 Task: Find connections with filter location Murray Bridge with filter topic #Strategywith filter profile language Potuguese with filter current company Arm with filter school Masai with filter industry Embedded Software Products with filter service category Tax Law with filter keywords title Social Media Specialist
Action: Mouse moved to (645, 127)
Screenshot: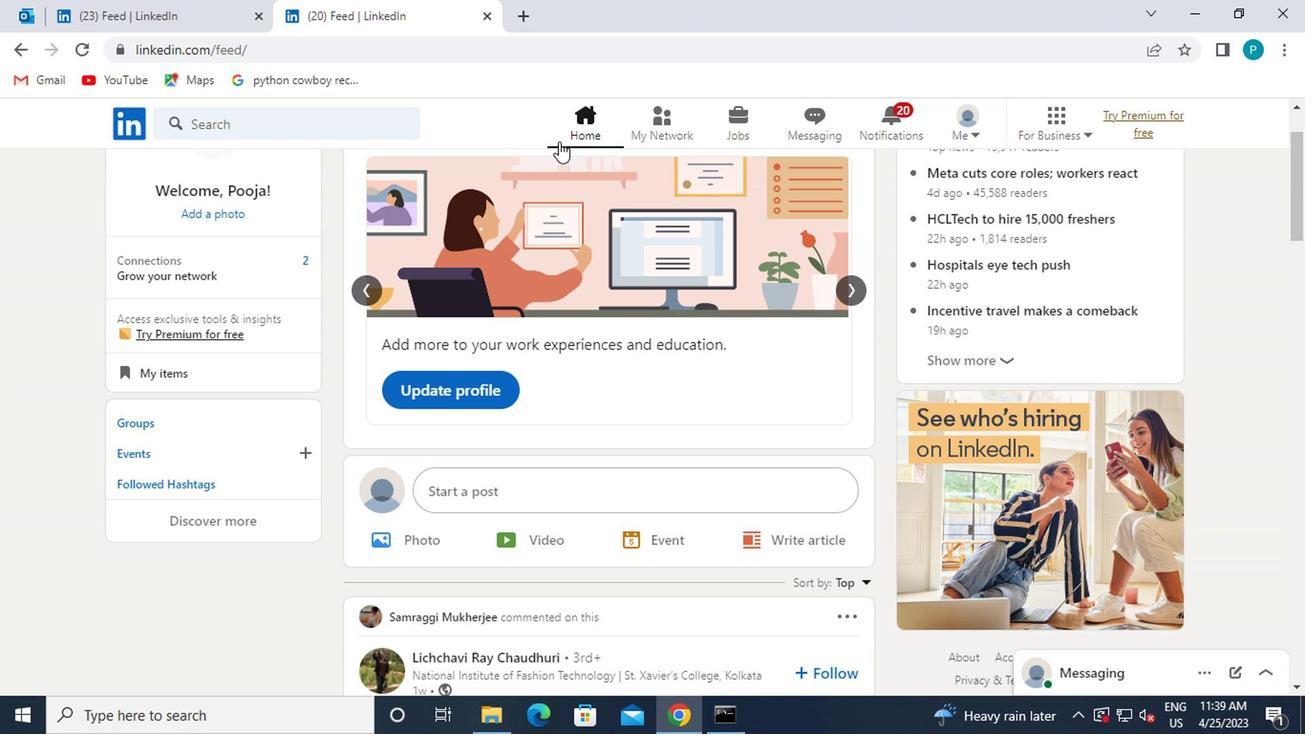
Action: Mouse pressed left at (645, 127)
Screenshot: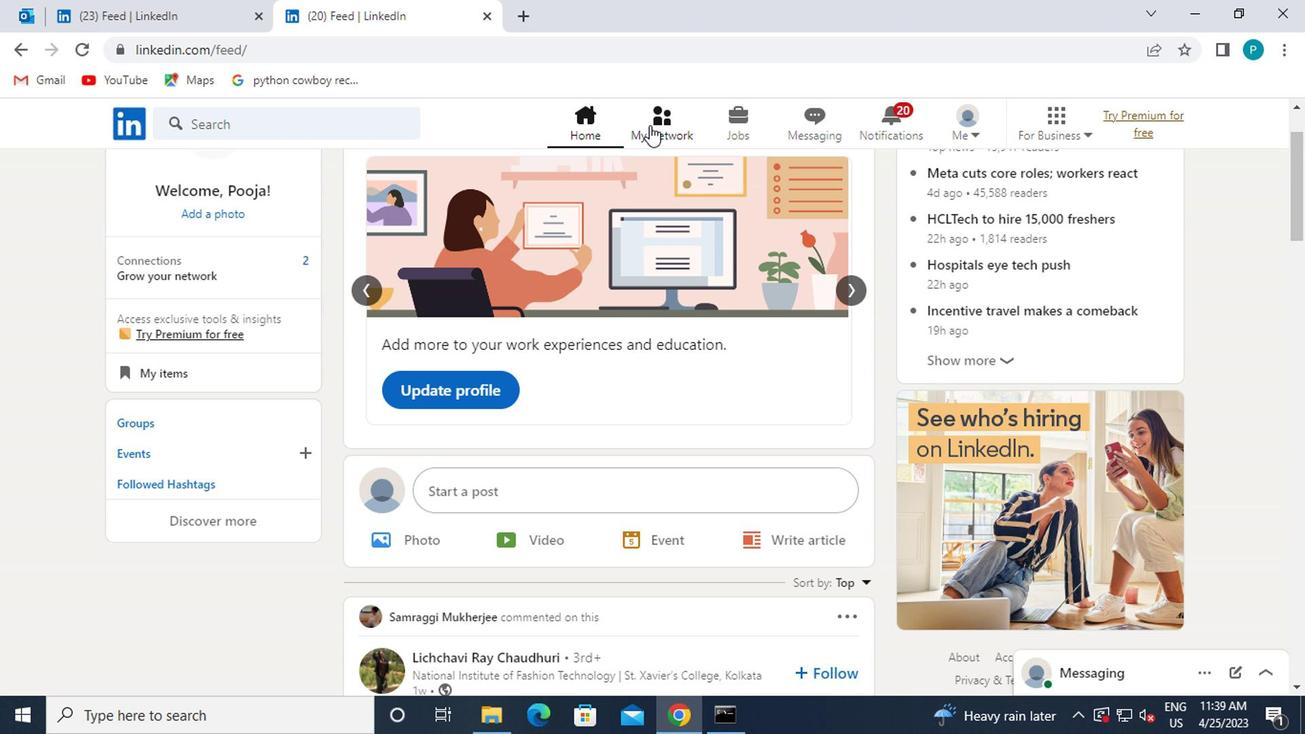 
Action: Mouse moved to (242, 233)
Screenshot: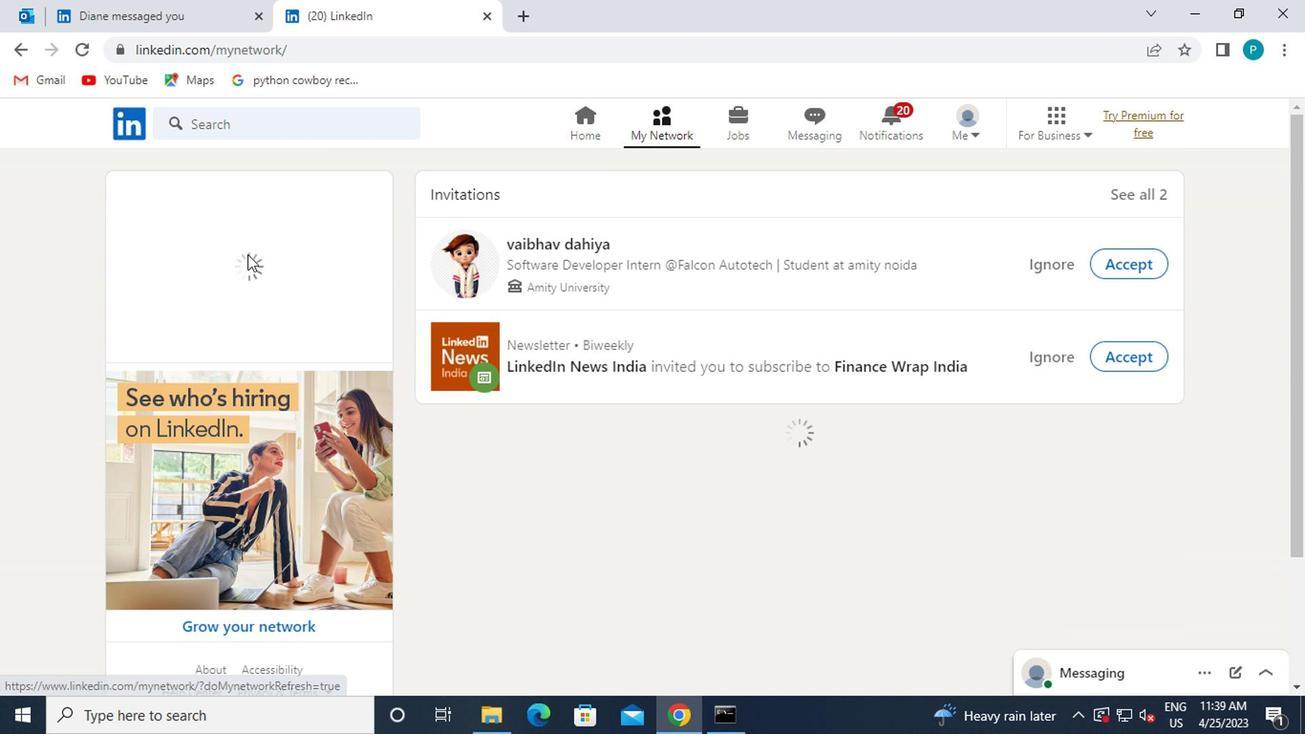 
Action: Mouse pressed left at (242, 233)
Screenshot: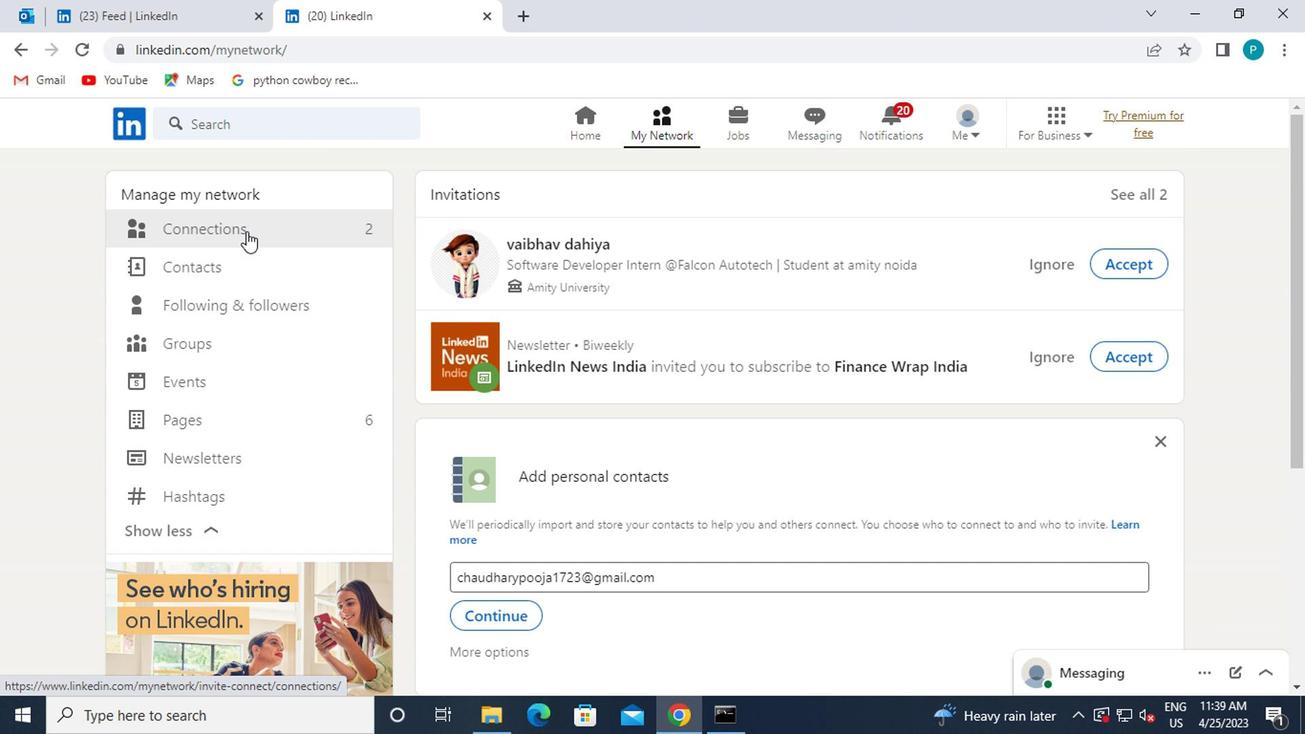 
Action: Mouse moved to (841, 234)
Screenshot: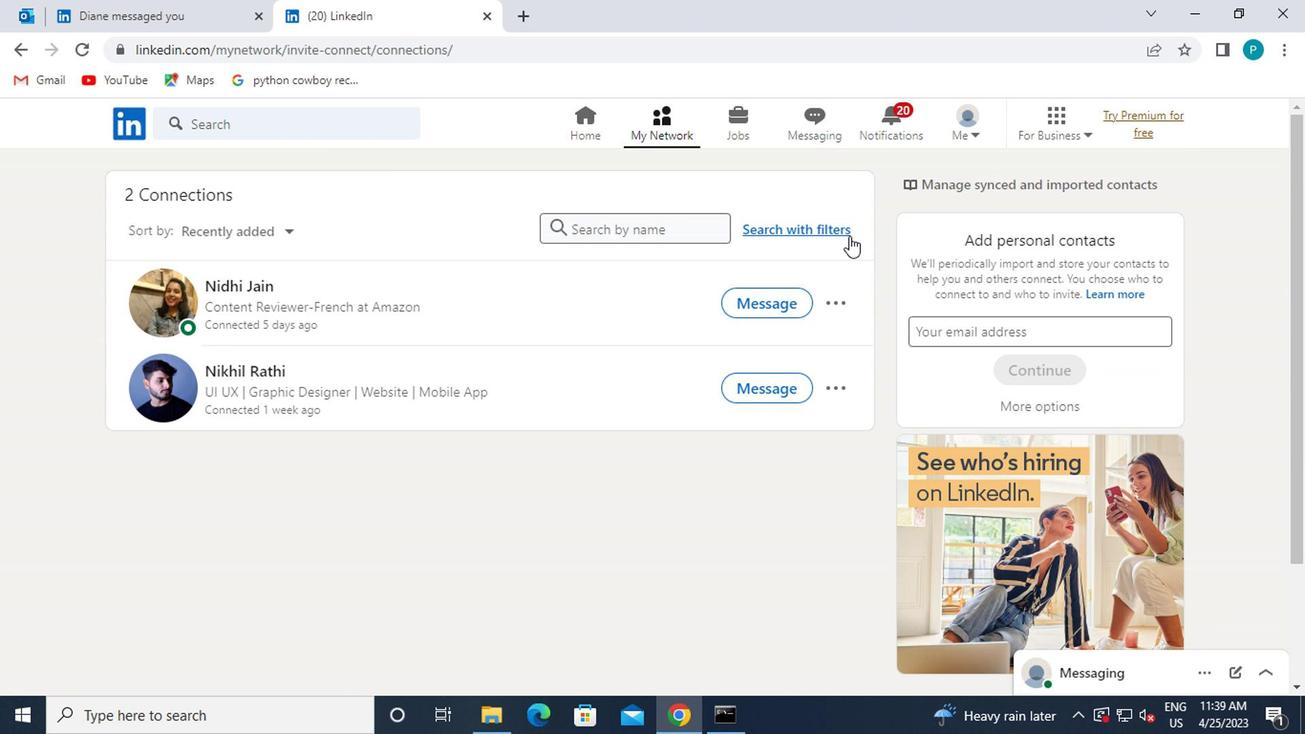 
Action: Mouse pressed left at (841, 234)
Screenshot: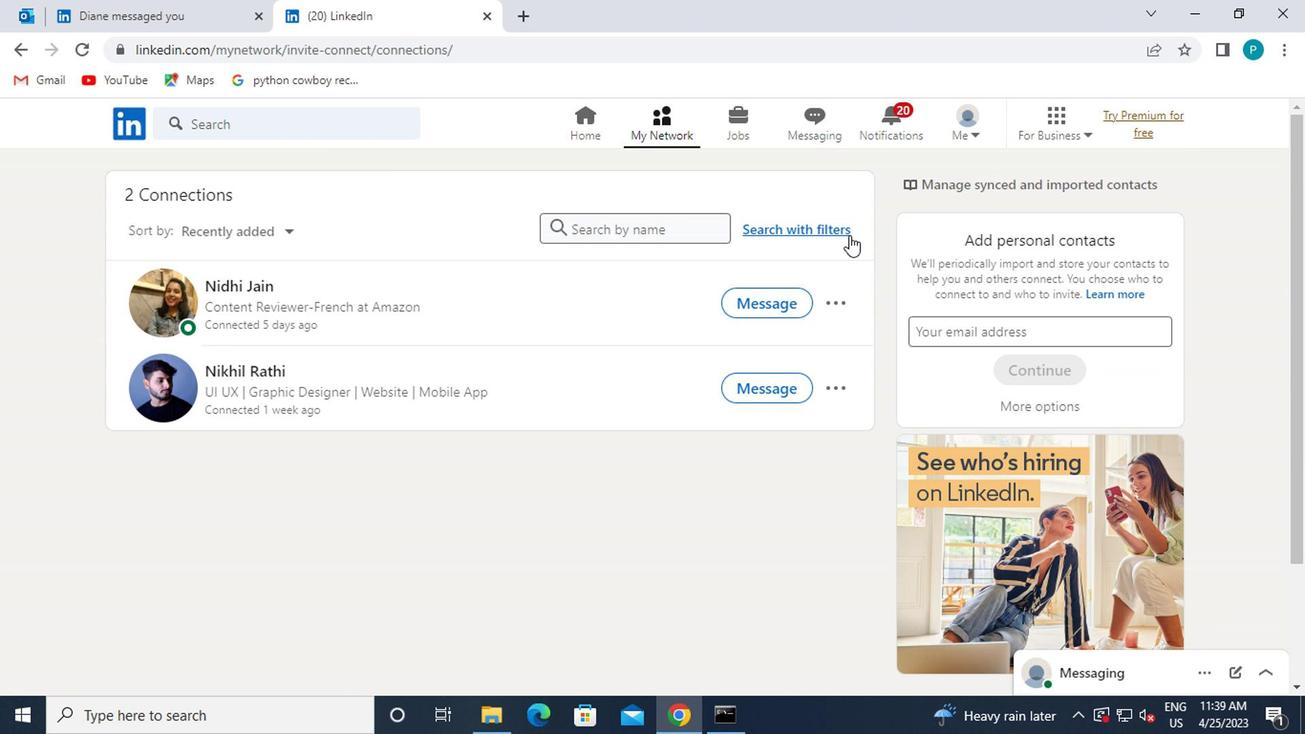 
Action: Mouse moved to (612, 191)
Screenshot: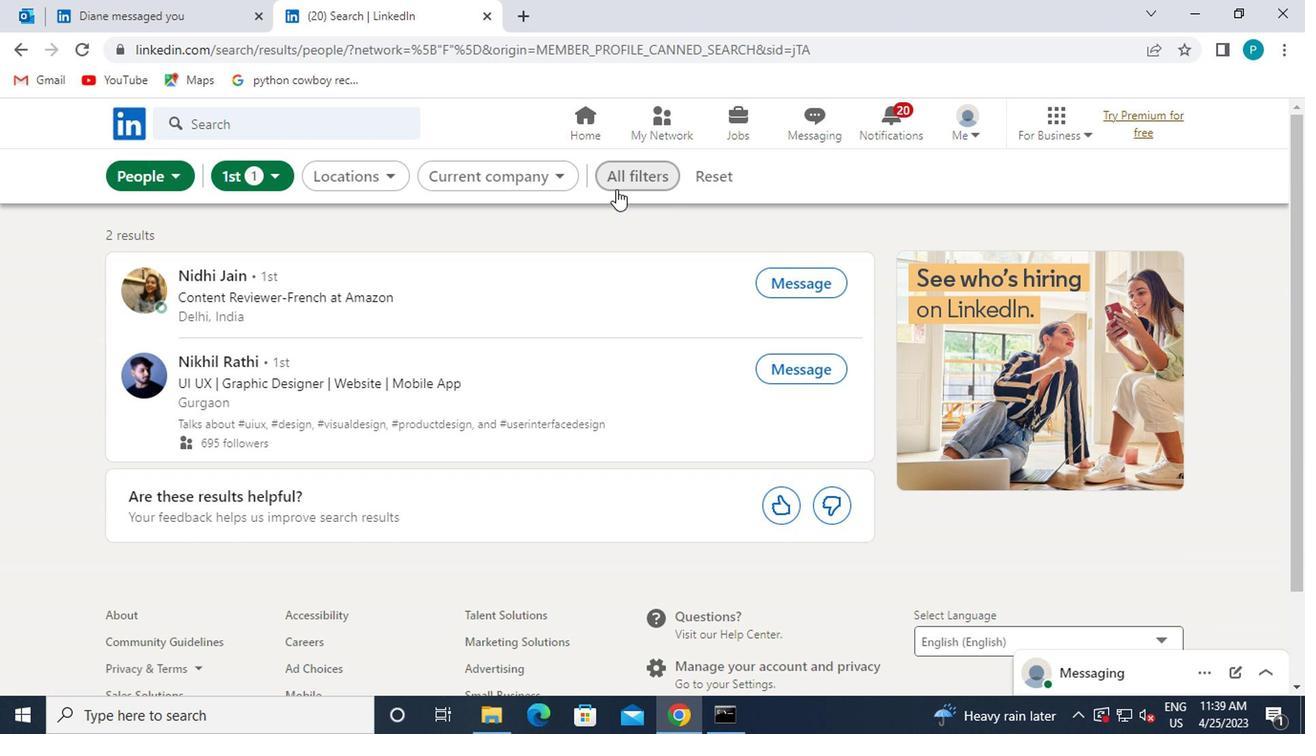 
Action: Mouse pressed left at (612, 191)
Screenshot: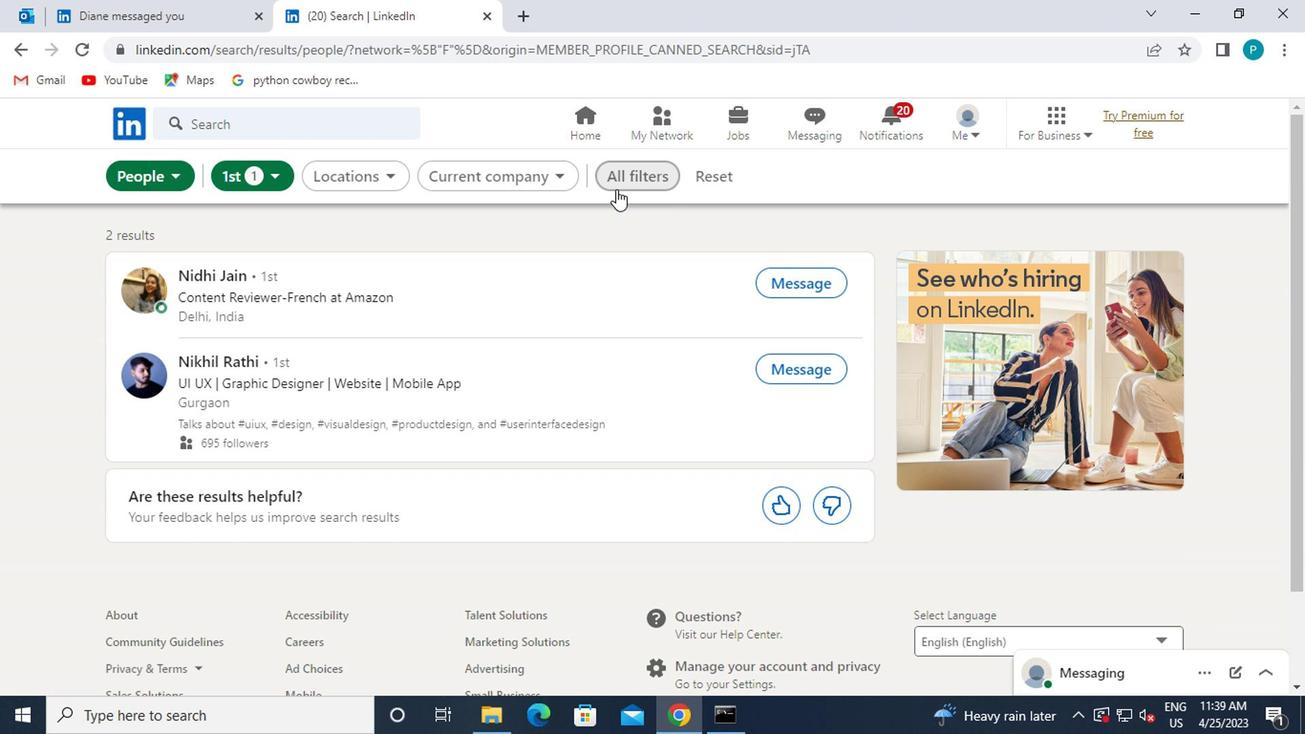 
Action: Mouse moved to (916, 380)
Screenshot: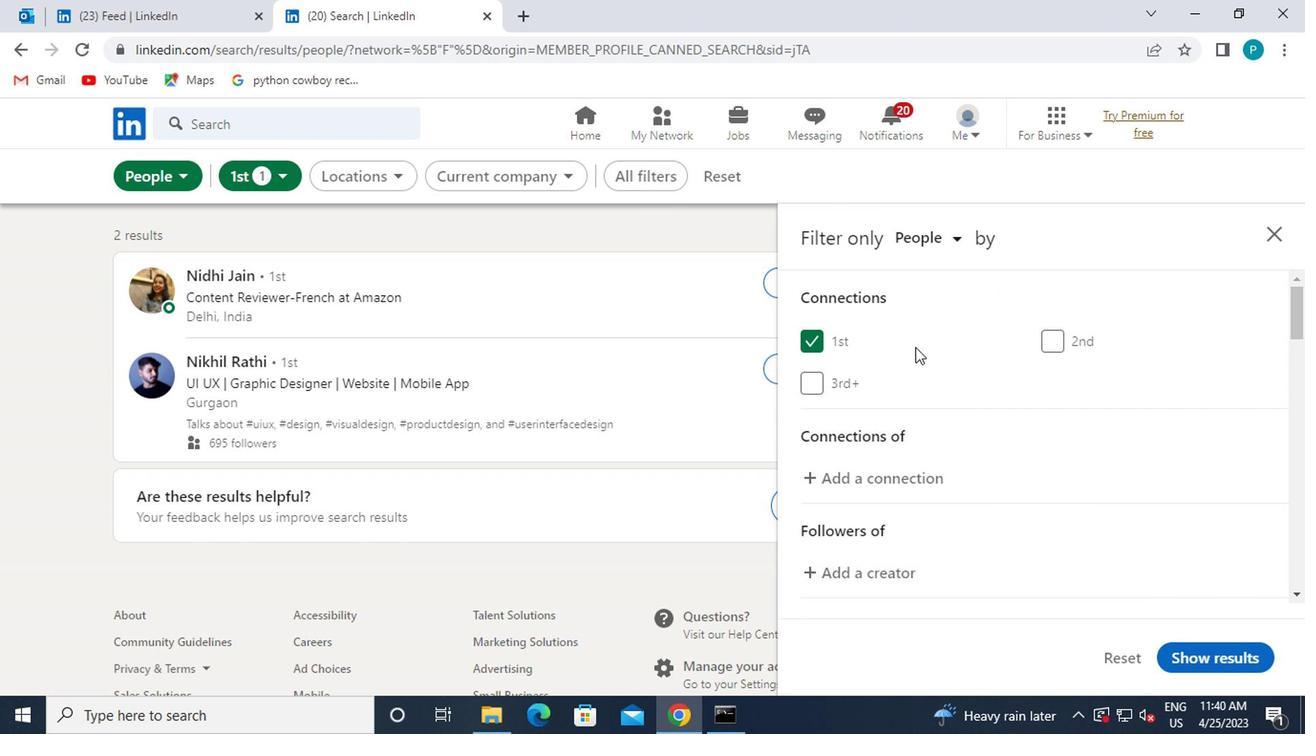 
Action: Mouse scrolled (916, 379) with delta (0, 0)
Screenshot: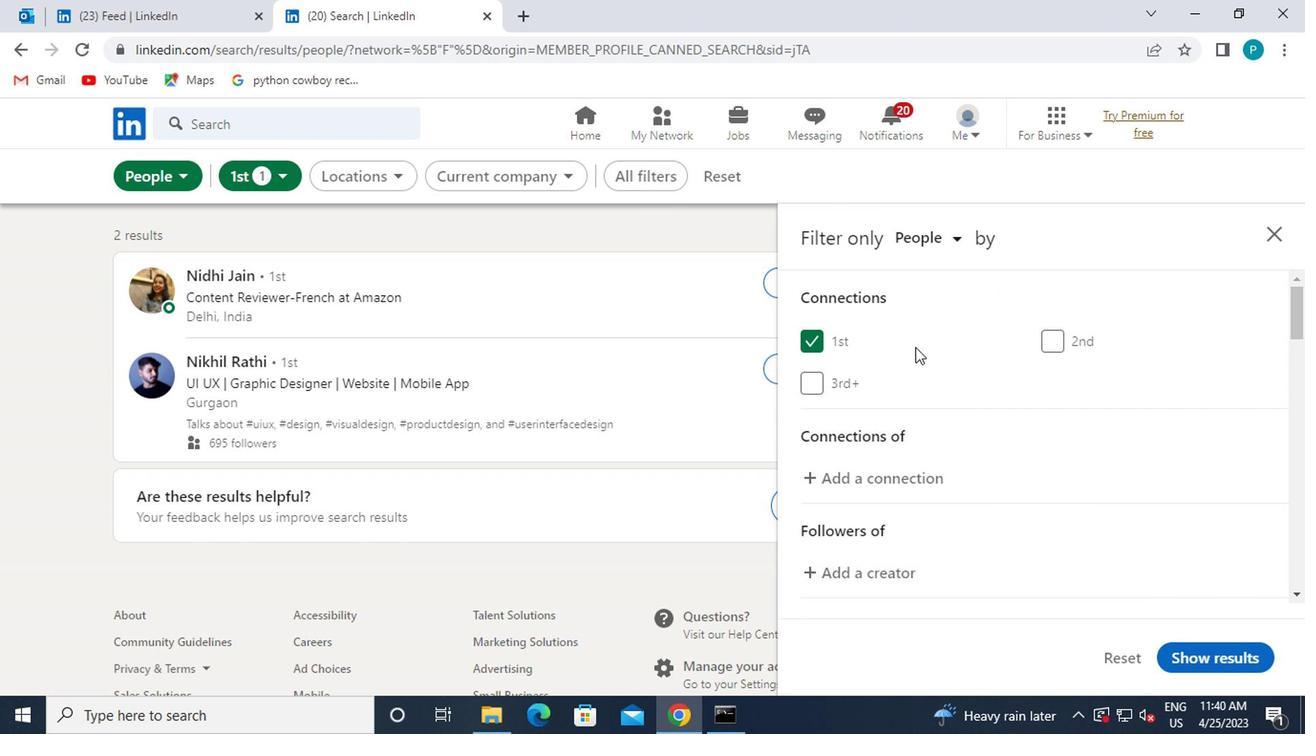 
Action: Mouse moved to (917, 386)
Screenshot: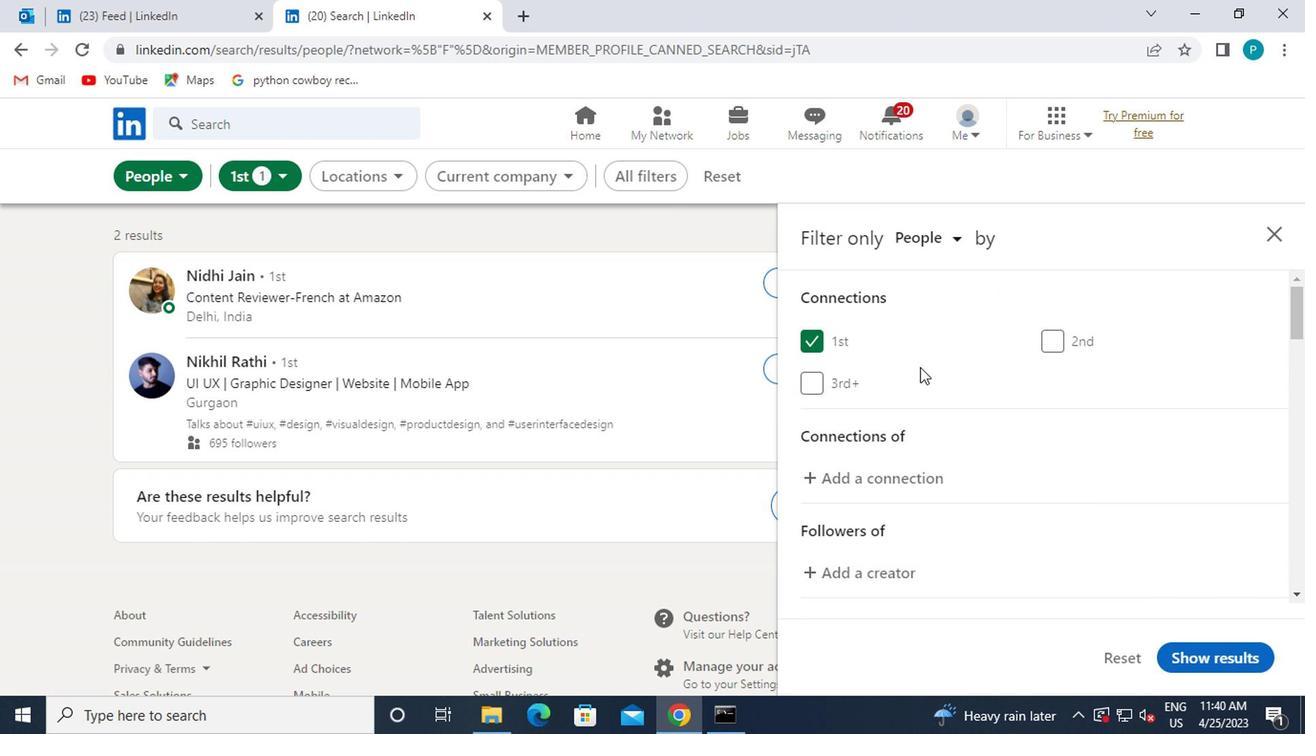 
Action: Mouse scrolled (917, 386) with delta (0, 0)
Screenshot: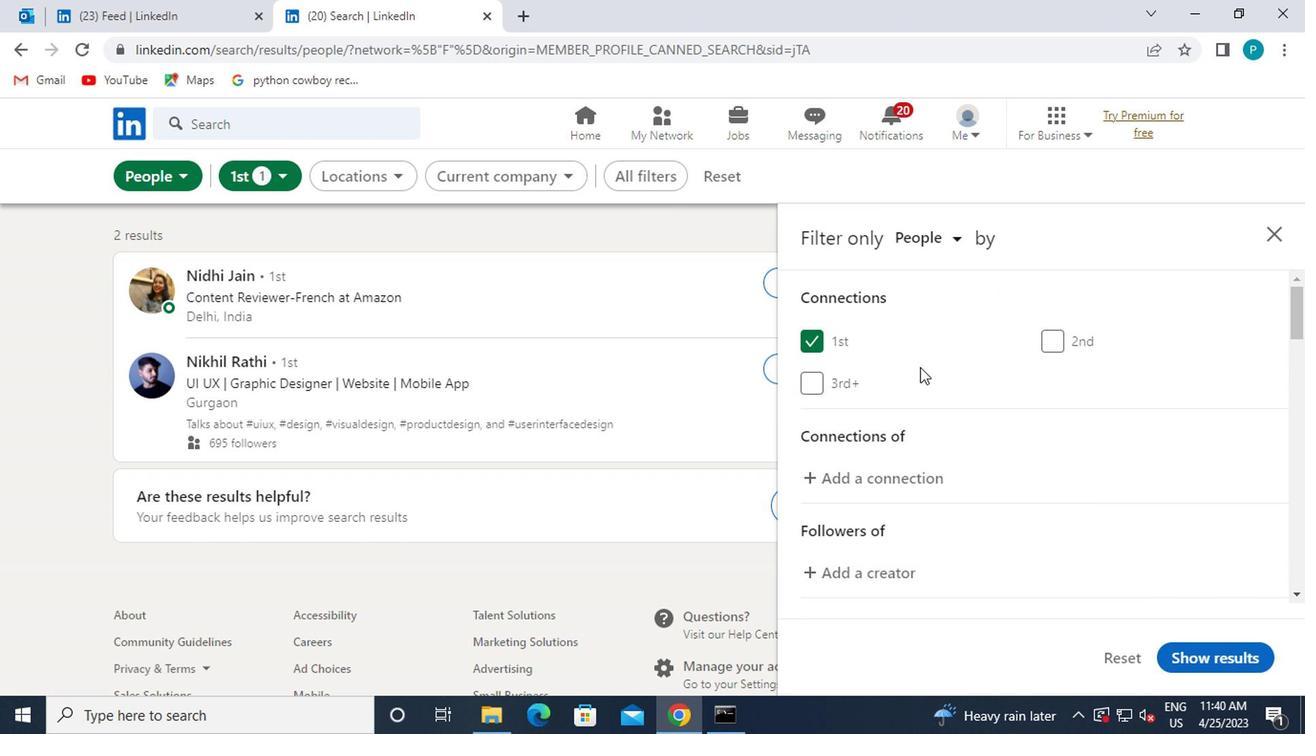 
Action: Mouse moved to (920, 396)
Screenshot: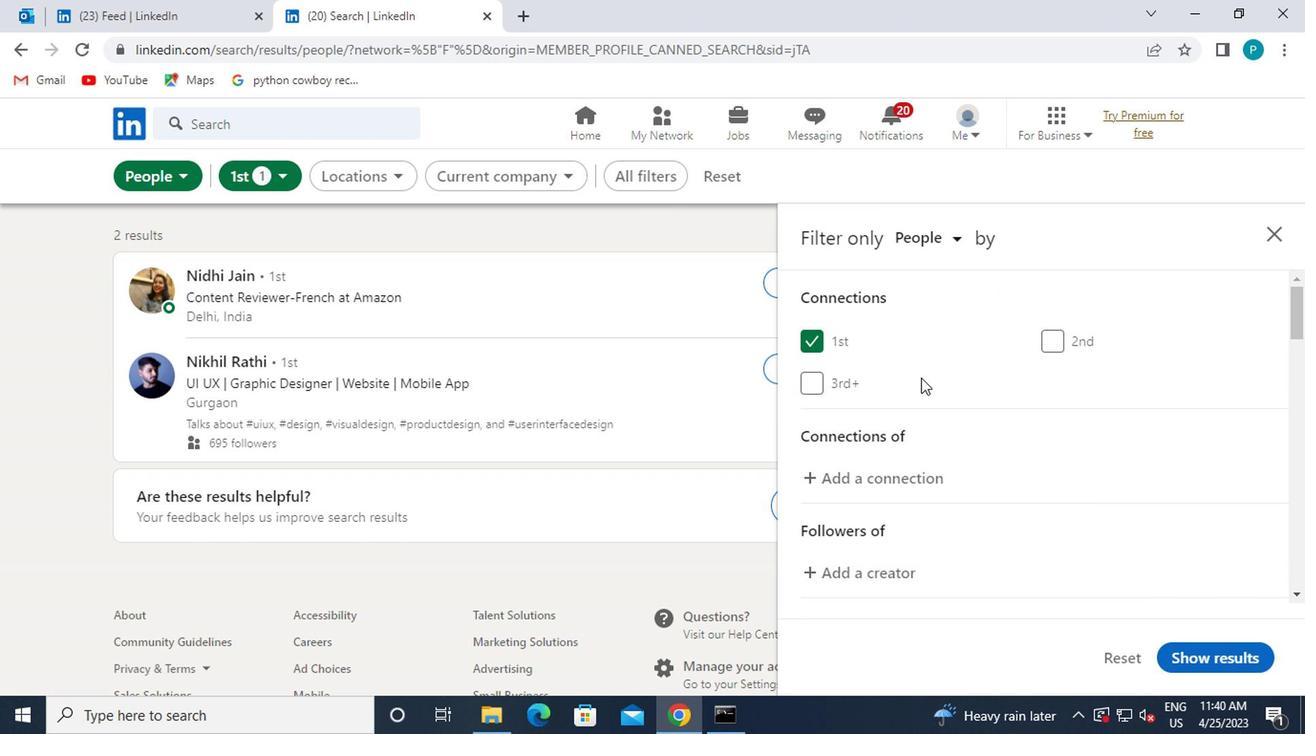 
Action: Mouse scrolled (920, 395) with delta (0, 0)
Screenshot: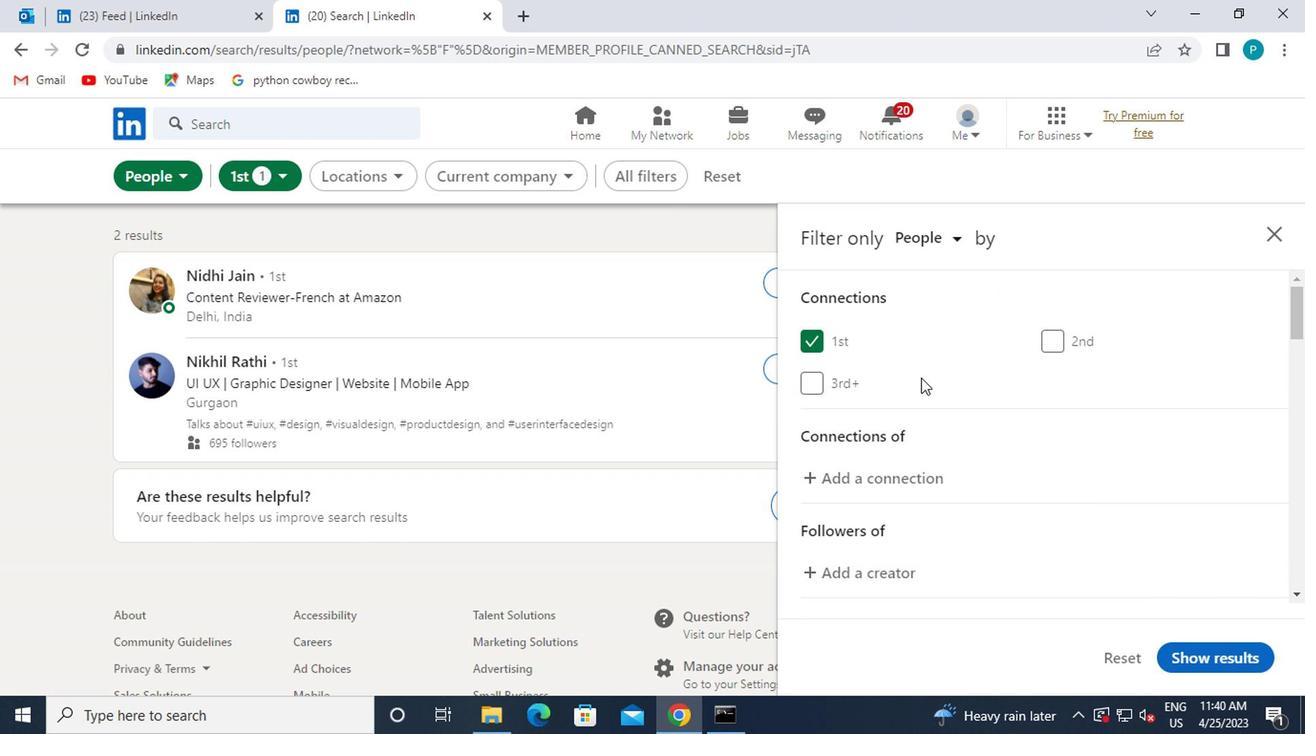 
Action: Mouse moved to (1079, 466)
Screenshot: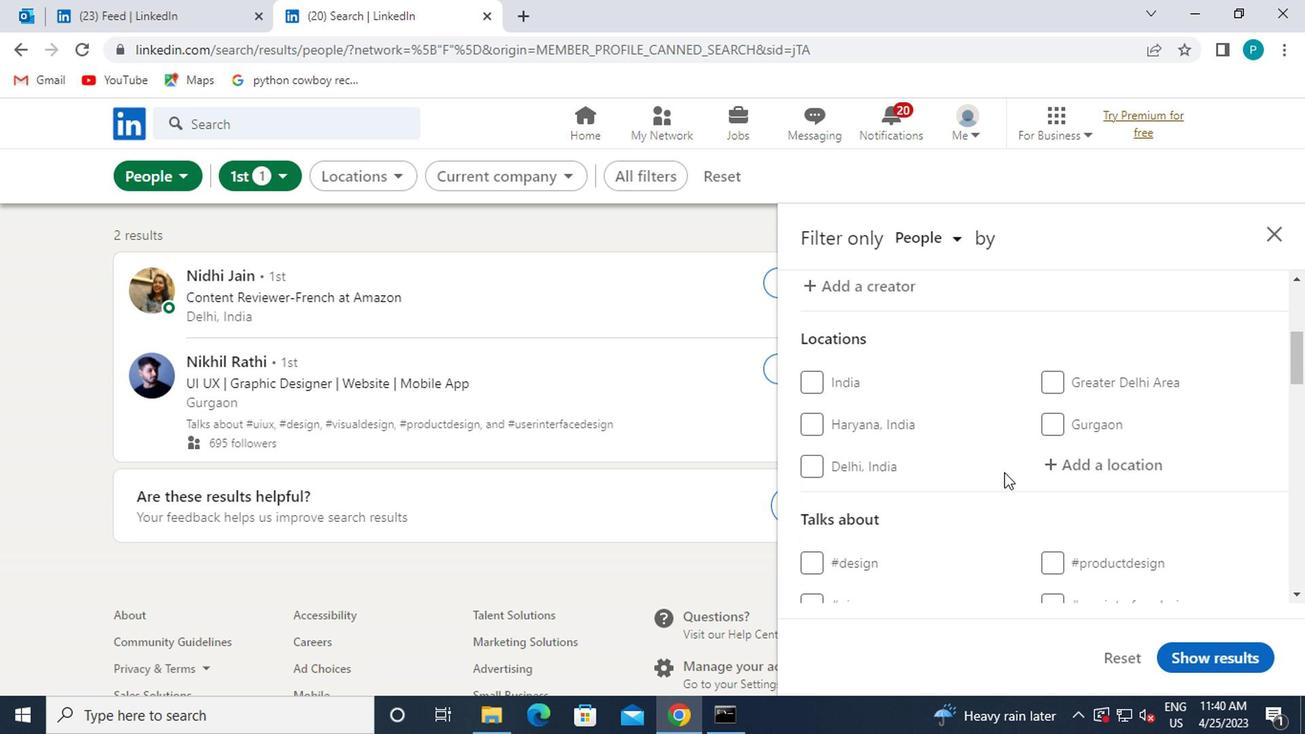 
Action: Mouse pressed left at (1079, 466)
Screenshot: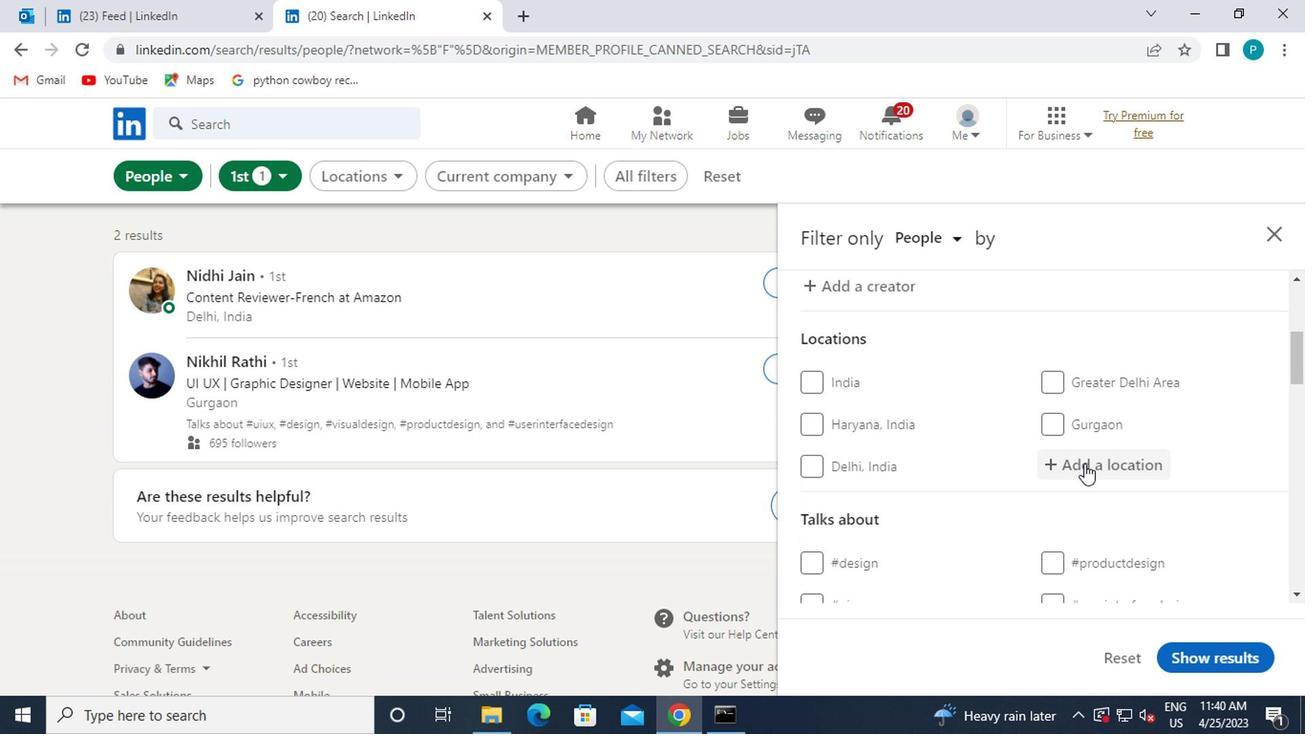 
Action: Key pressed murray<Key.space>
Screenshot: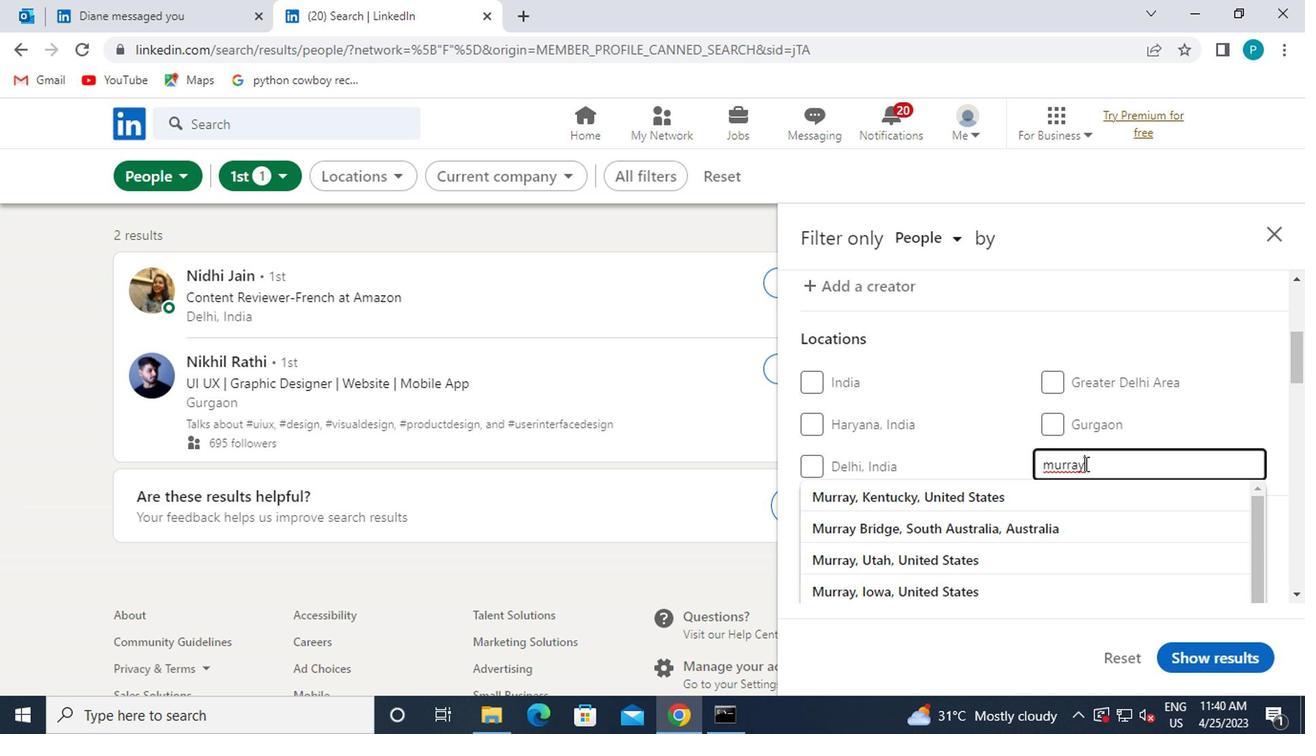 
Action: Mouse moved to (1022, 528)
Screenshot: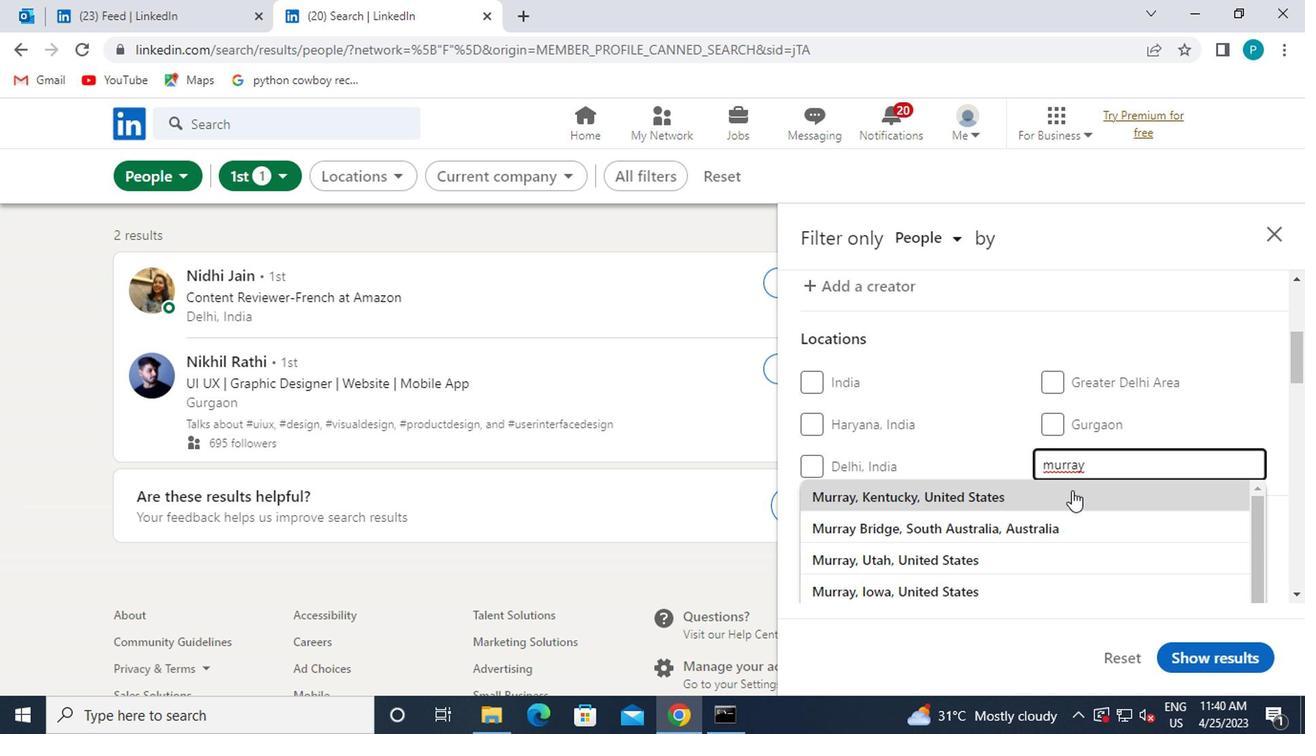
Action: Mouse pressed left at (1022, 528)
Screenshot: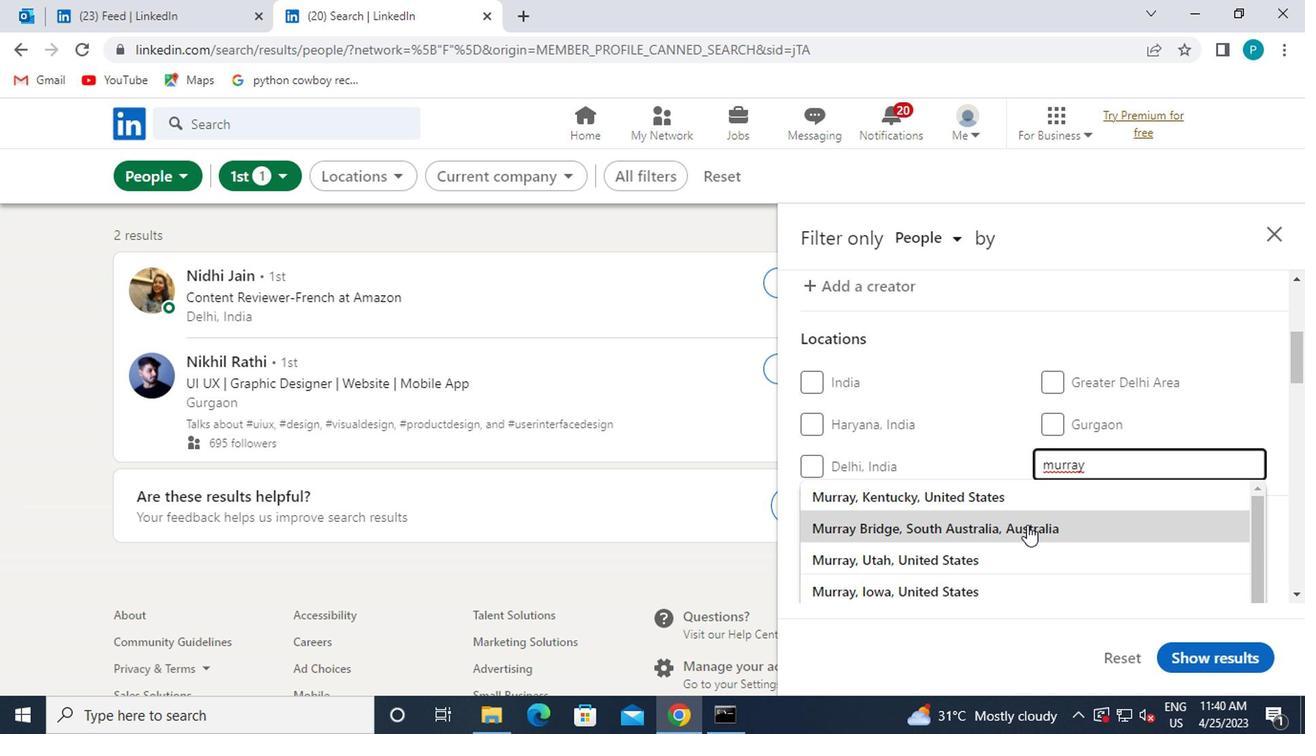 
Action: Mouse scrolled (1022, 527) with delta (0, -1)
Screenshot: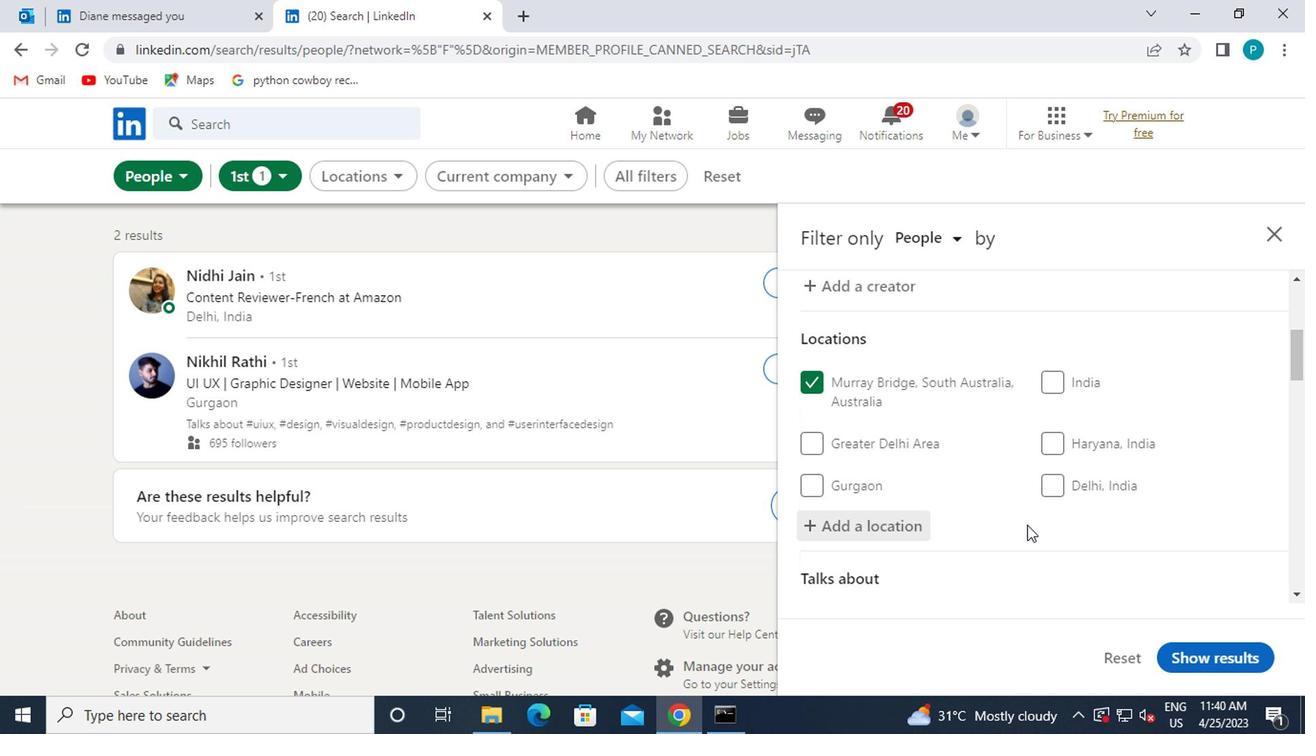 
Action: Mouse scrolled (1022, 527) with delta (0, -1)
Screenshot: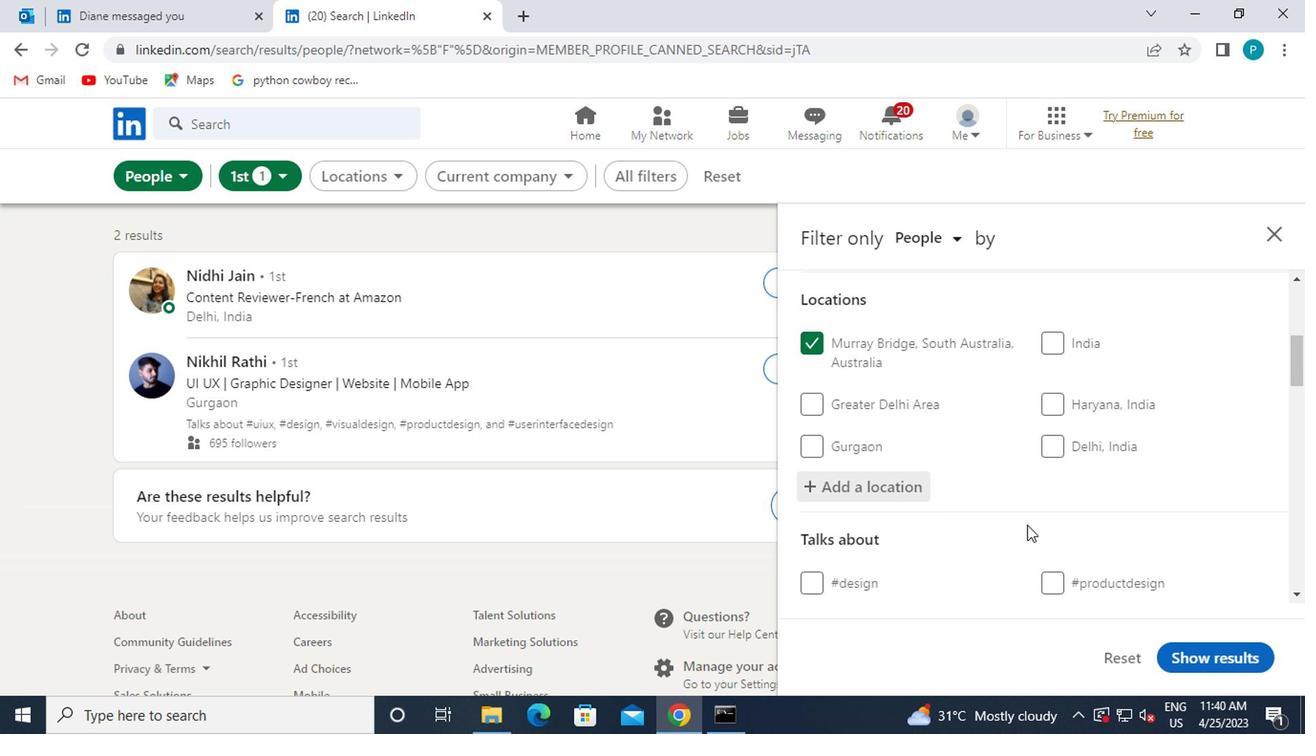 
Action: Mouse moved to (1052, 508)
Screenshot: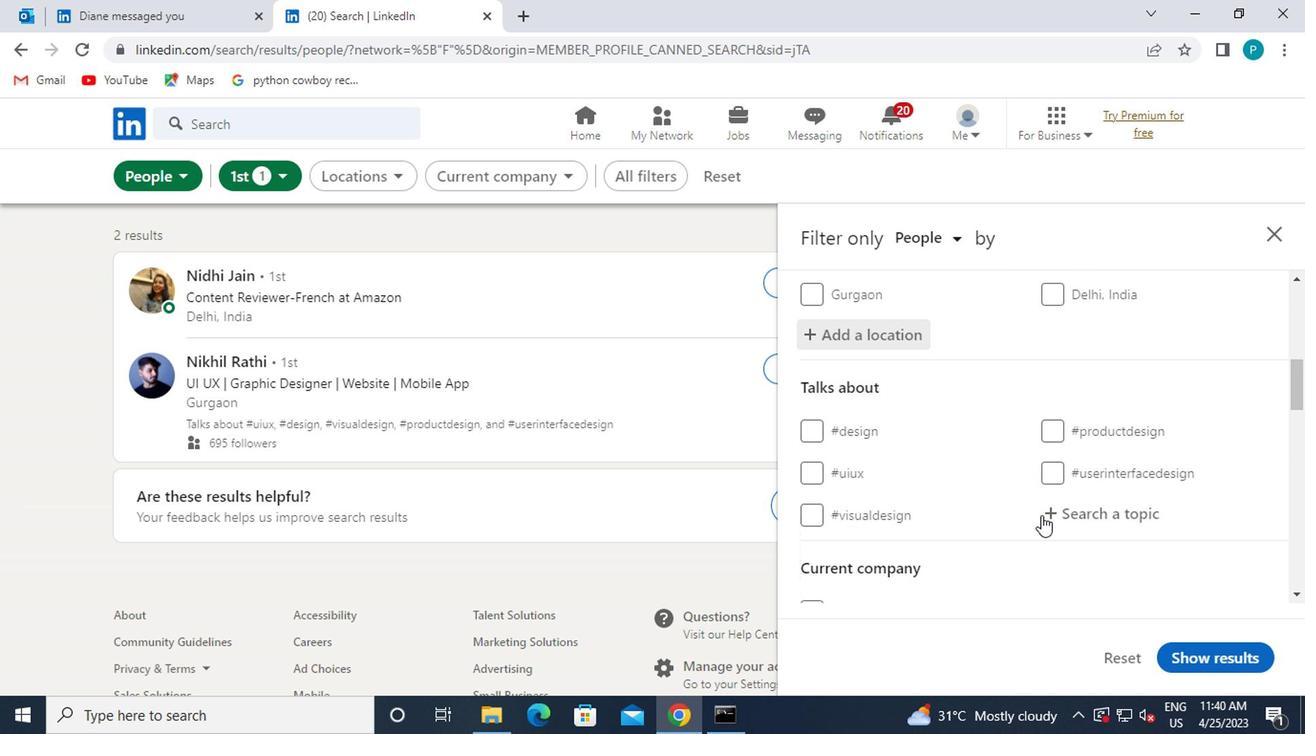 
Action: Mouse pressed left at (1052, 508)
Screenshot: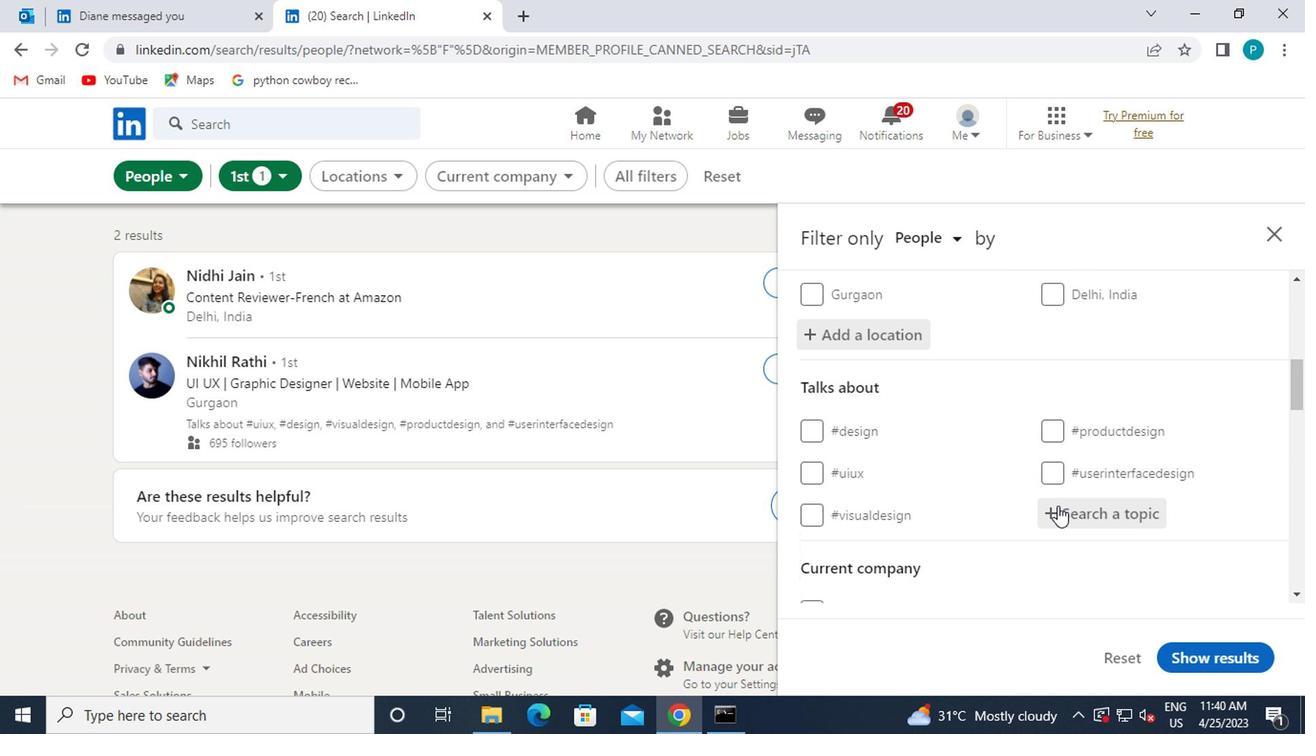 
Action: Mouse moved to (1054, 500)
Screenshot: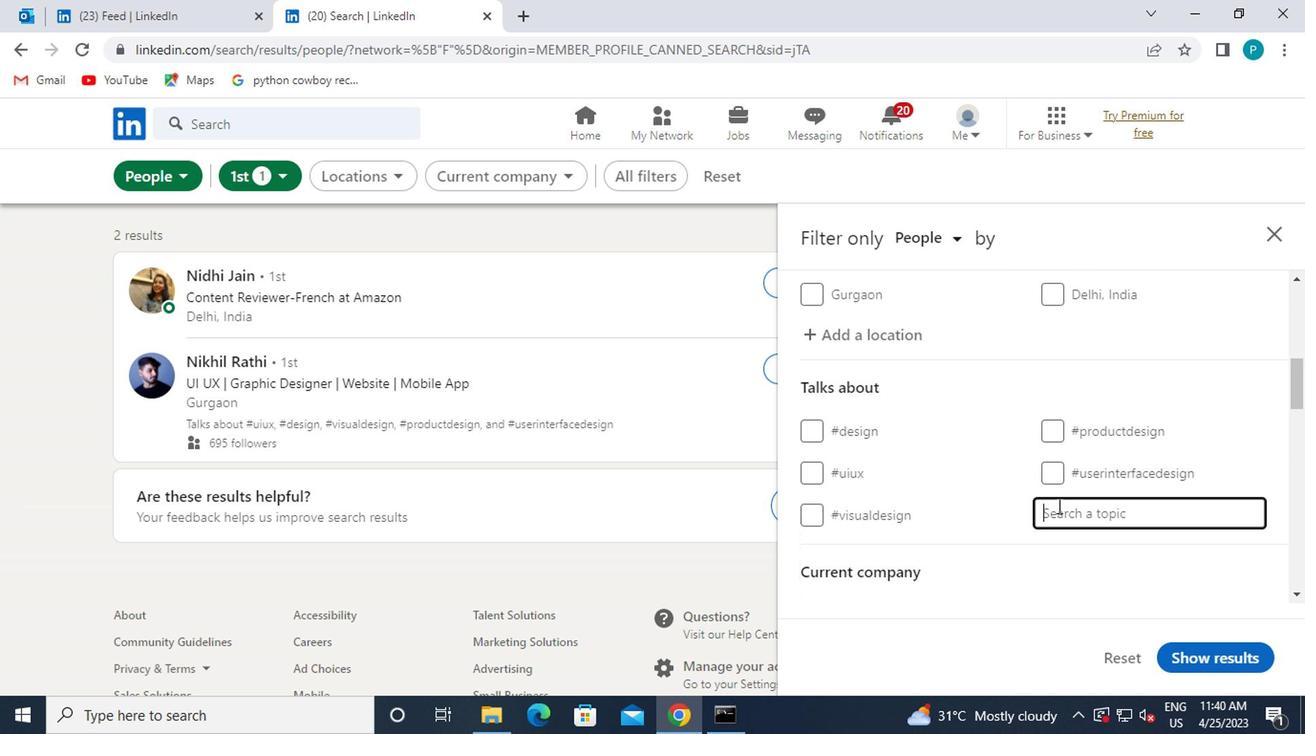 
Action: Key pressed <Key.shift><Key.shift><Key.shift><Key.shift><Key.shift><Key.shift>#S<Key.backspace><Key.shift><Key.shift><Key.shift><Key.shift><Key.shift><Key.shift><Key.shift><Key.shift>STRATEGY
Screenshot: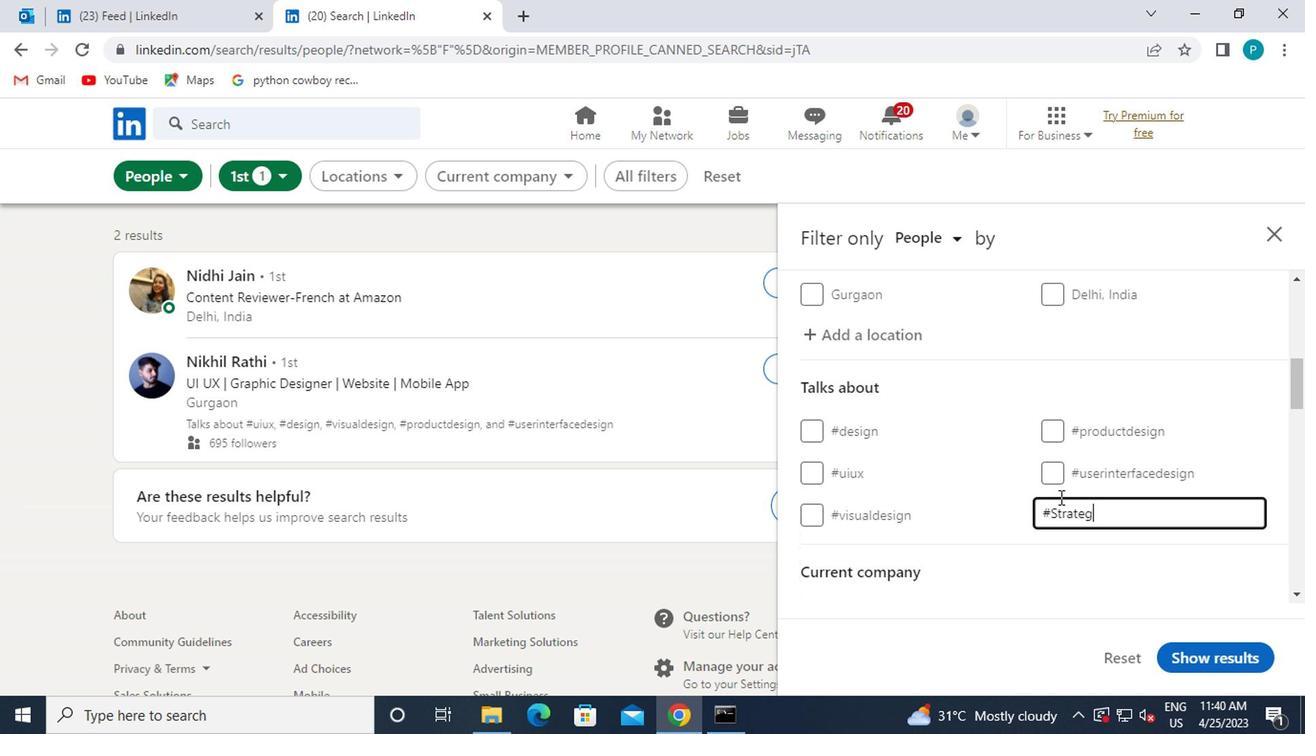 
Action: Mouse moved to (1012, 527)
Screenshot: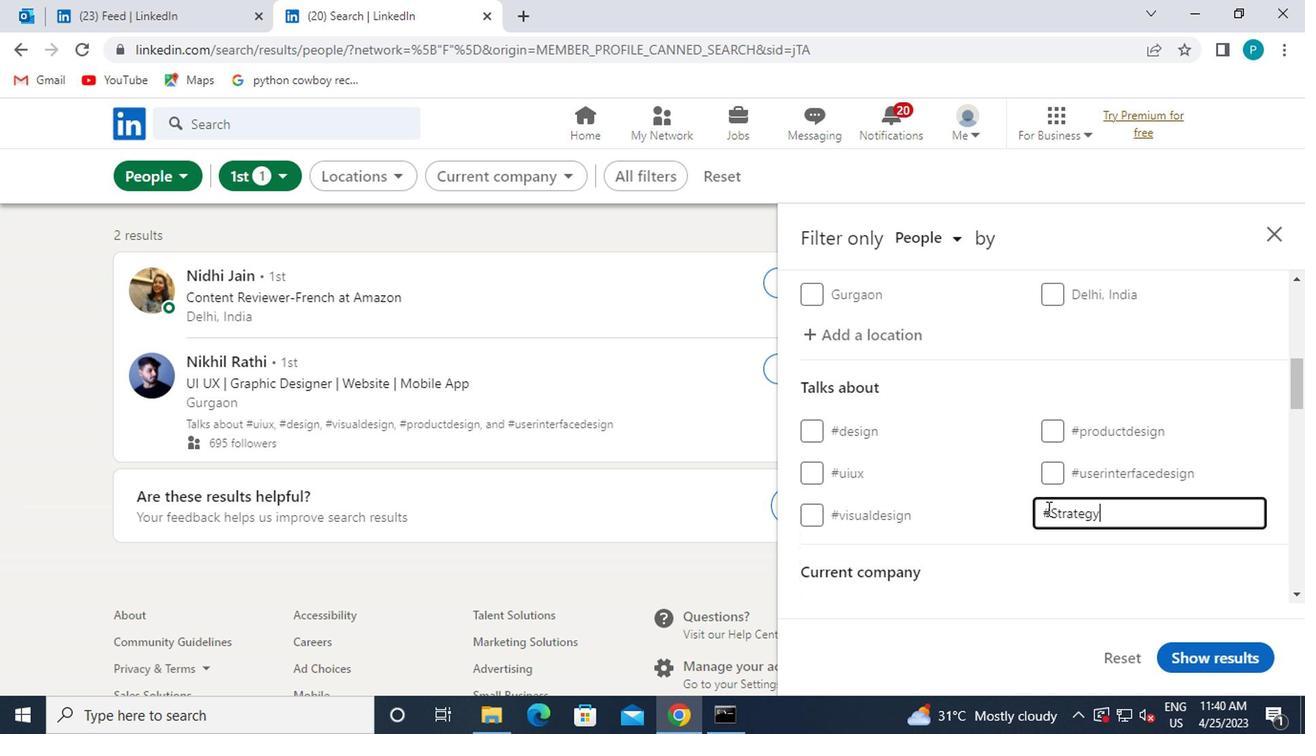 
Action: Mouse scrolled (1012, 526) with delta (0, 0)
Screenshot: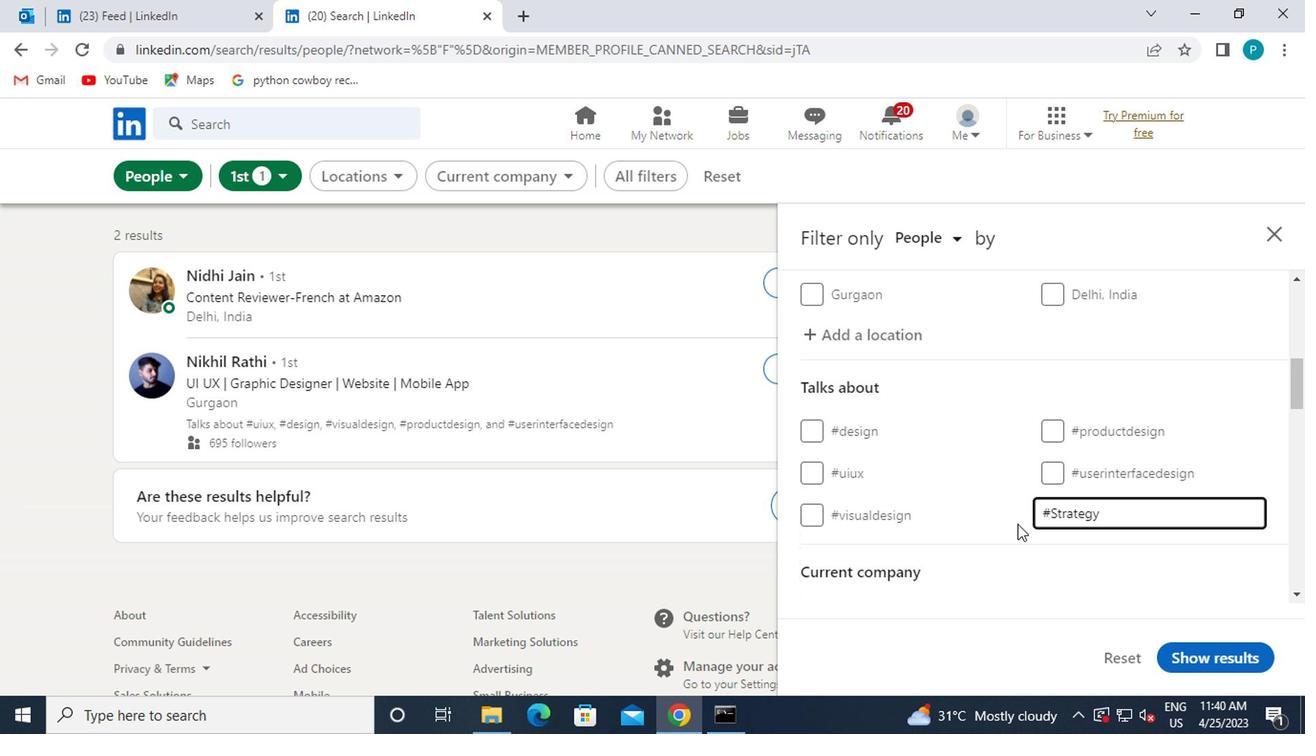 
Action: Mouse moved to (1071, 524)
Screenshot: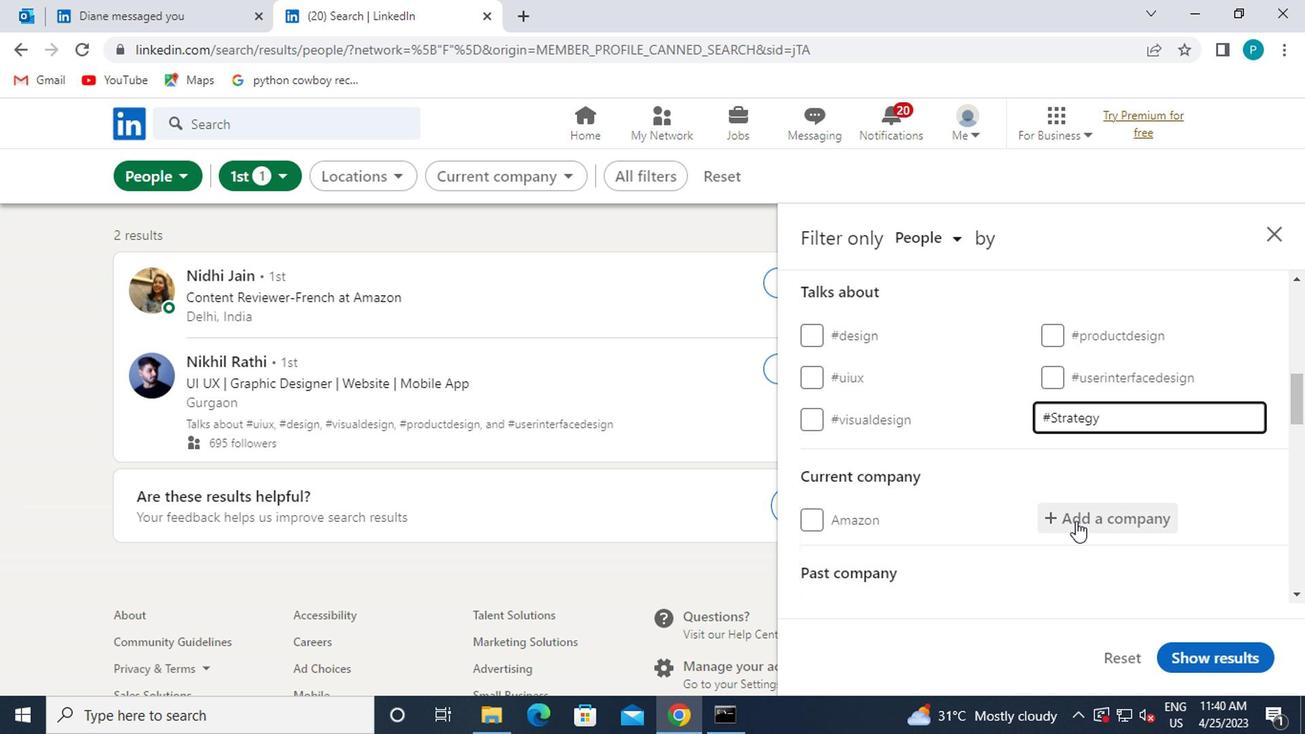 
Action: Mouse pressed left at (1071, 524)
Screenshot: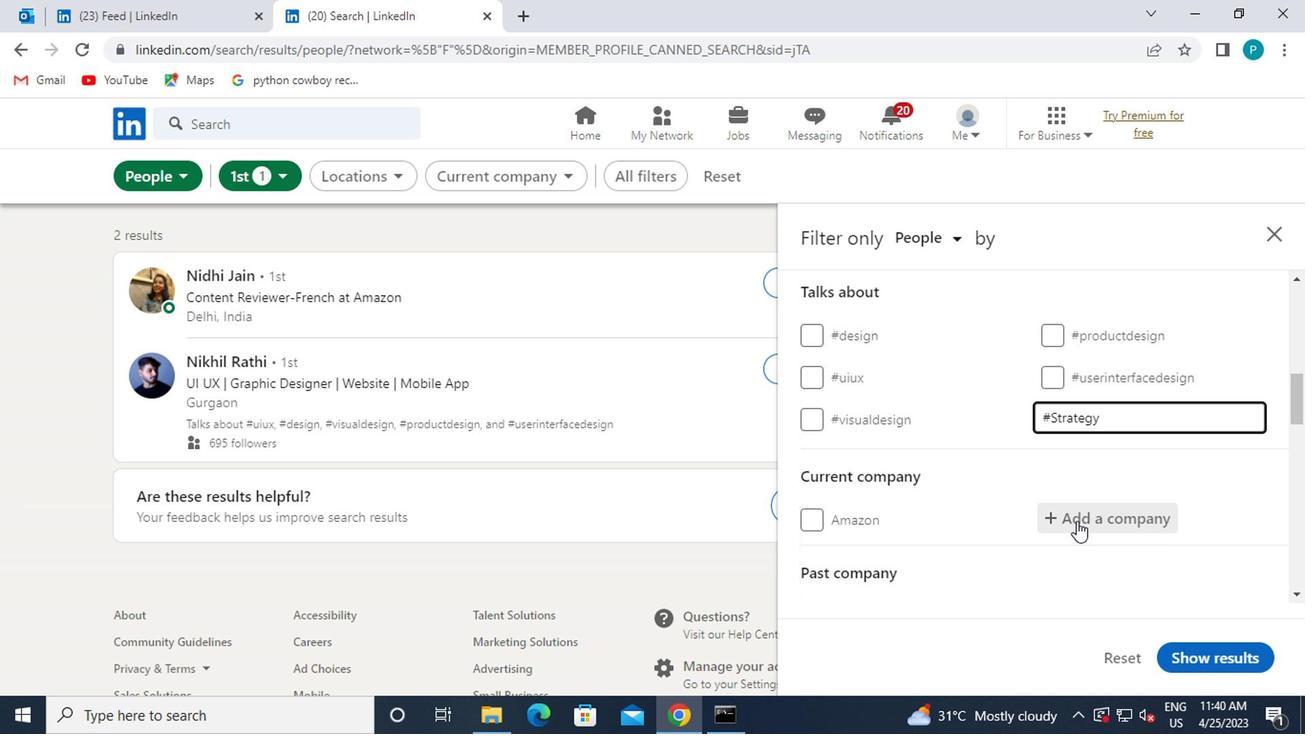 
Action: Mouse moved to (957, 506)
Screenshot: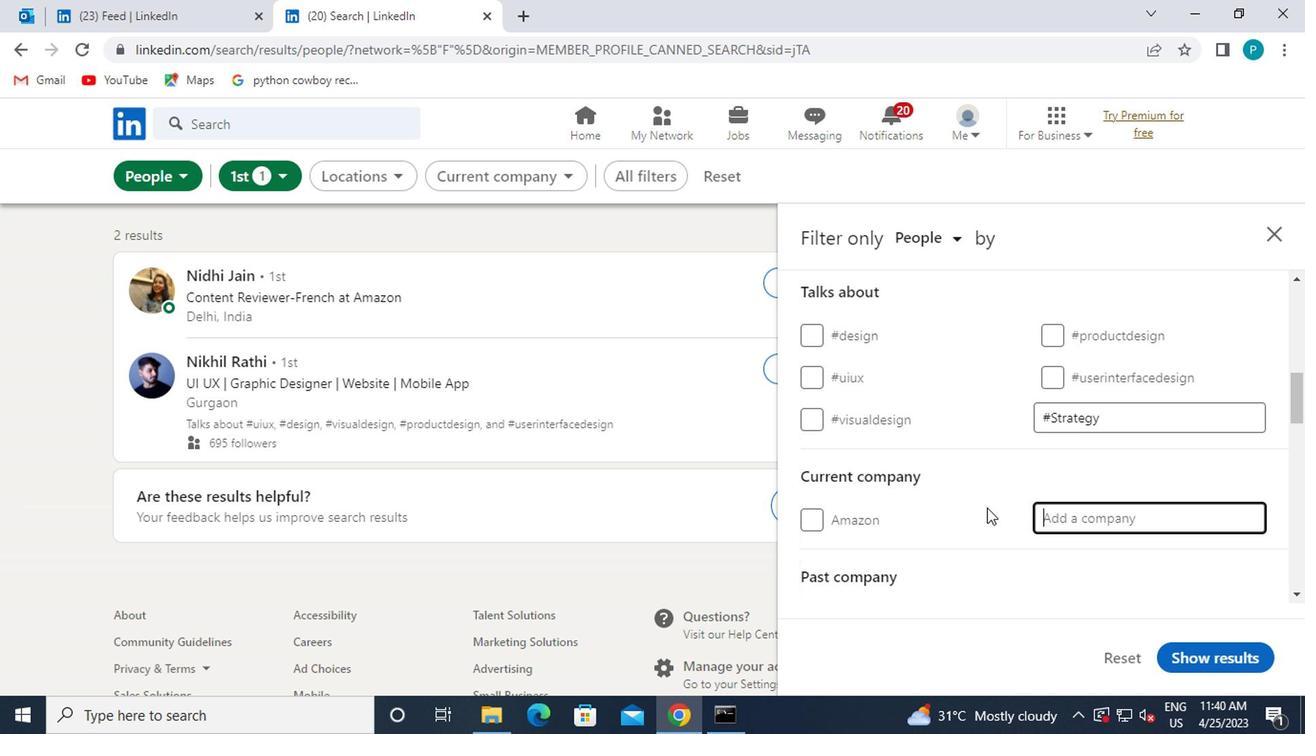 
Action: Mouse scrolled (957, 505) with delta (0, 0)
Screenshot: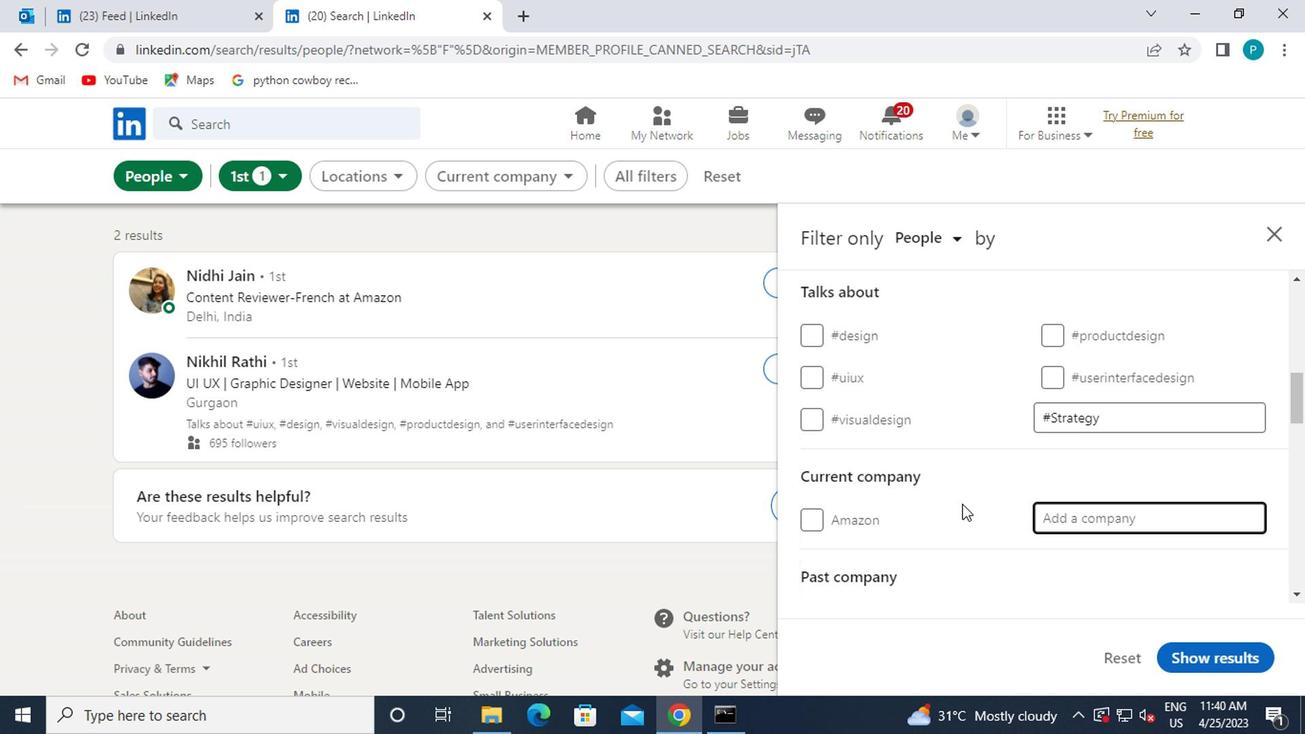 
Action: Key pressed <Key.caps_lock>A<Key.caps_lock>RM
Screenshot: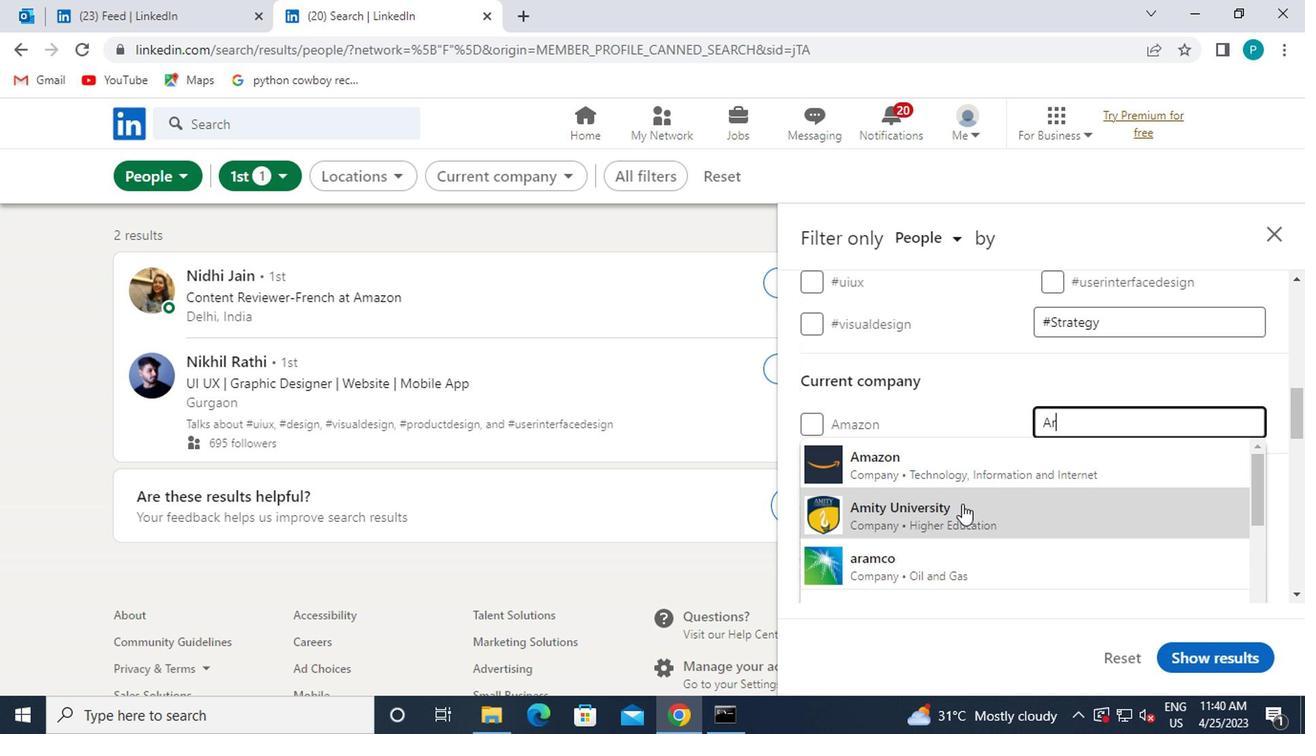 
Action: Mouse moved to (931, 463)
Screenshot: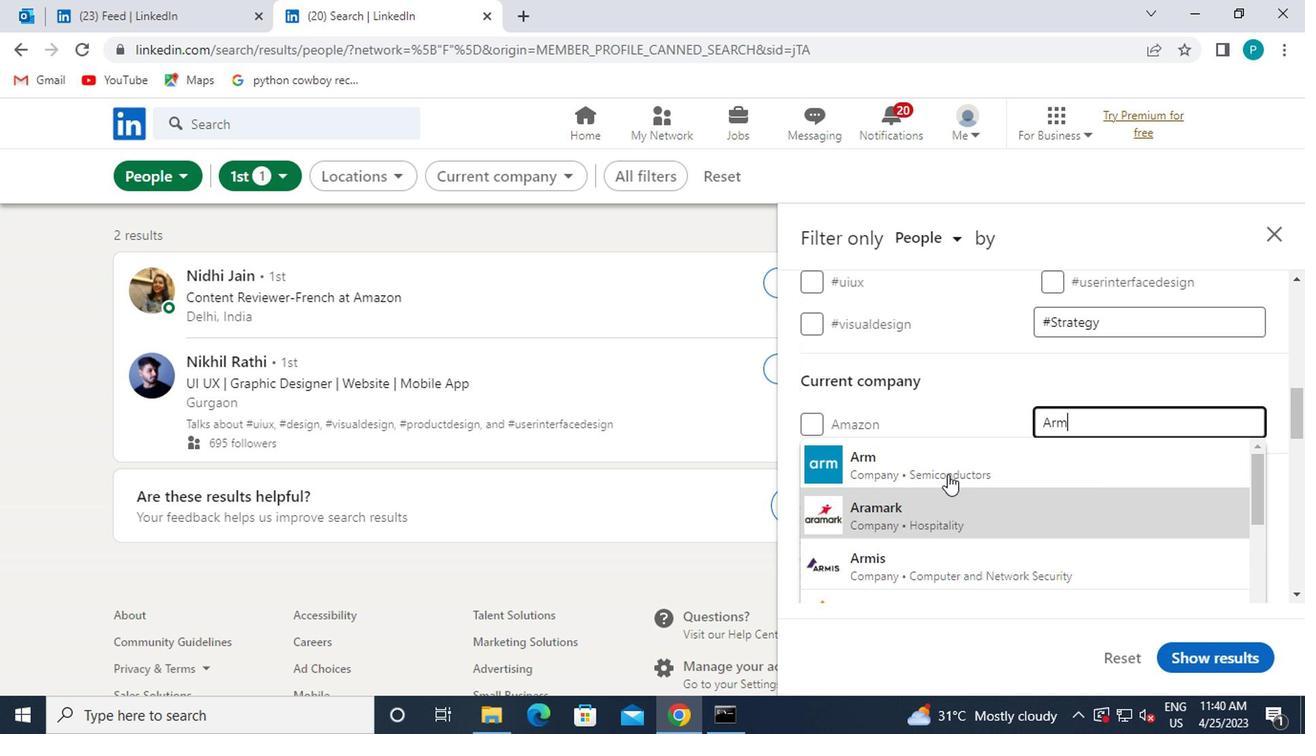 
Action: Mouse pressed left at (931, 463)
Screenshot: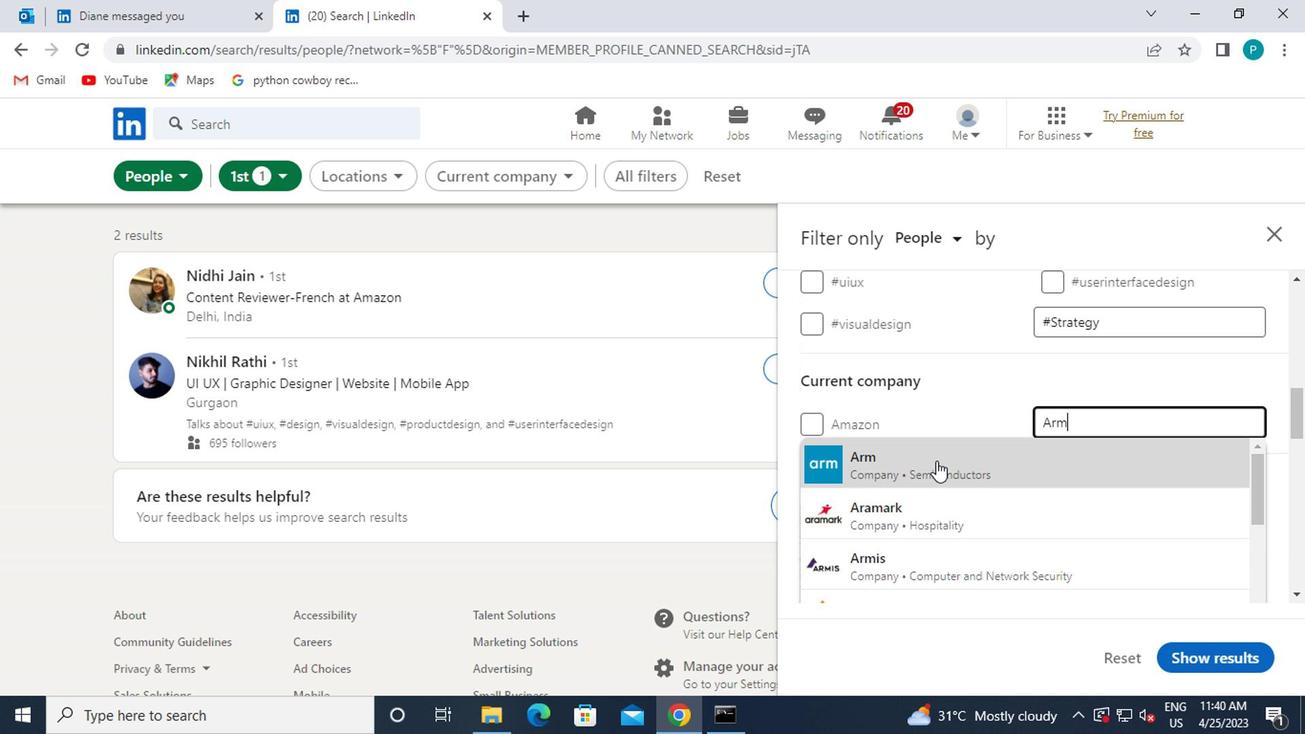
Action: Mouse moved to (960, 491)
Screenshot: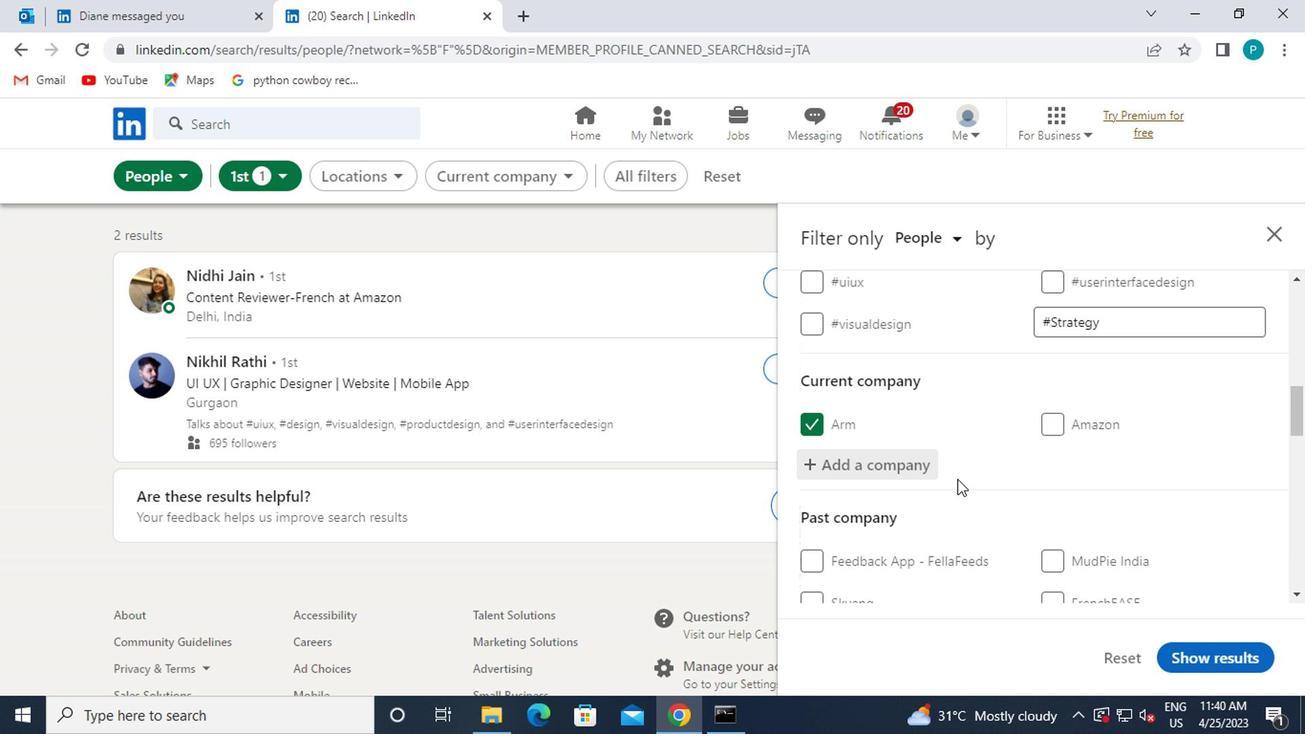 
Action: Mouse scrolled (960, 490) with delta (0, 0)
Screenshot: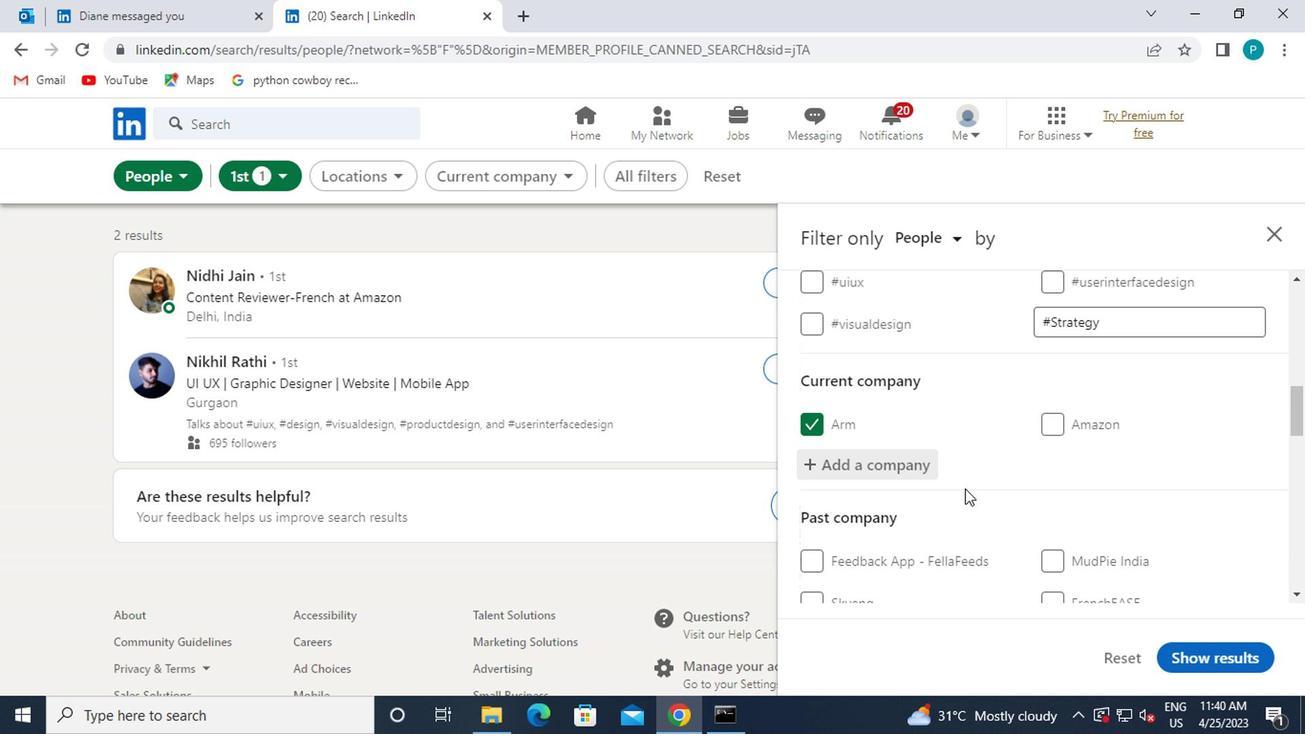 
Action: Mouse scrolled (960, 490) with delta (0, 0)
Screenshot: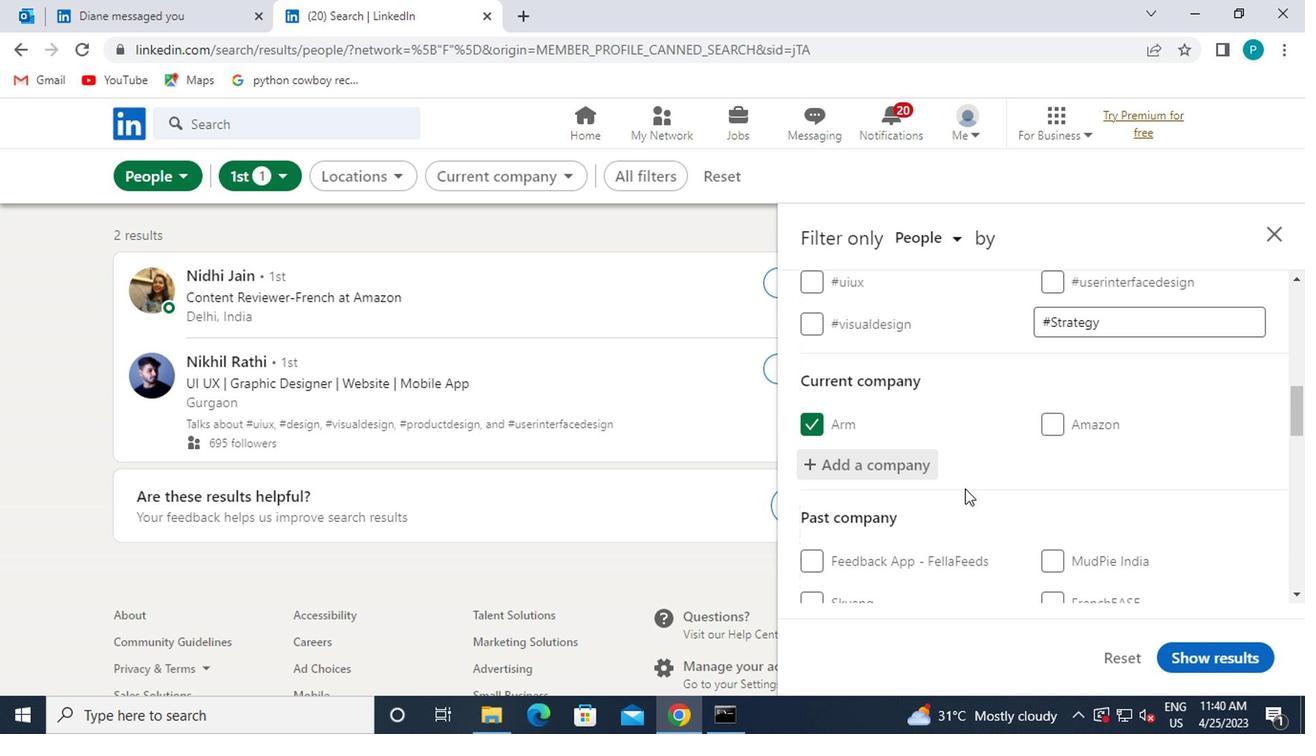 
Action: Mouse moved to (1047, 488)
Screenshot: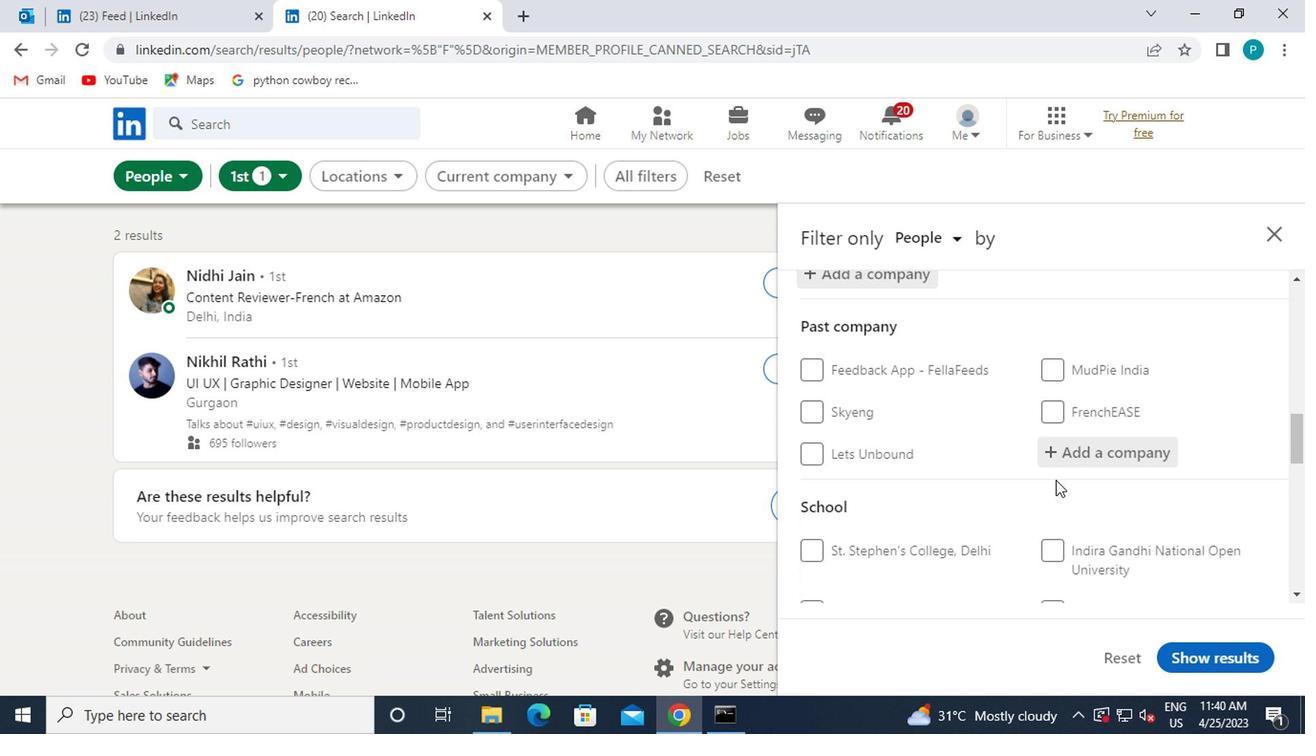 
Action: Mouse scrolled (1047, 487) with delta (0, -1)
Screenshot: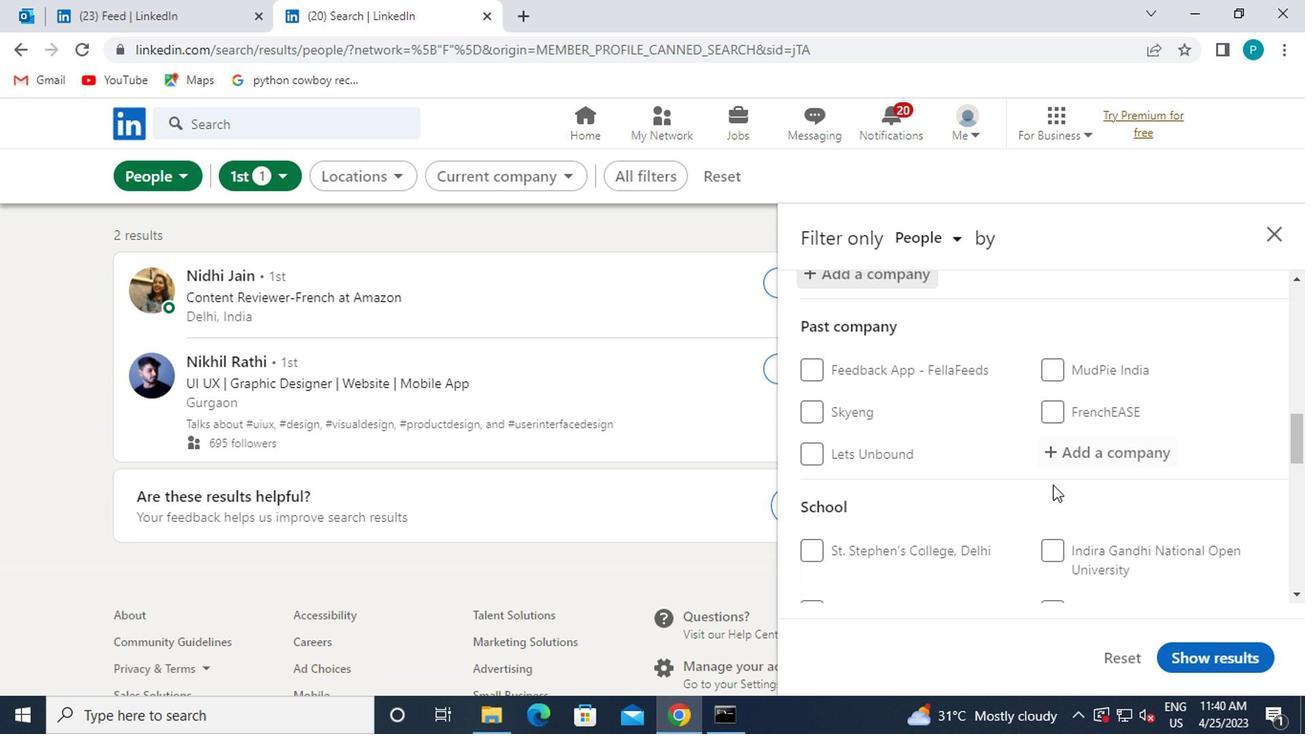 
Action: Mouse moved to (1073, 575)
Screenshot: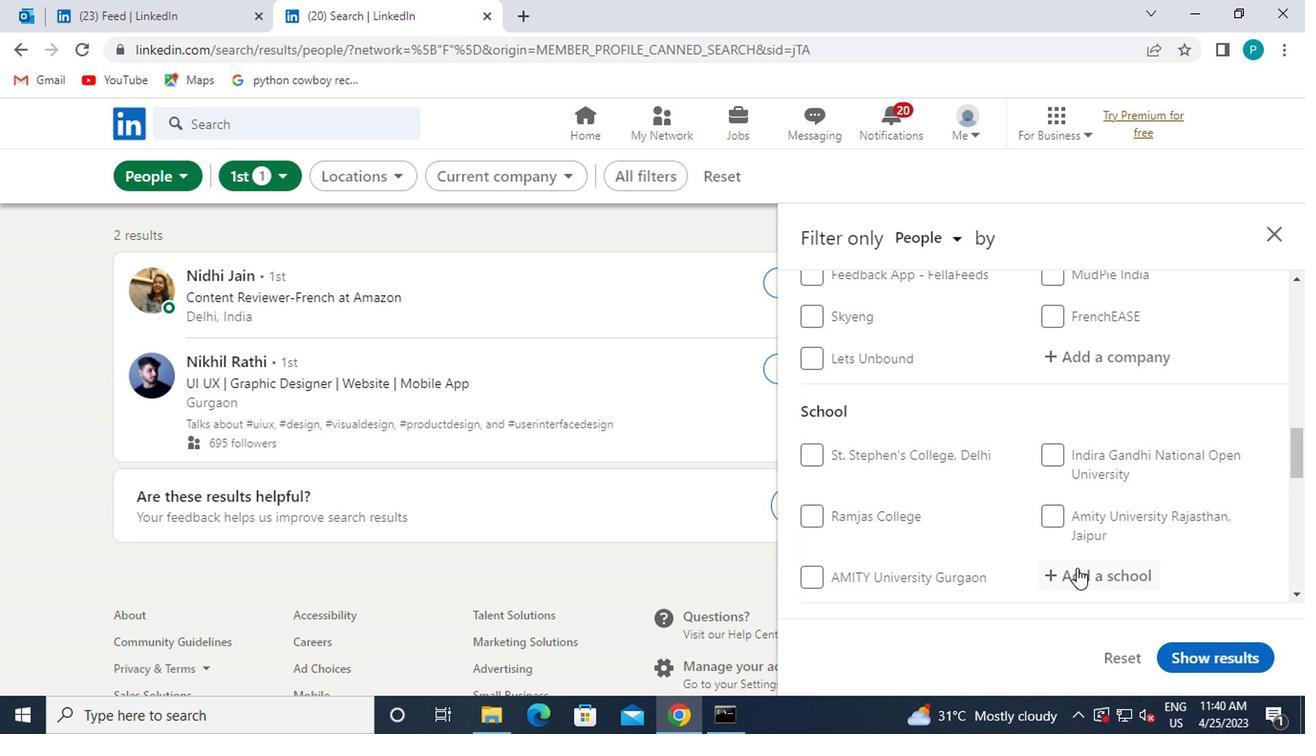 
Action: Mouse pressed left at (1073, 575)
Screenshot: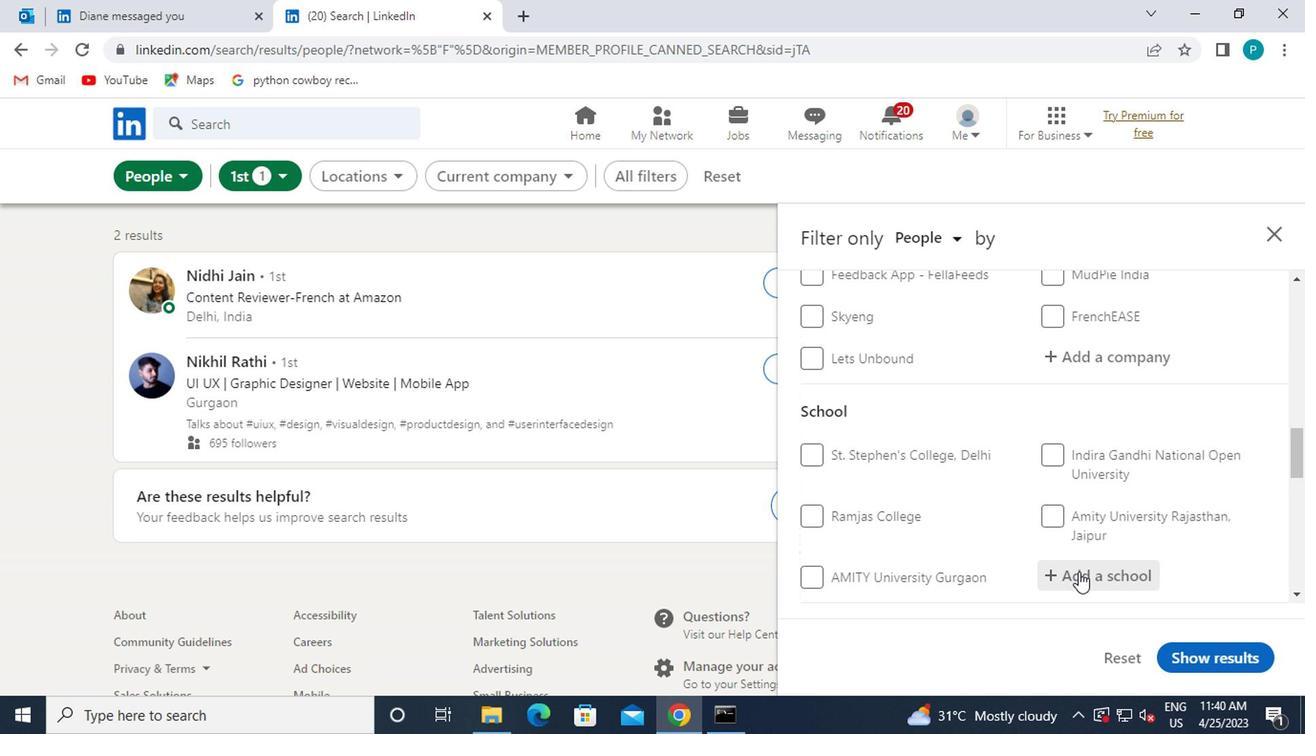 
Action: Mouse moved to (1076, 564)
Screenshot: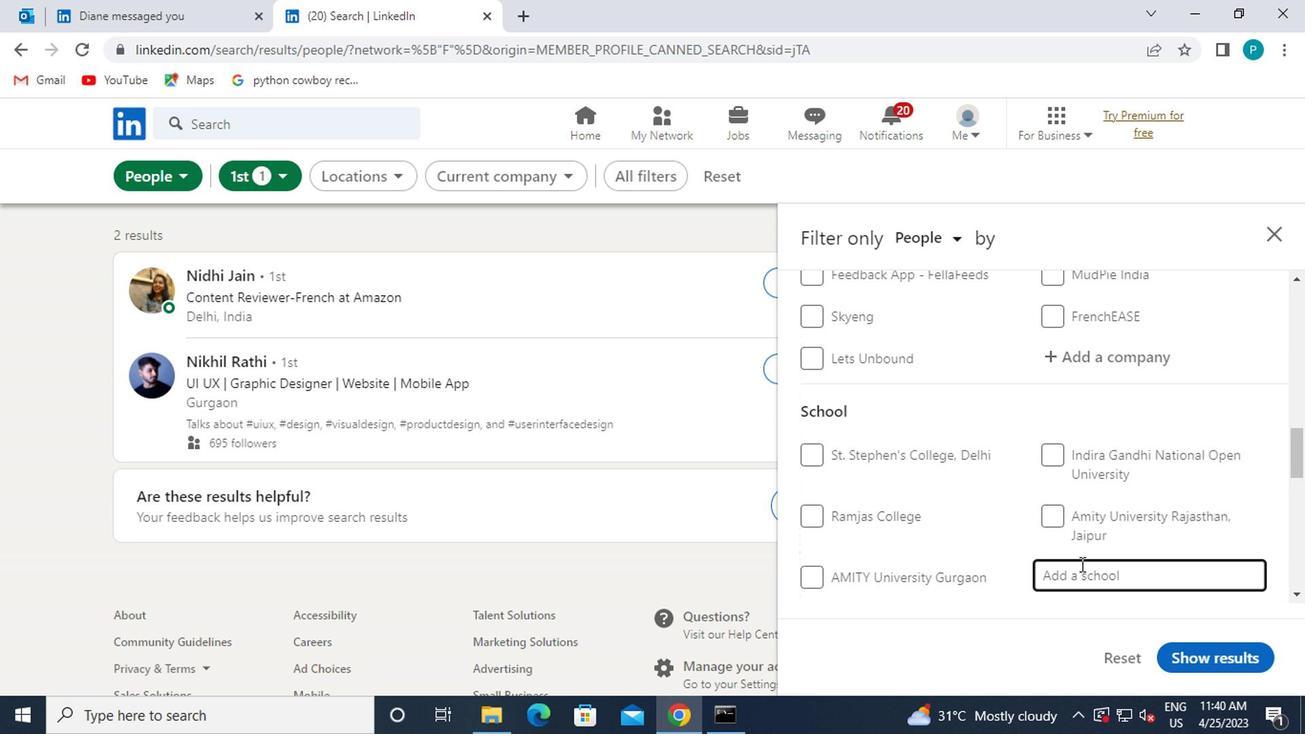 
Action: Key pressed <Key.caps_lock>M<Key.caps_lock>ASAI
Screenshot: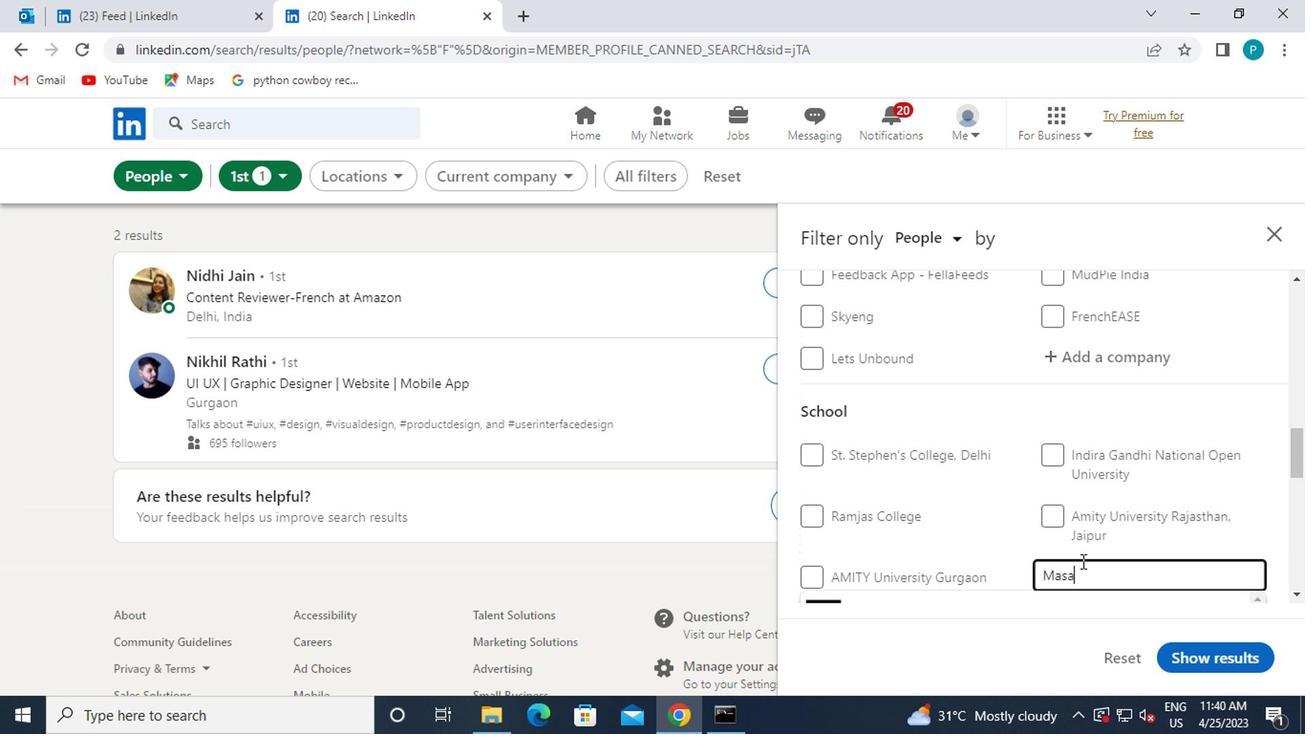 
Action: Mouse moved to (1028, 559)
Screenshot: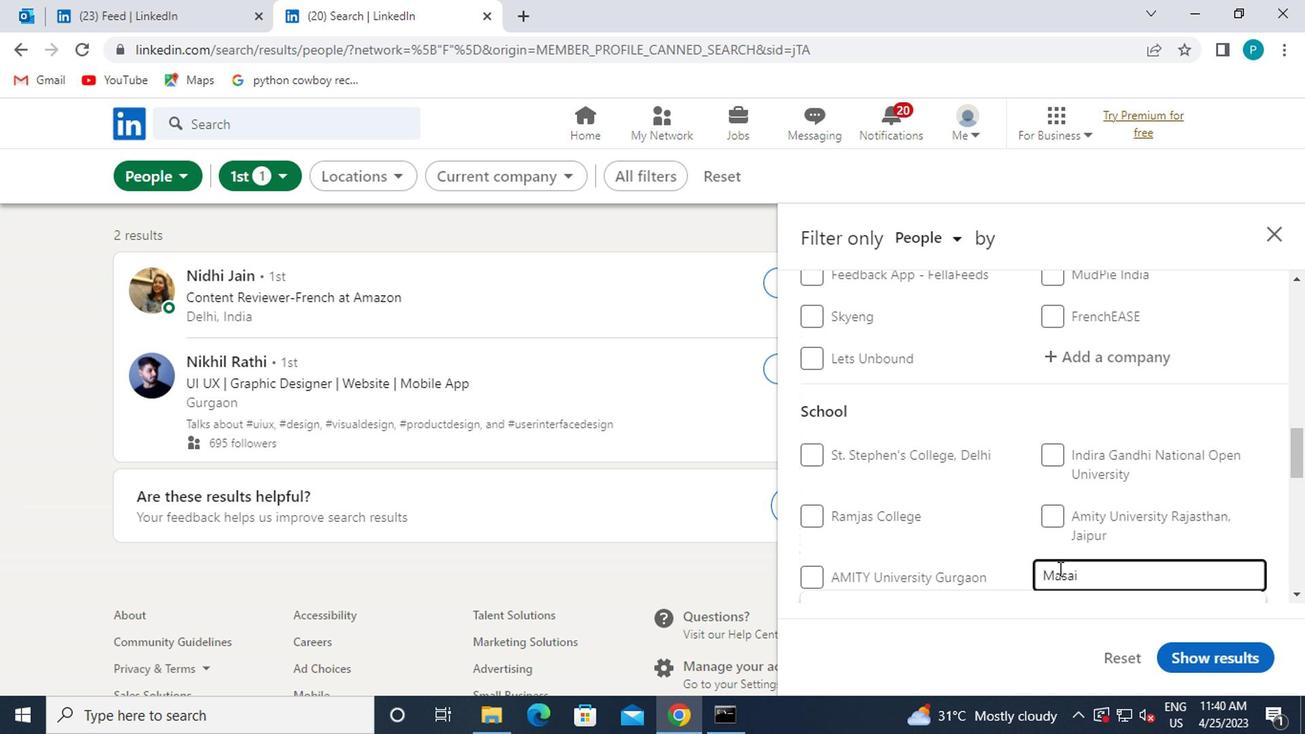 
Action: Mouse scrolled (1028, 559) with delta (0, 0)
Screenshot: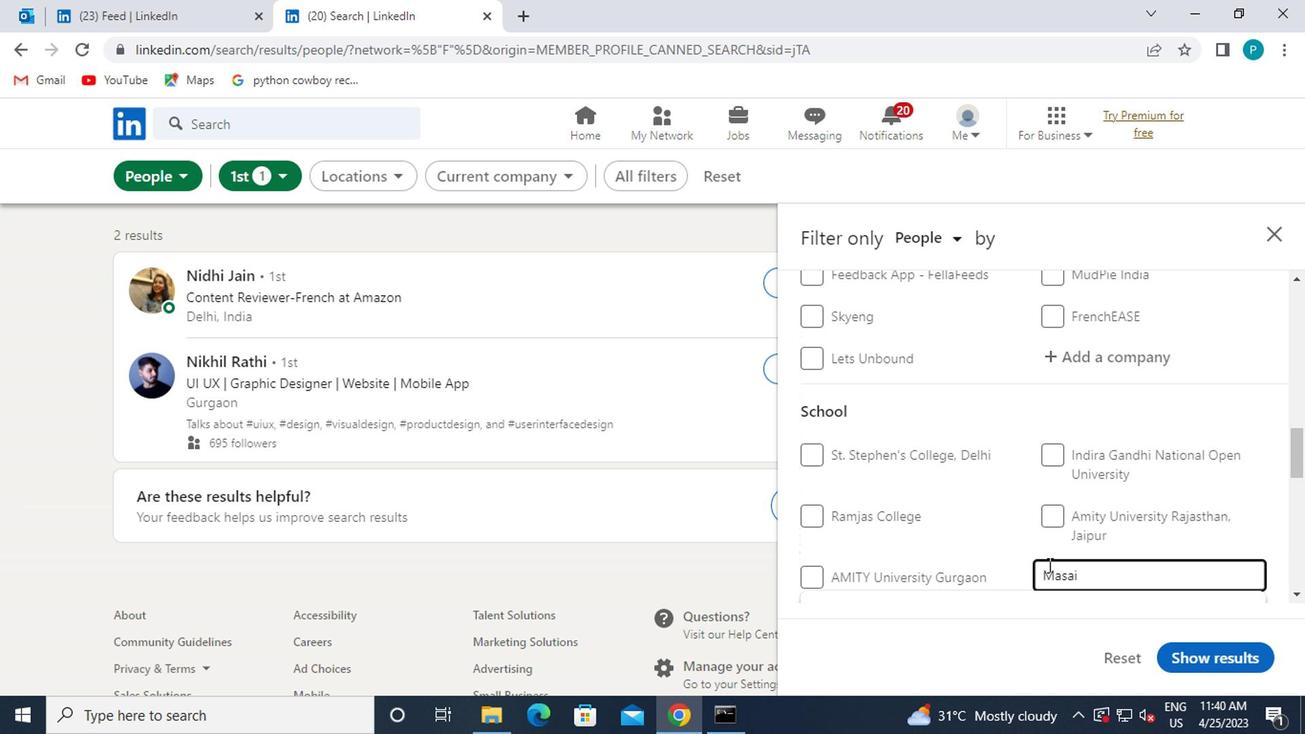 
Action: Mouse moved to (1054, 525)
Screenshot: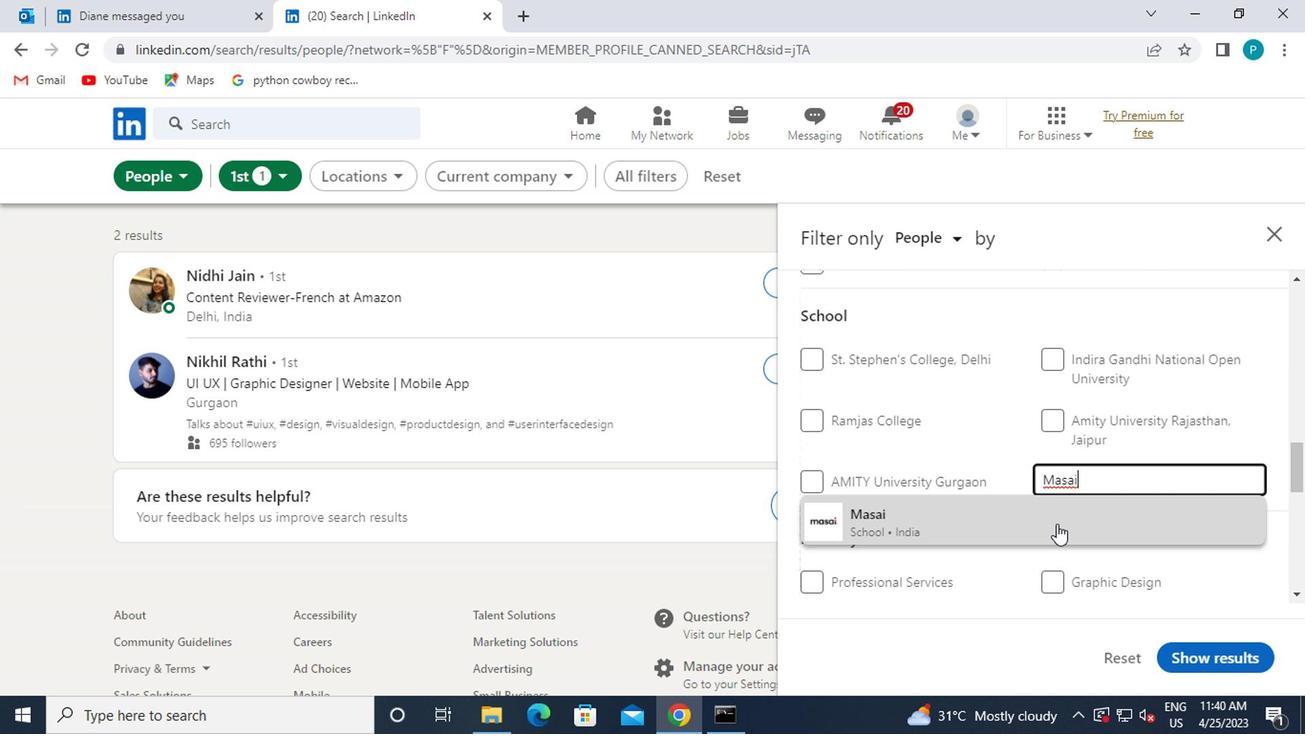 
Action: Mouse pressed left at (1054, 525)
Screenshot: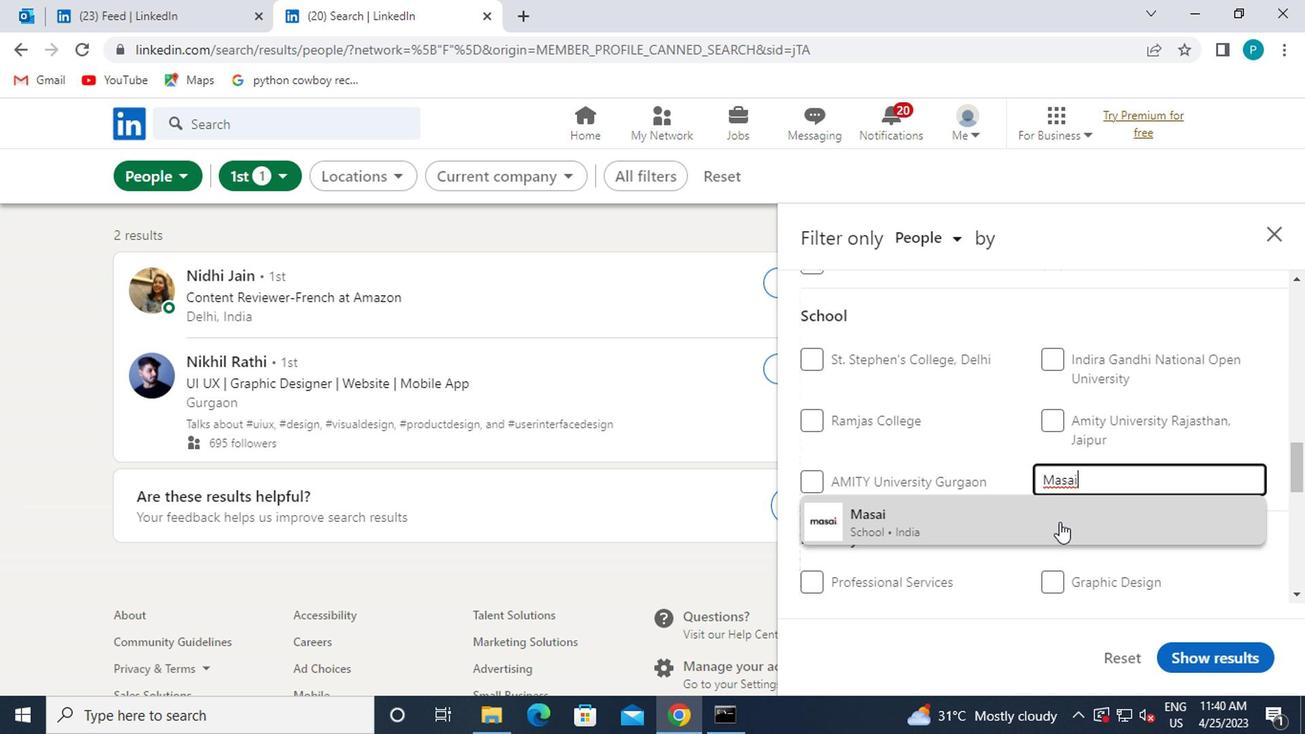 
Action: Mouse moved to (971, 505)
Screenshot: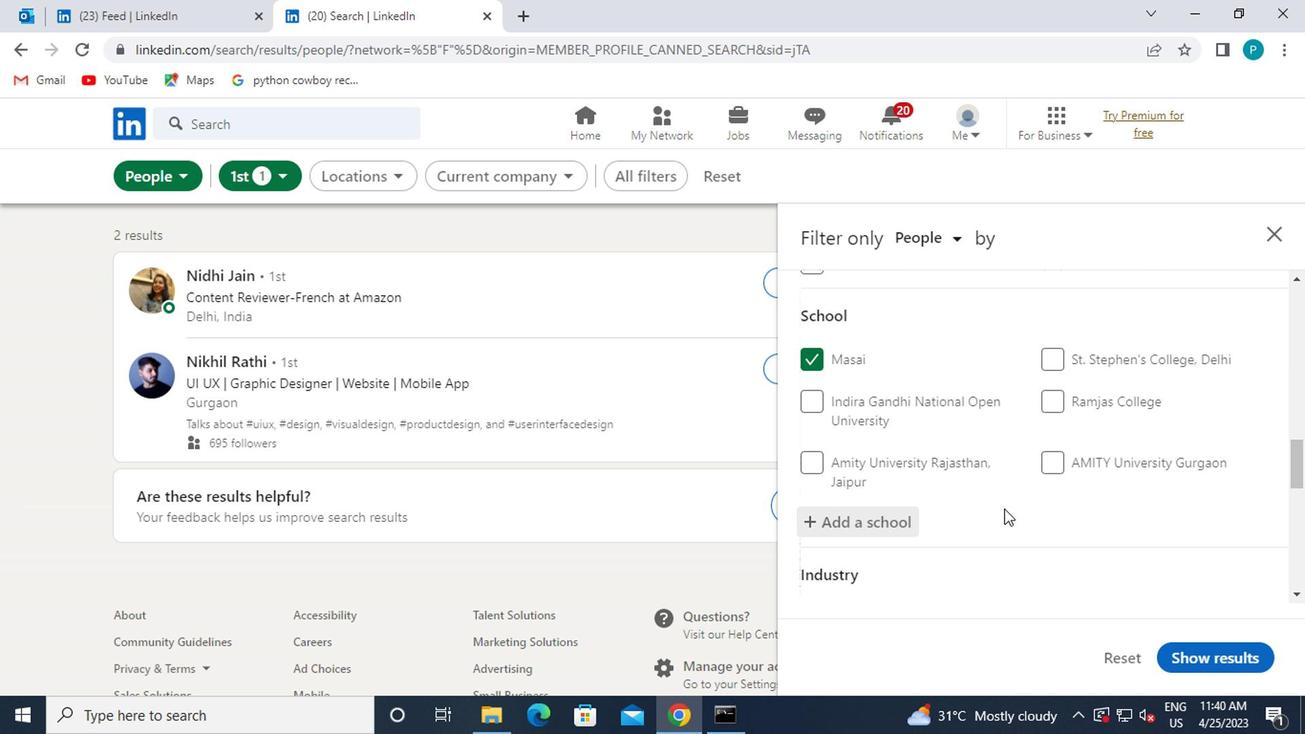 
Action: Mouse scrolled (971, 505) with delta (0, 0)
Screenshot: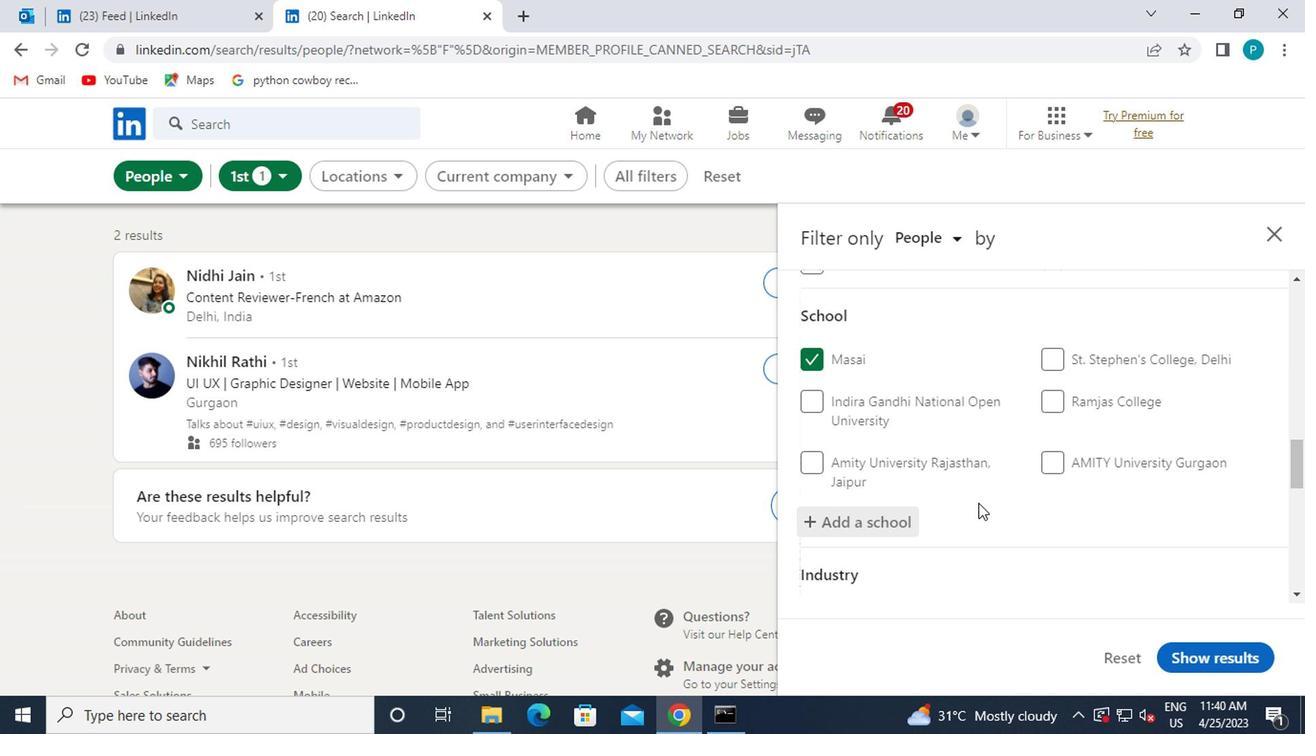 
Action: Mouse scrolled (971, 505) with delta (0, 0)
Screenshot: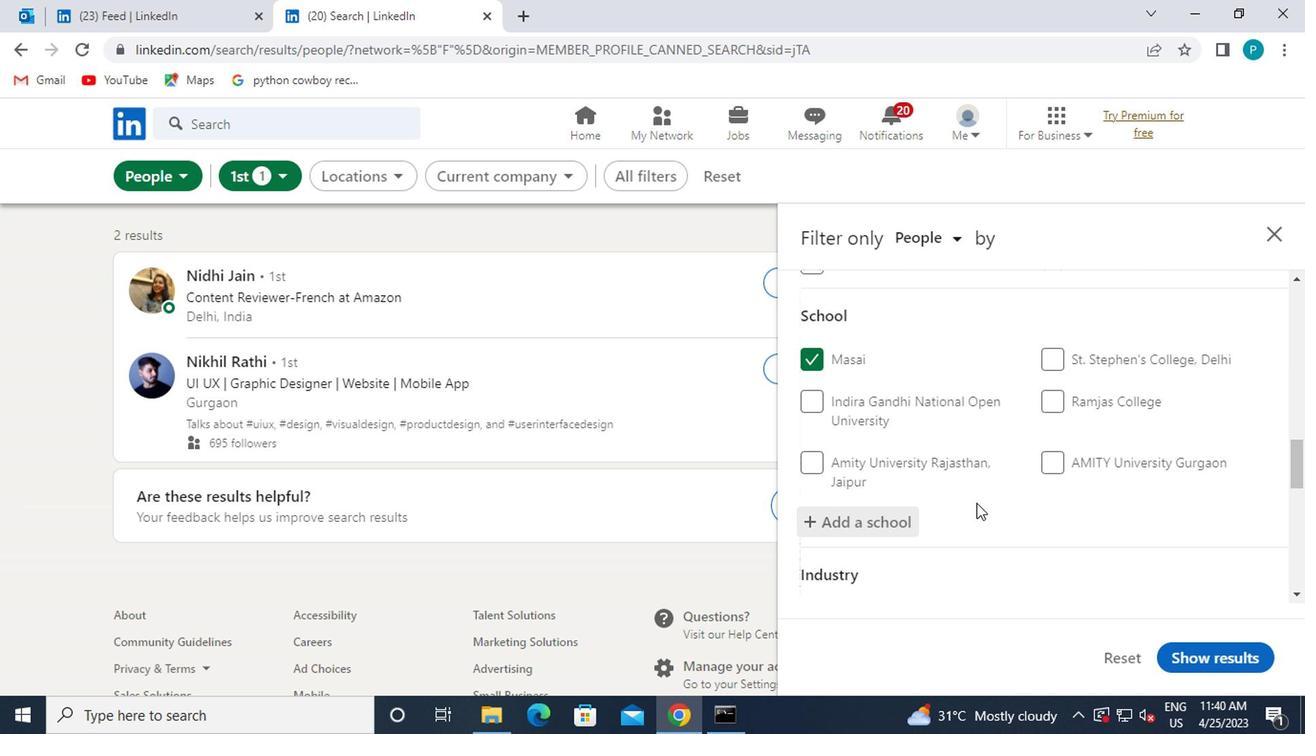 
Action: Mouse moved to (833, 510)
Screenshot: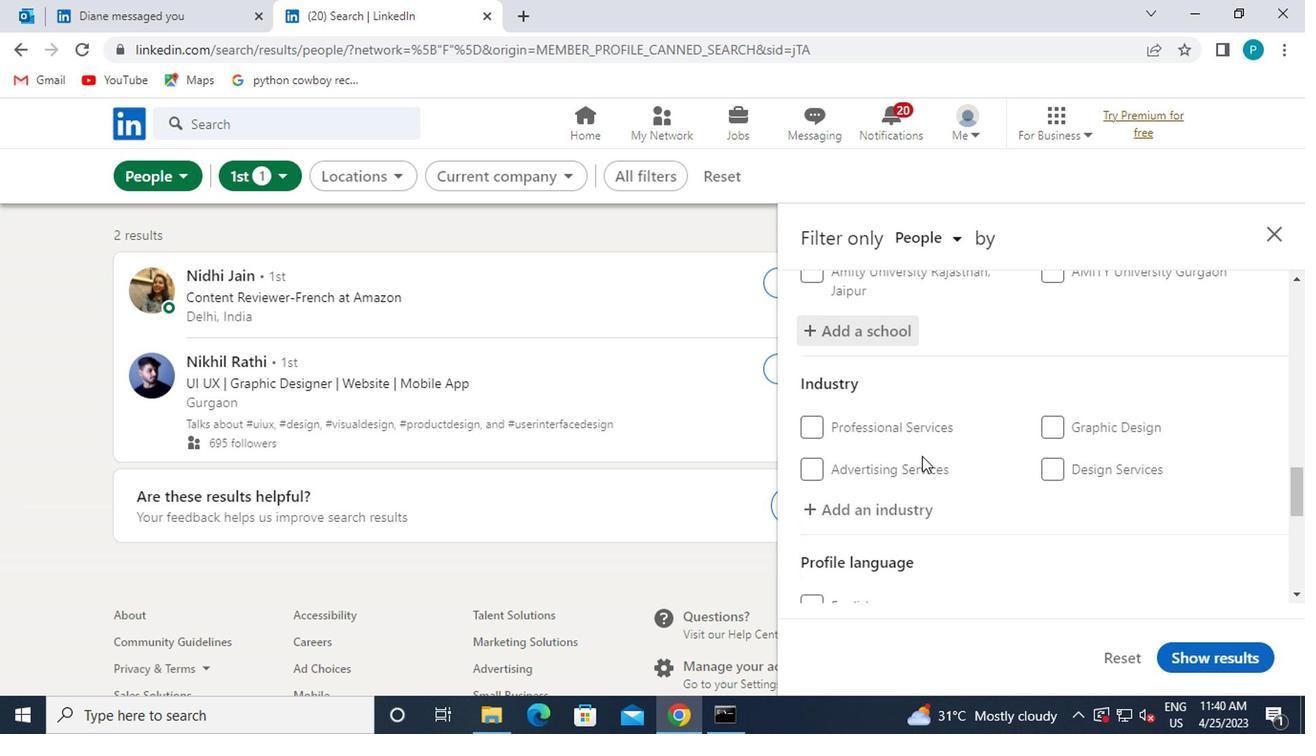
Action: Mouse pressed left at (833, 510)
Screenshot: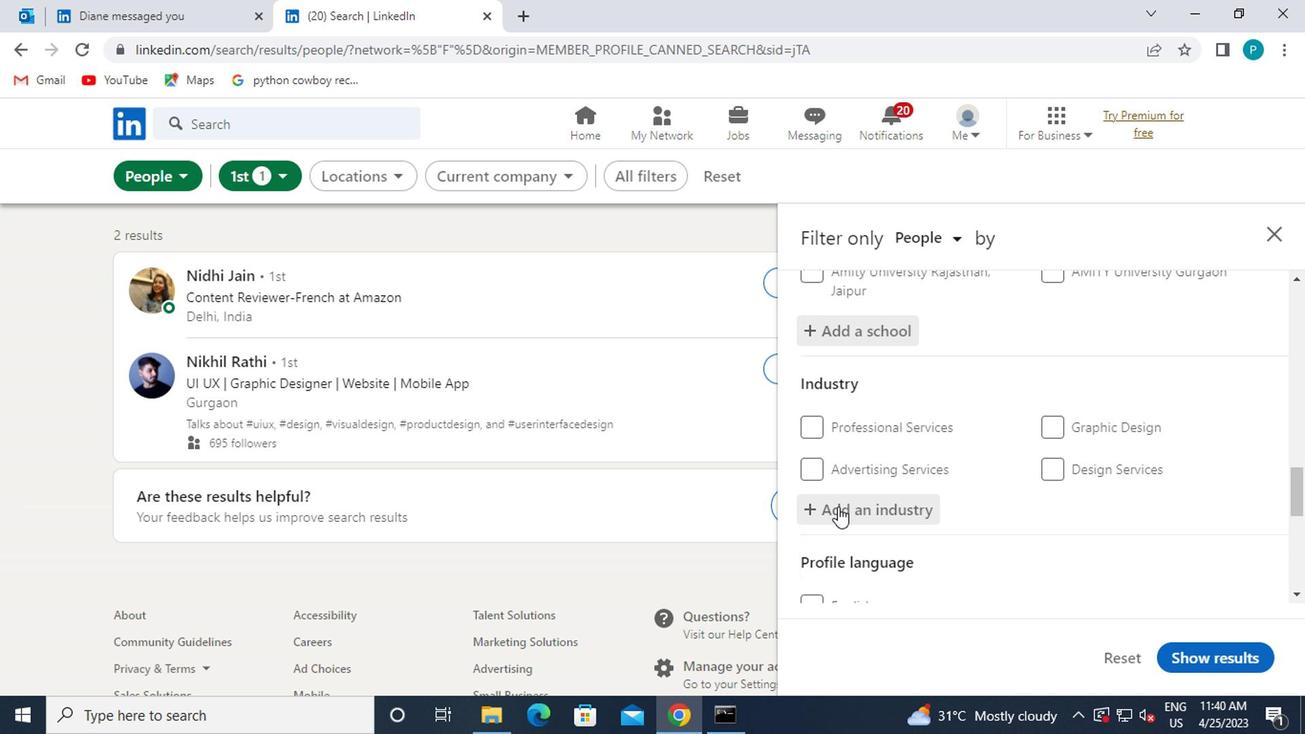 
Action: Key pressed <Key.caps_lock>E<Key.caps_lock>MBE
Screenshot: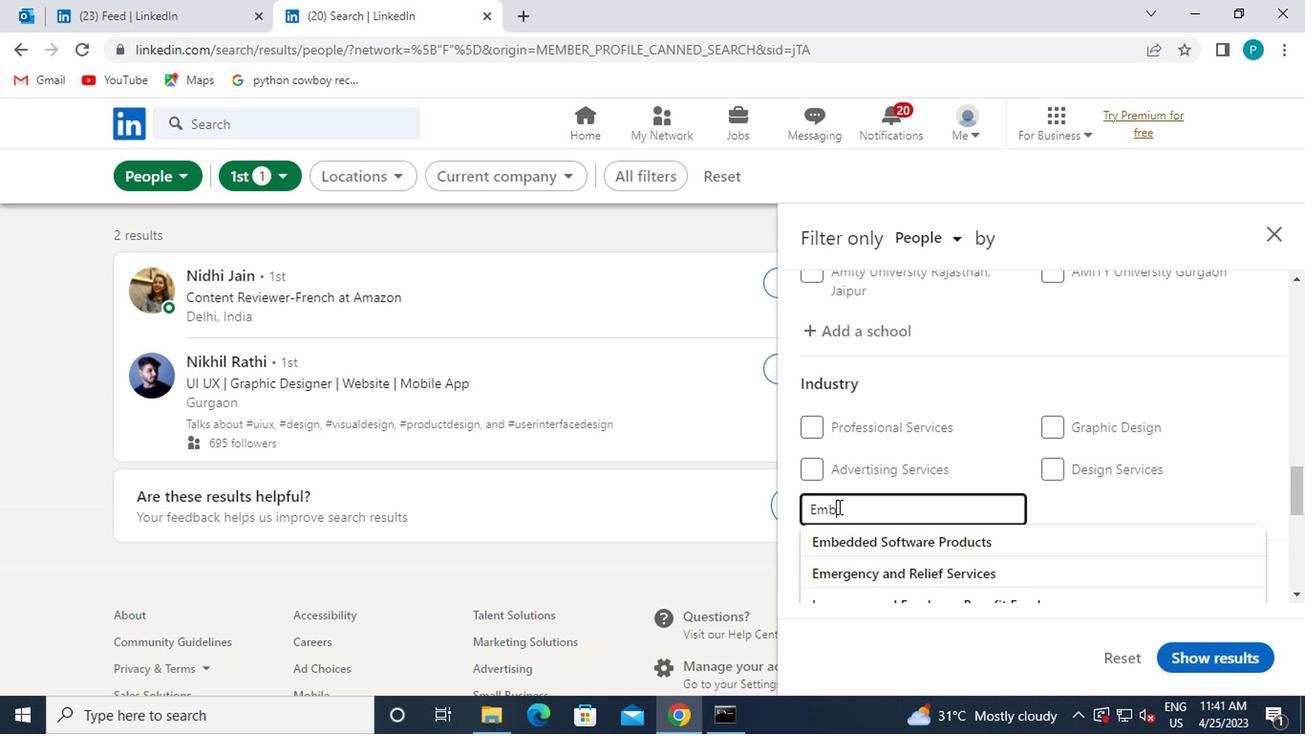 
Action: Mouse moved to (846, 537)
Screenshot: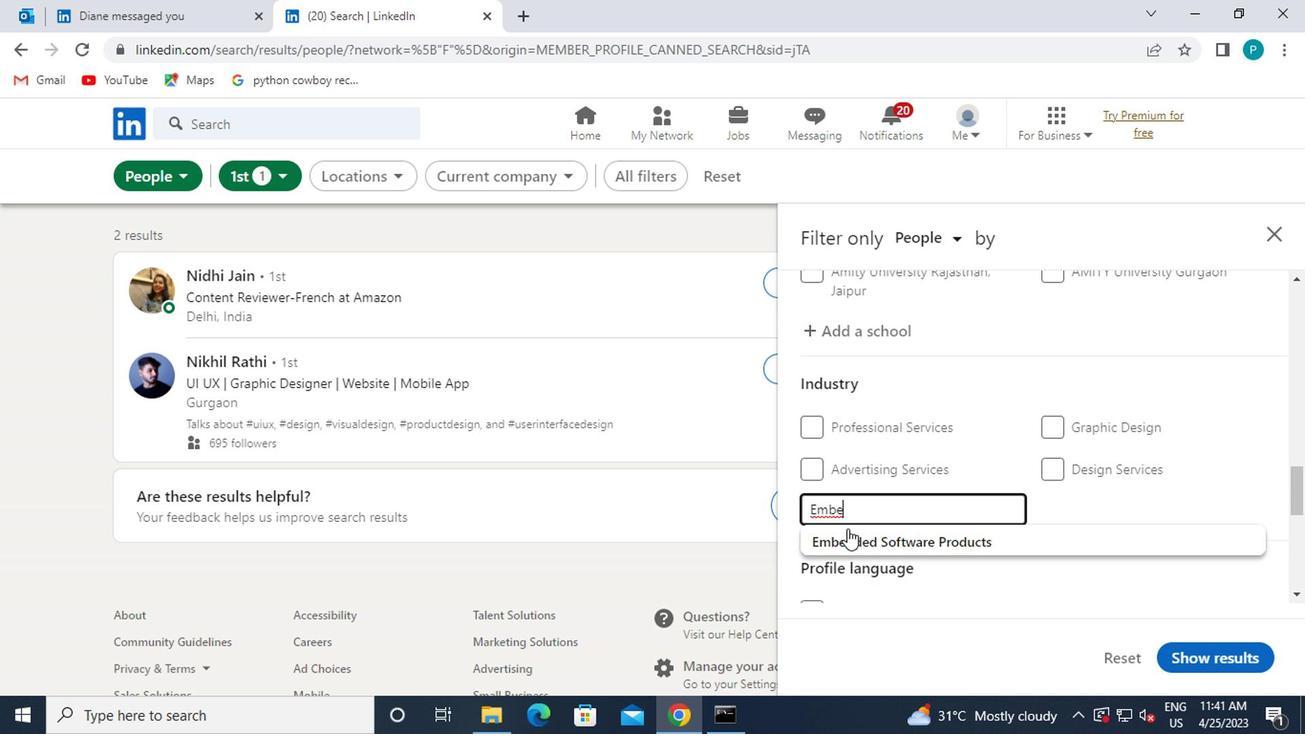 
Action: Mouse pressed left at (846, 537)
Screenshot: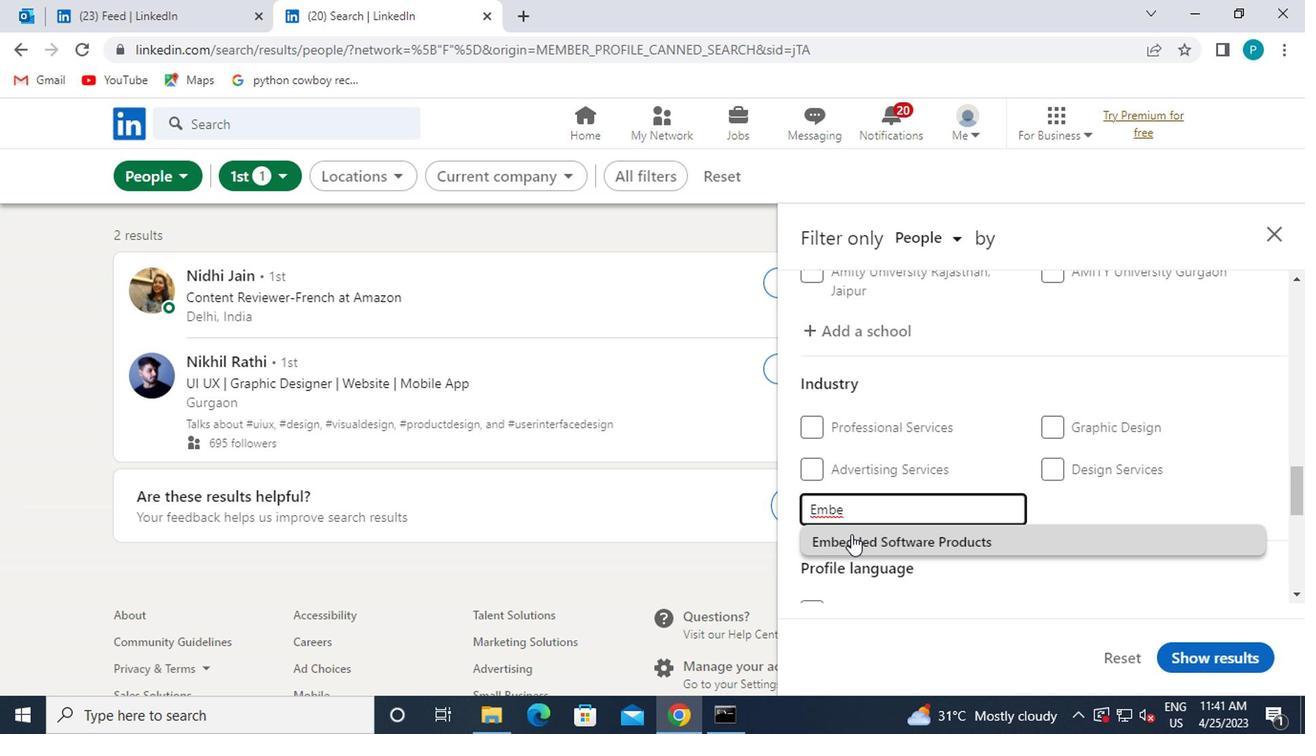 
Action: Mouse moved to (869, 570)
Screenshot: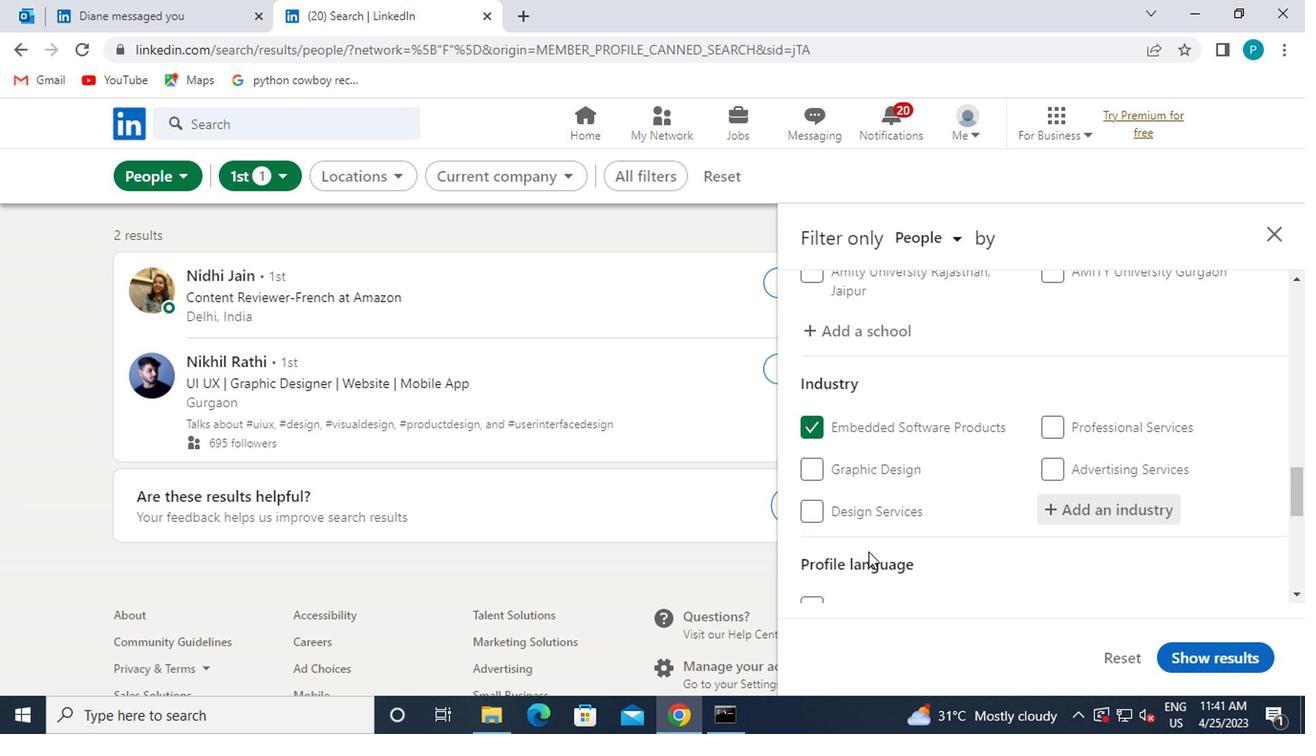 
Action: Mouse scrolled (869, 569) with delta (0, -1)
Screenshot: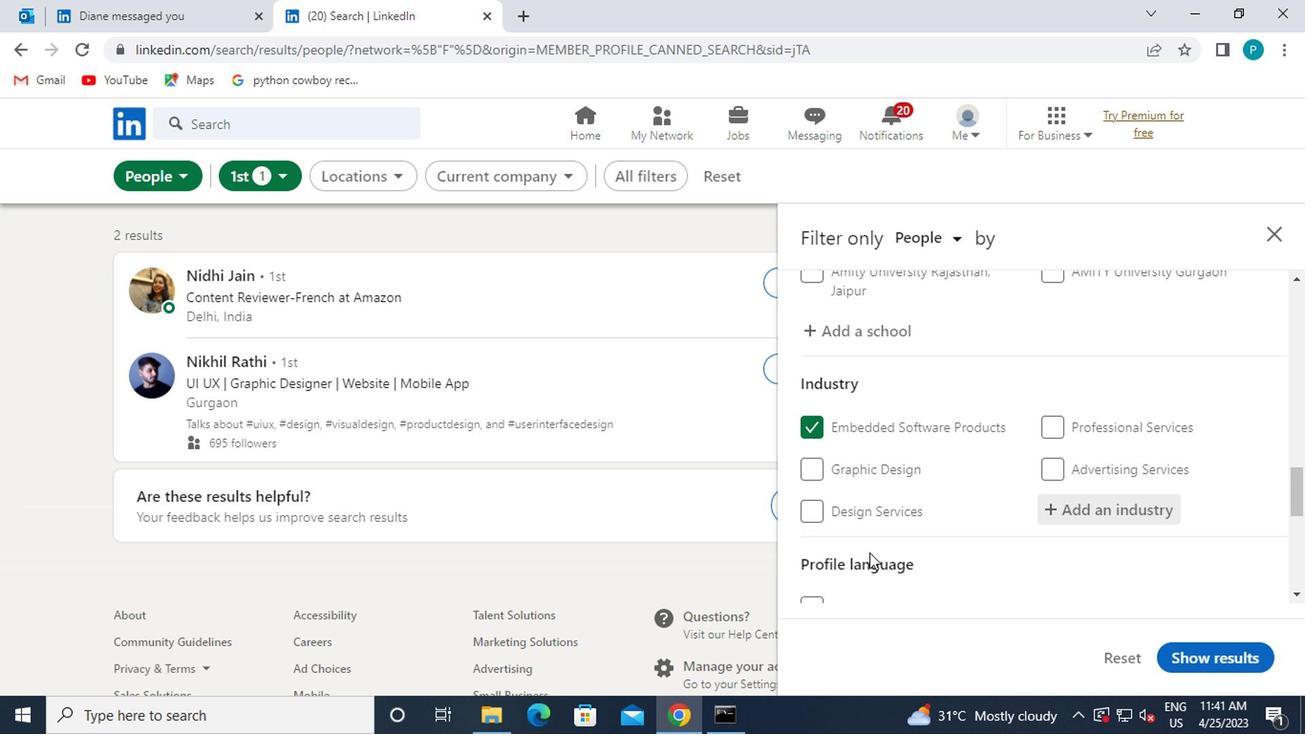
Action: Mouse moved to (870, 573)
Screenshot: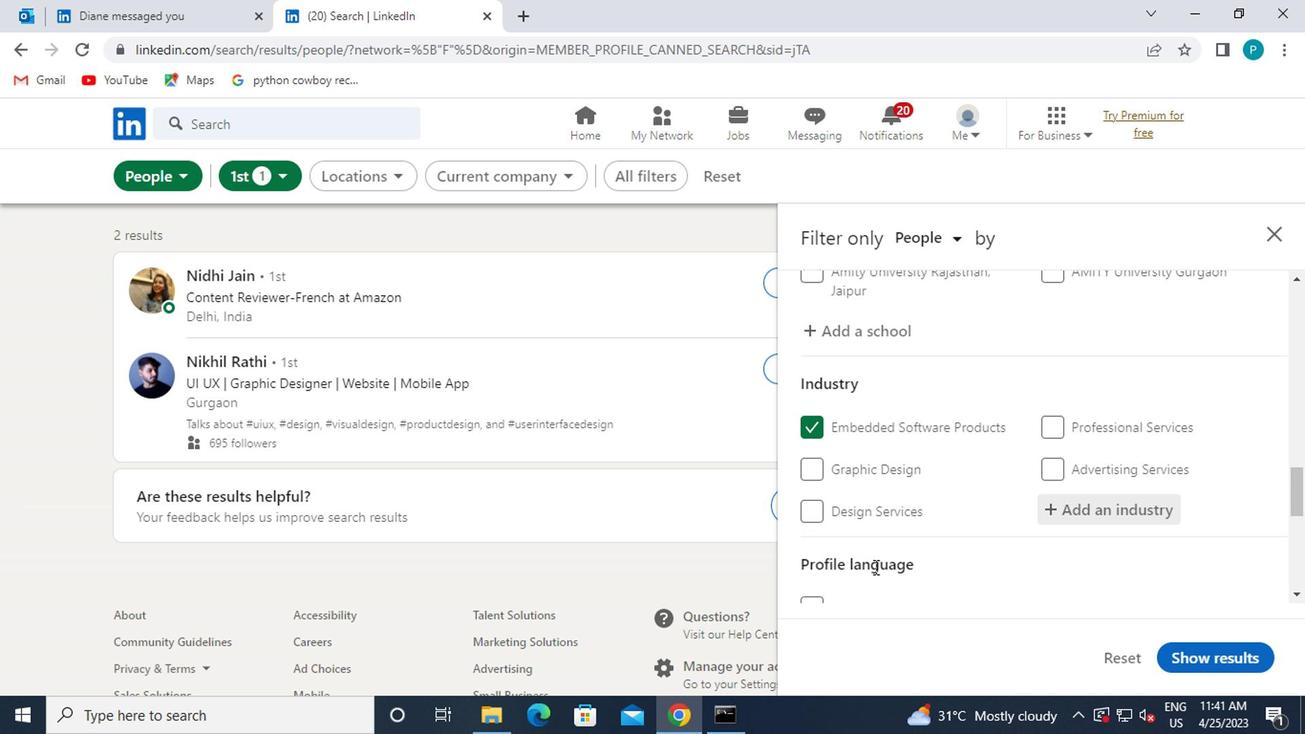 
Action: Mouse scrolled (870, 571) with delta (0, -1)
Screenshot: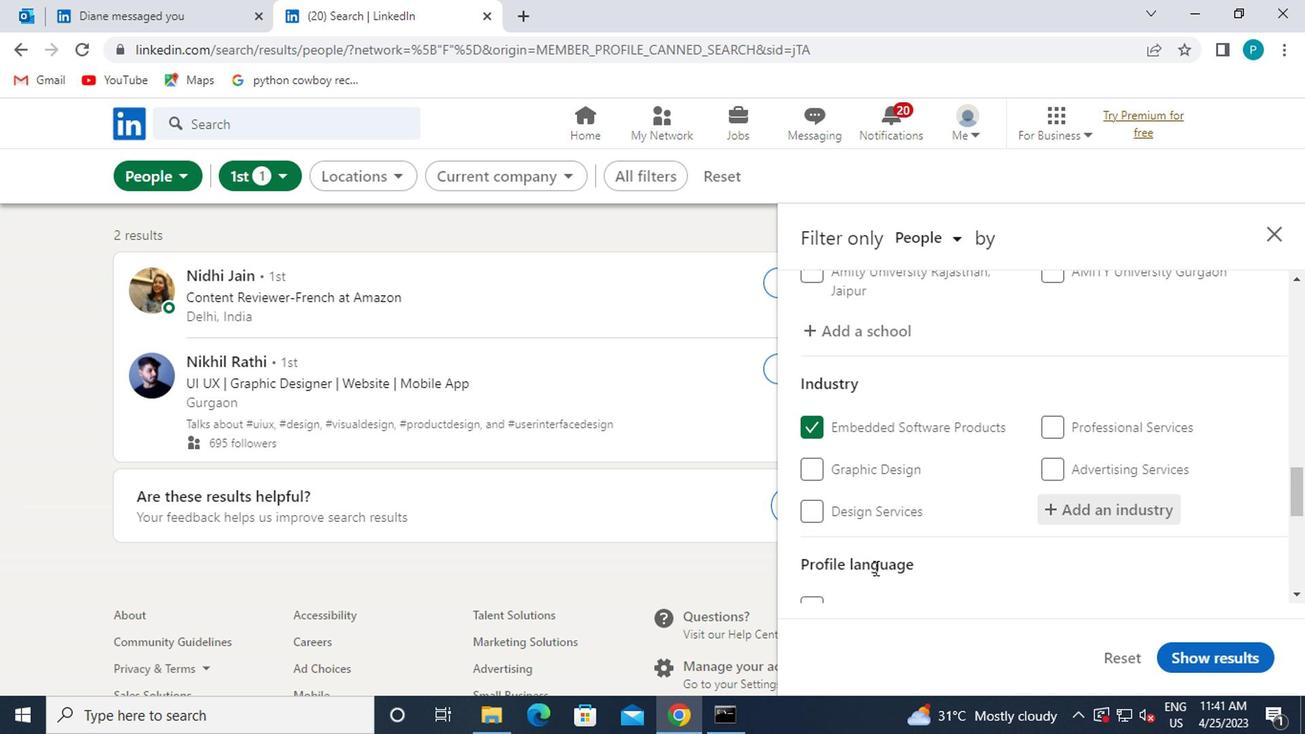
Action: Mouse moved to (839, 537)
Screenshot: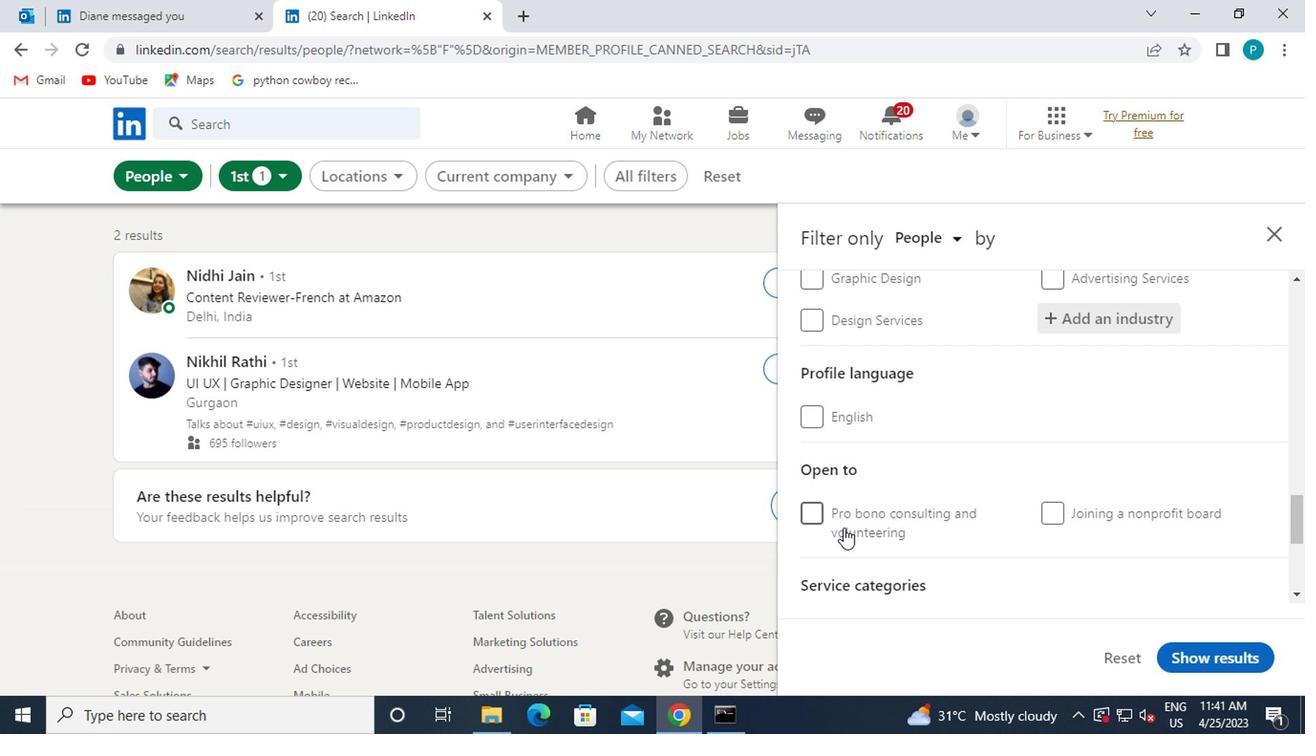 
Action: Mouse scrolled (839, 536) with delta (0, -1)
Screenshot: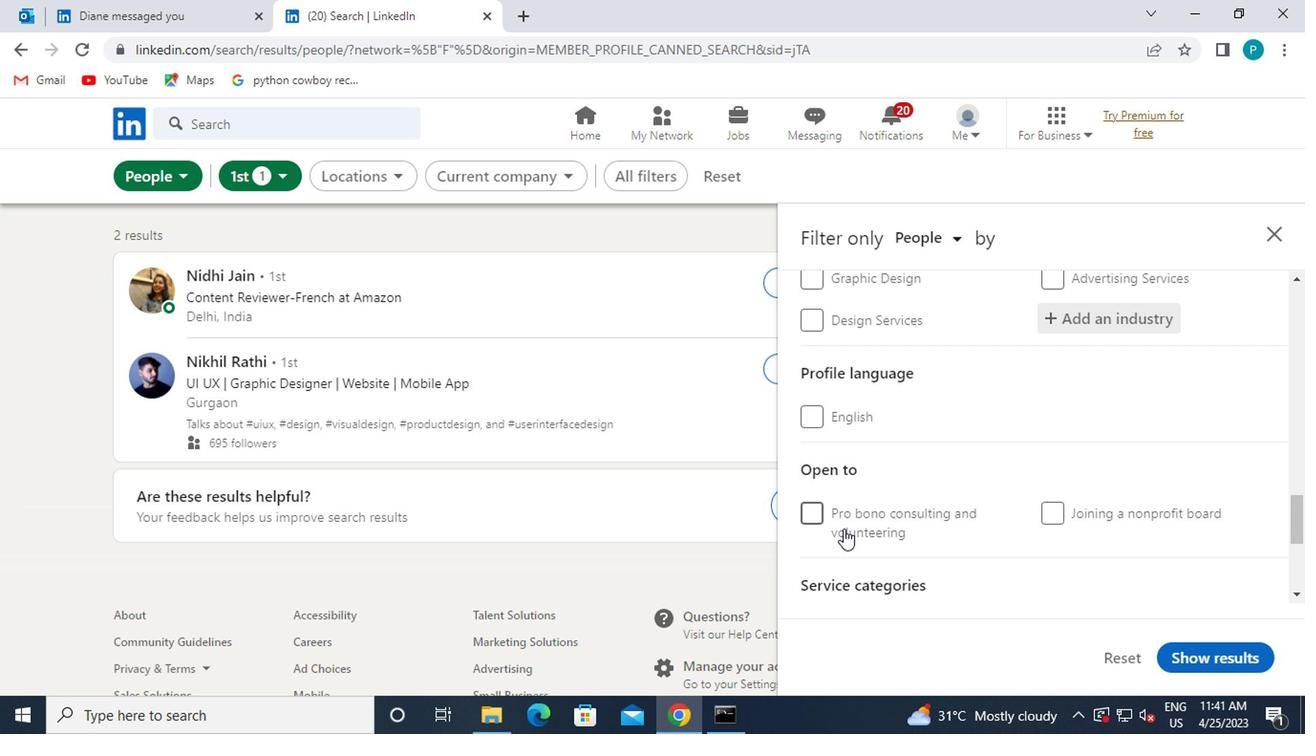 
Action: Mouse moved to (837, 548)
Screenshot: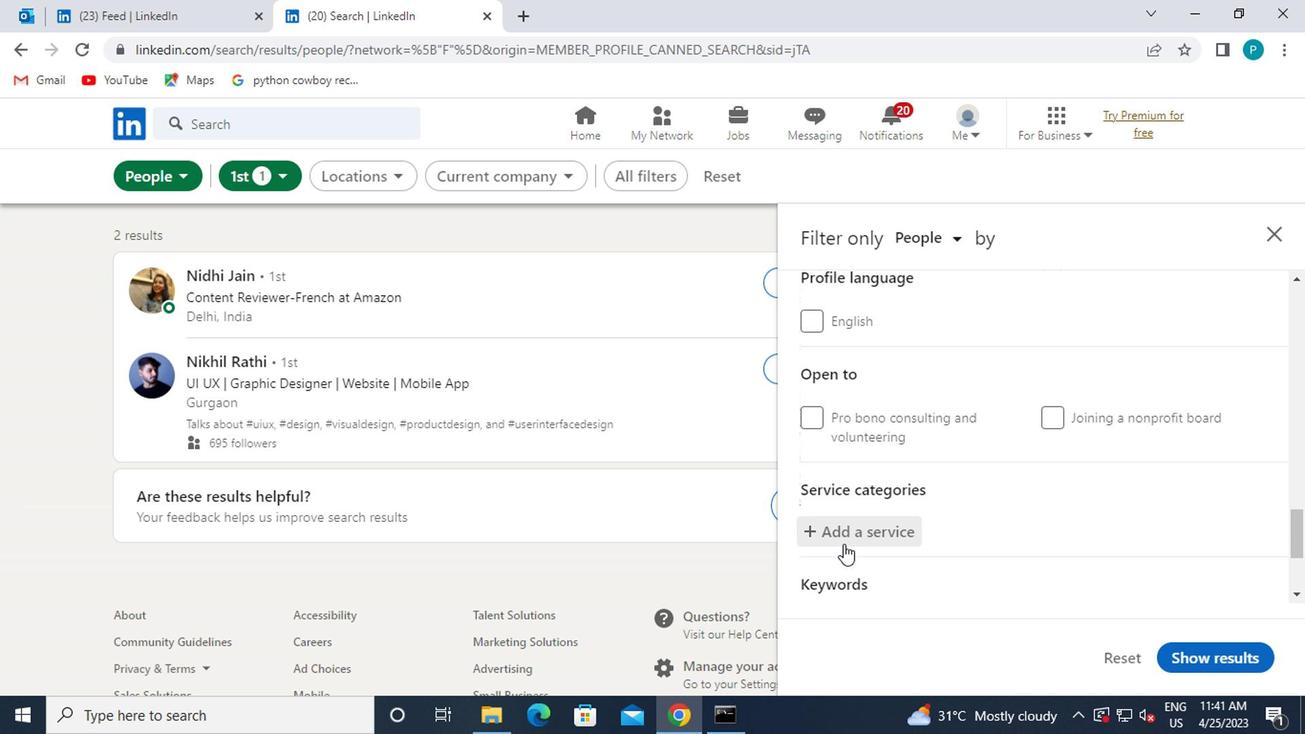 
Action: Mouse pressed left at (837, 548)
Screenshot: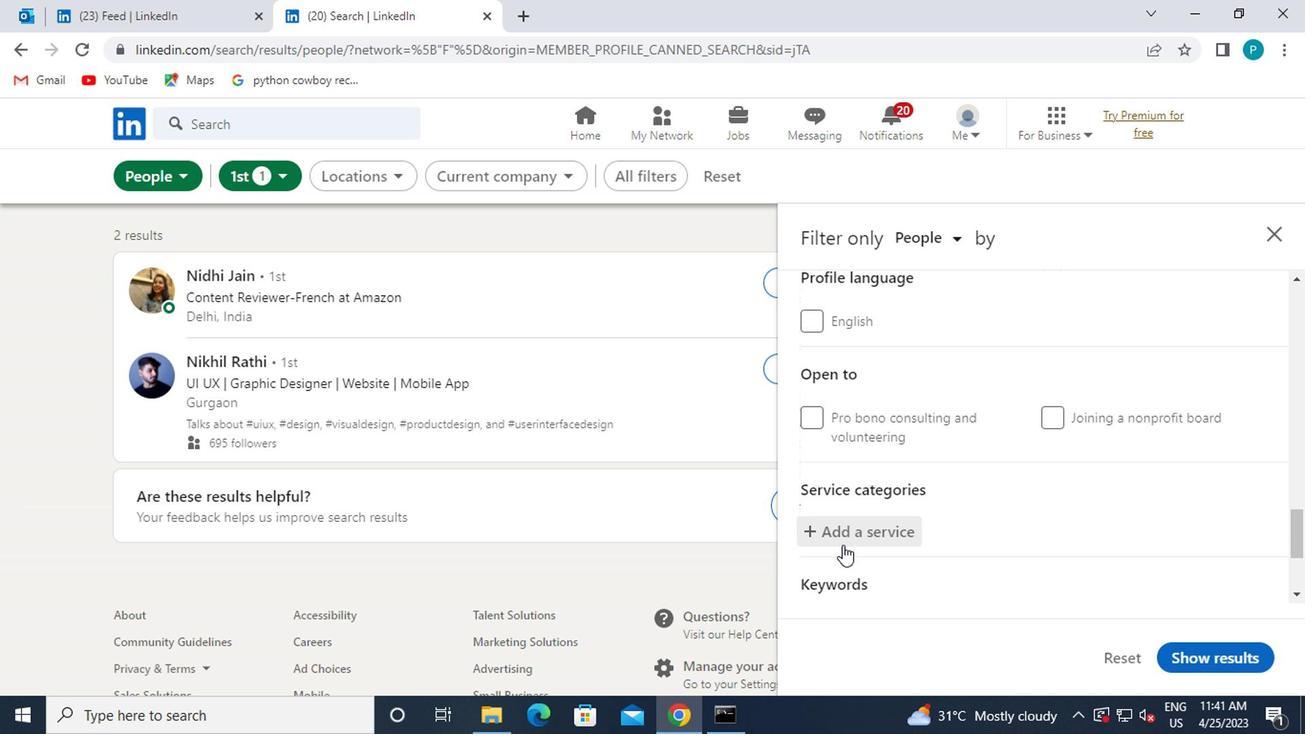 
Action: Key pressed TAX
Screenshot: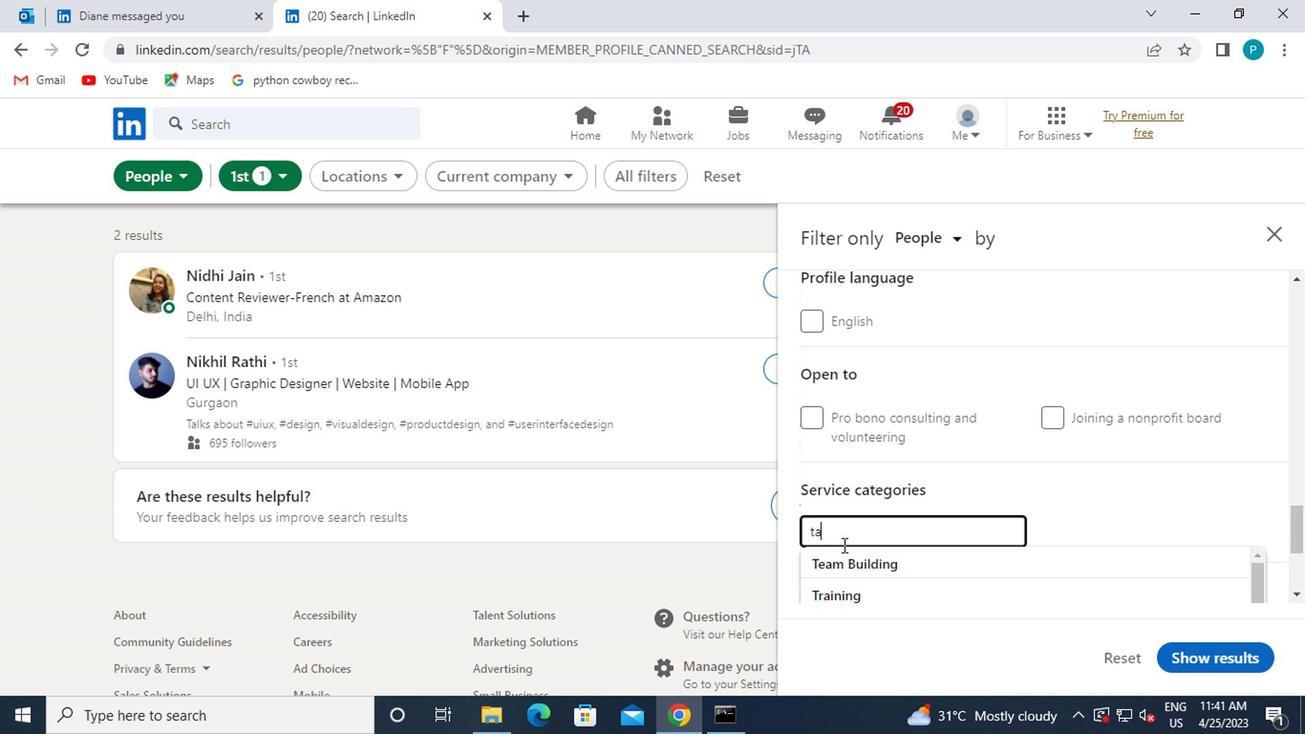 
Action: Mouse scrolled (837, 547) with delta (0, 0)
Screenshot: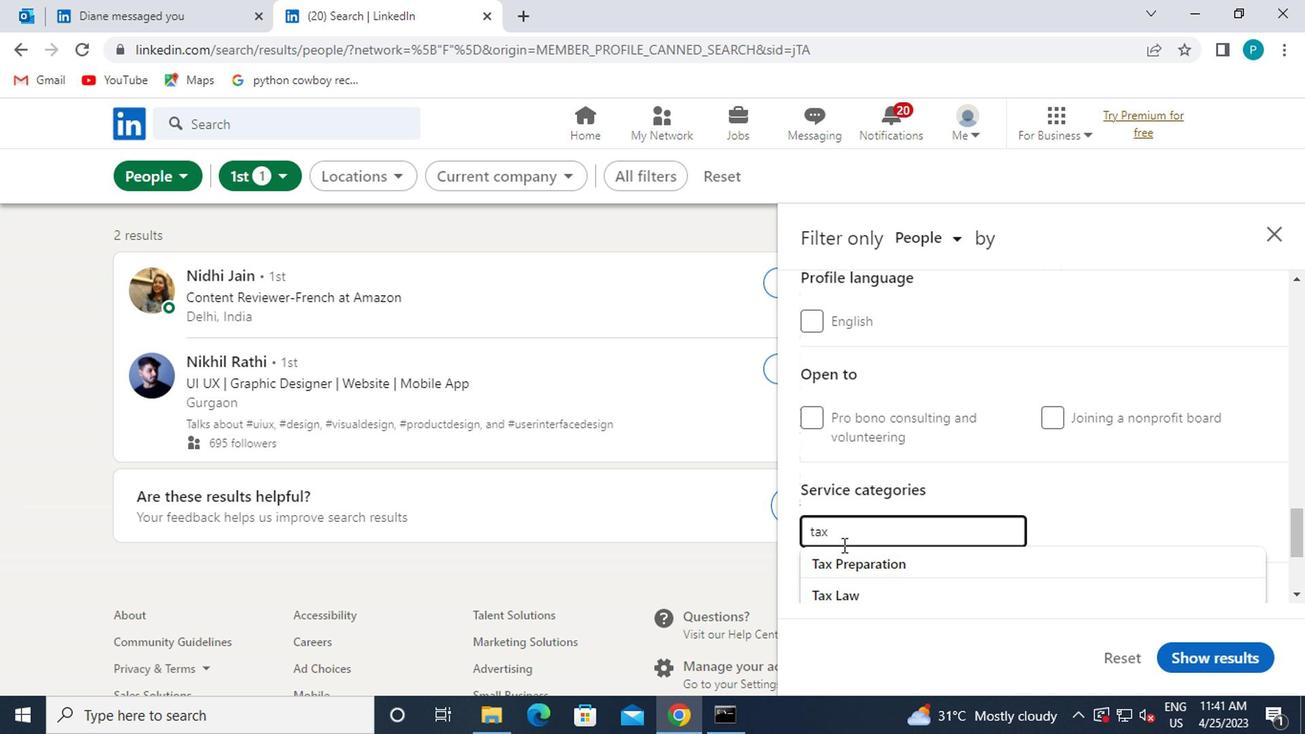 
Action: Mouse moved to (833, 505)
Screenshot: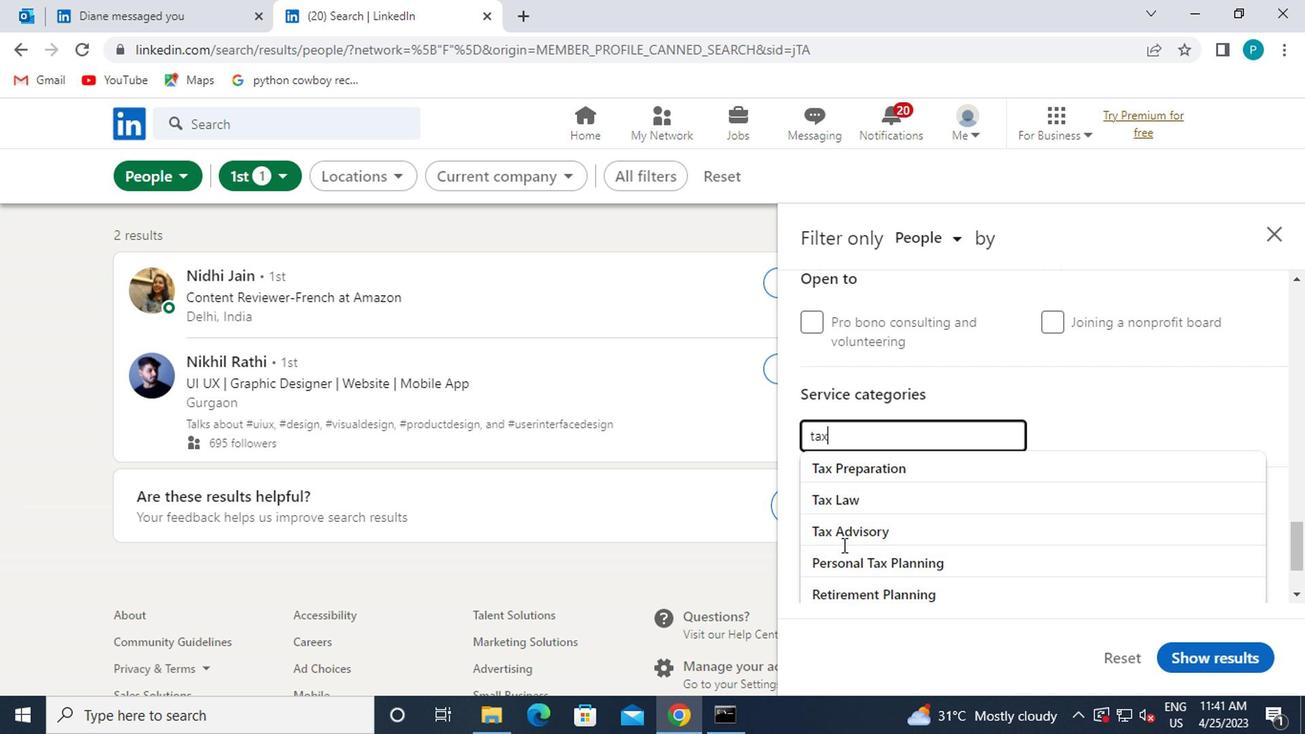 
Action: Mouse pressed left at (833, 505)
Screenshot: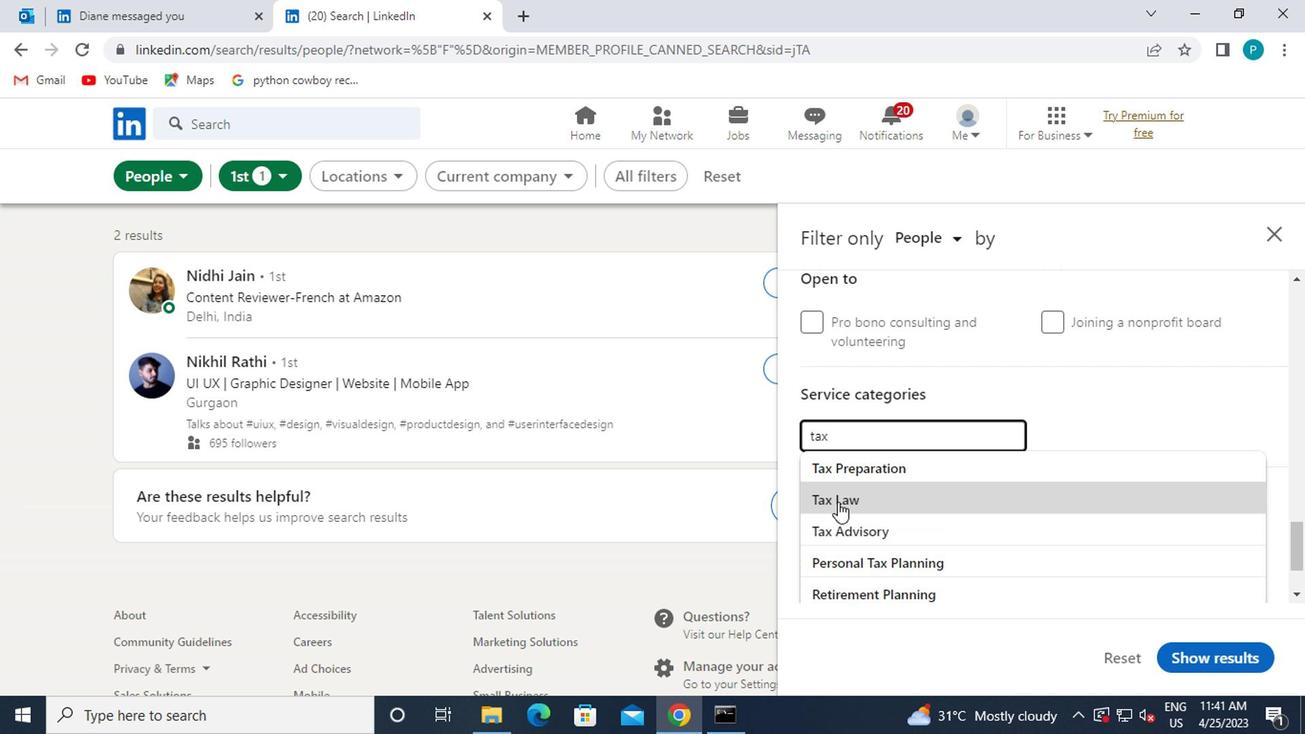 
Action: Mouse moved to (848, 525)
Screenshot: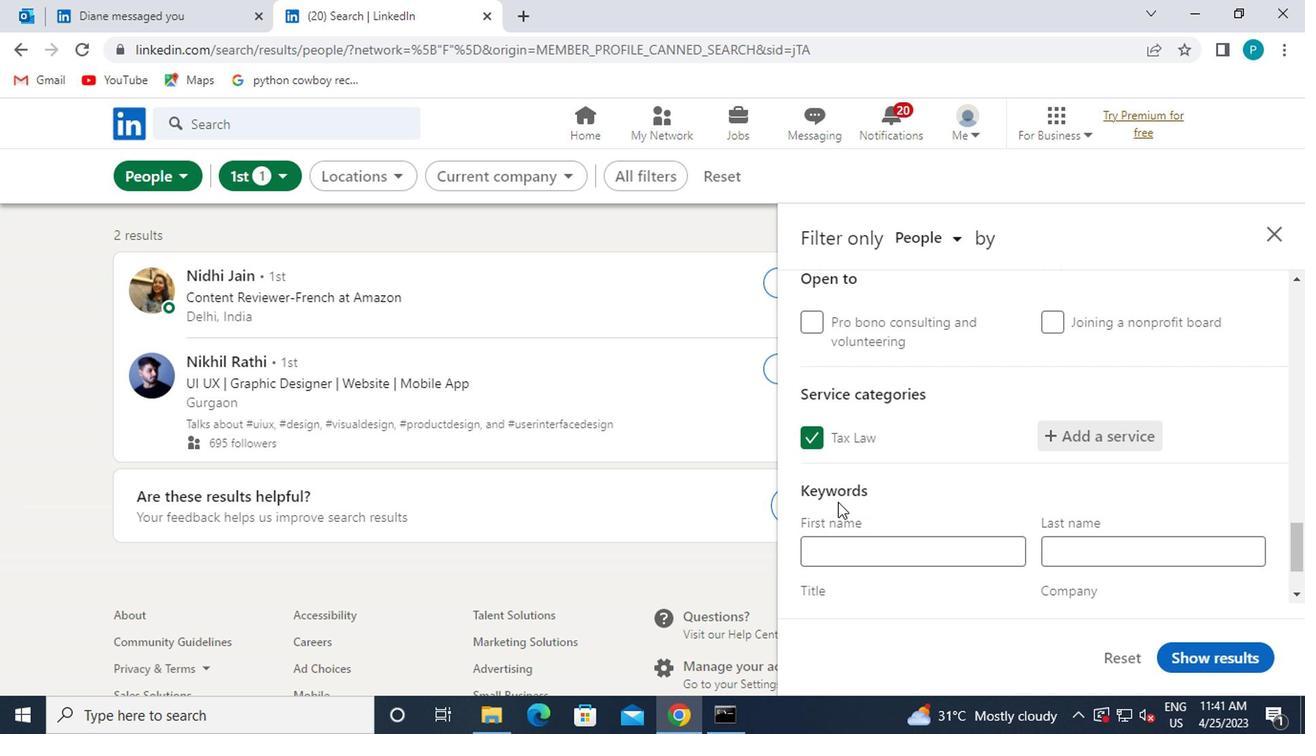
Action: Mouse scrolled (848, 524) with delta (0, 0)
Screenshot: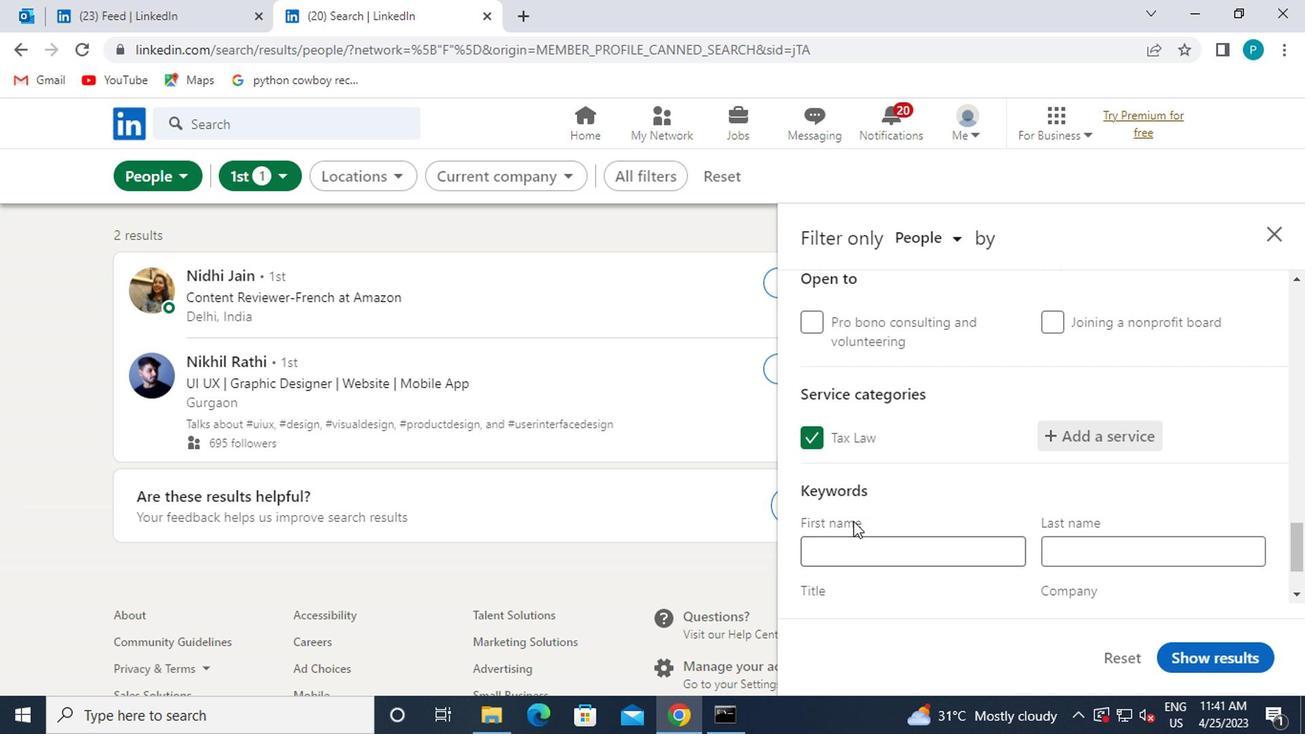 
Action: Mouse pressed left at (848, 525)
Screenshot: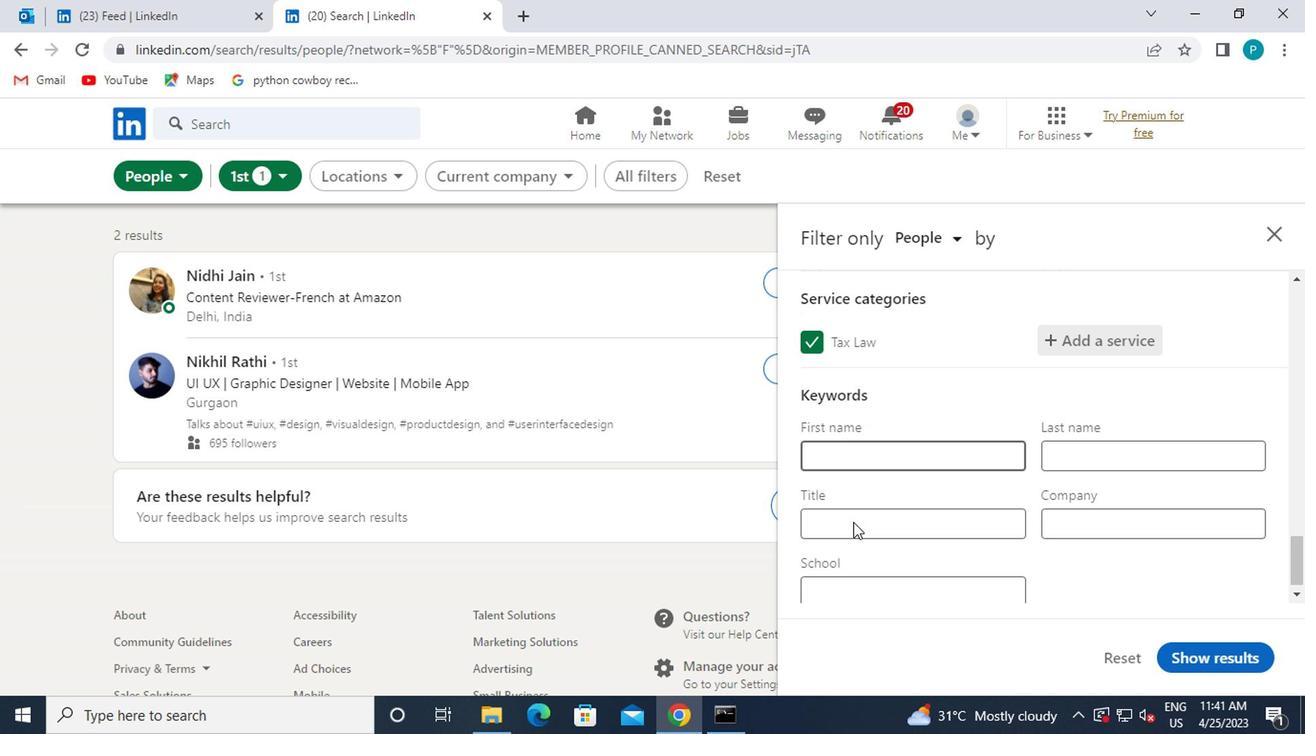 
Action: Key pressed <Key.caps_lock>S<Key.caps_lock>OCIAL<Key.space><Key.caps_lock>M<Key.caps_lock>EDIA<Key.space><Key.caps_lock>S<Key.caps_lock>PECIALIST
Screenshot: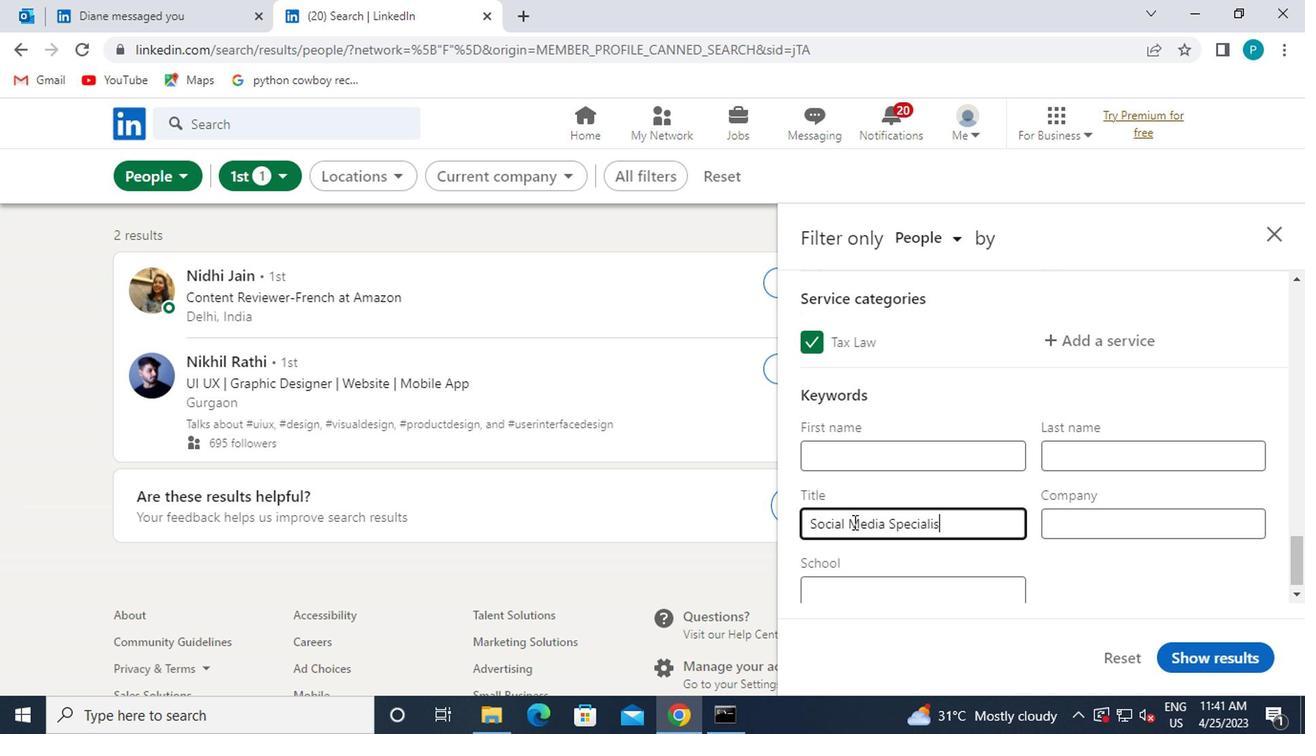 
Action: Mouse moved to (1201, 660)
Screenshot: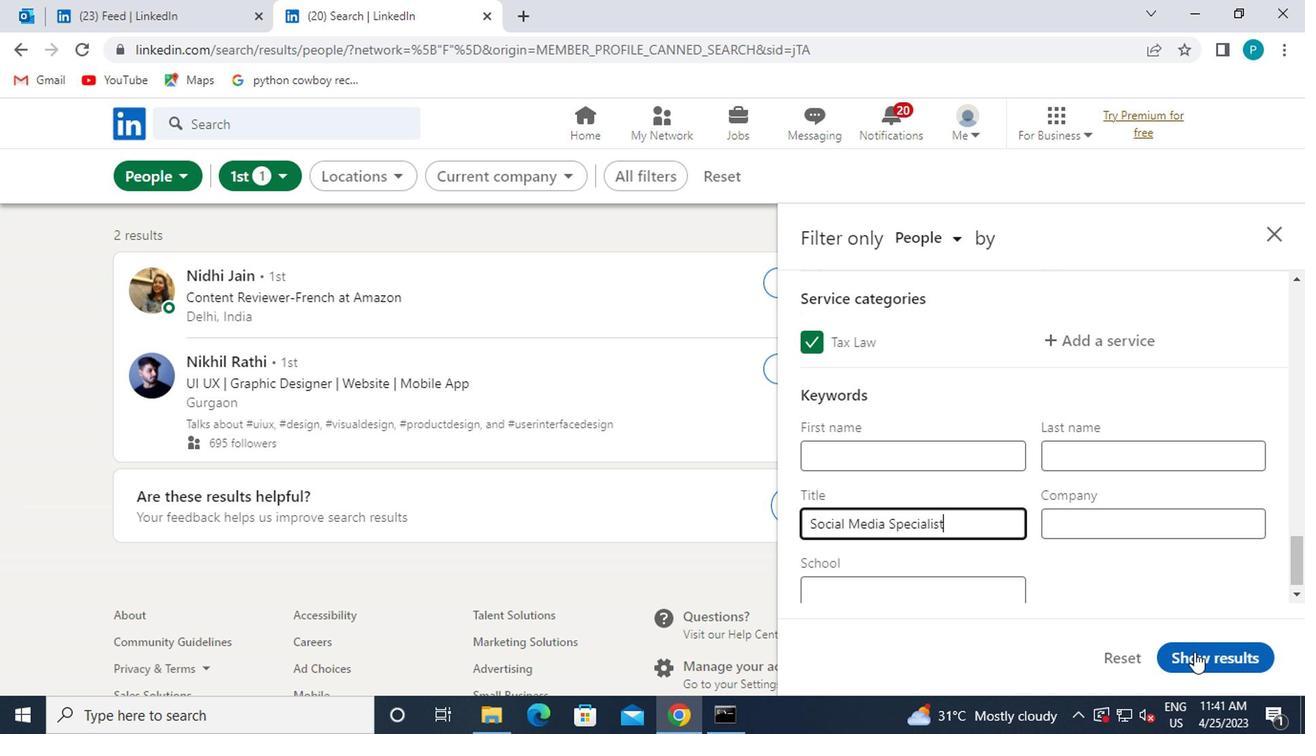 
Action: Mouse pressed left at (1201, 660)
Screenshot: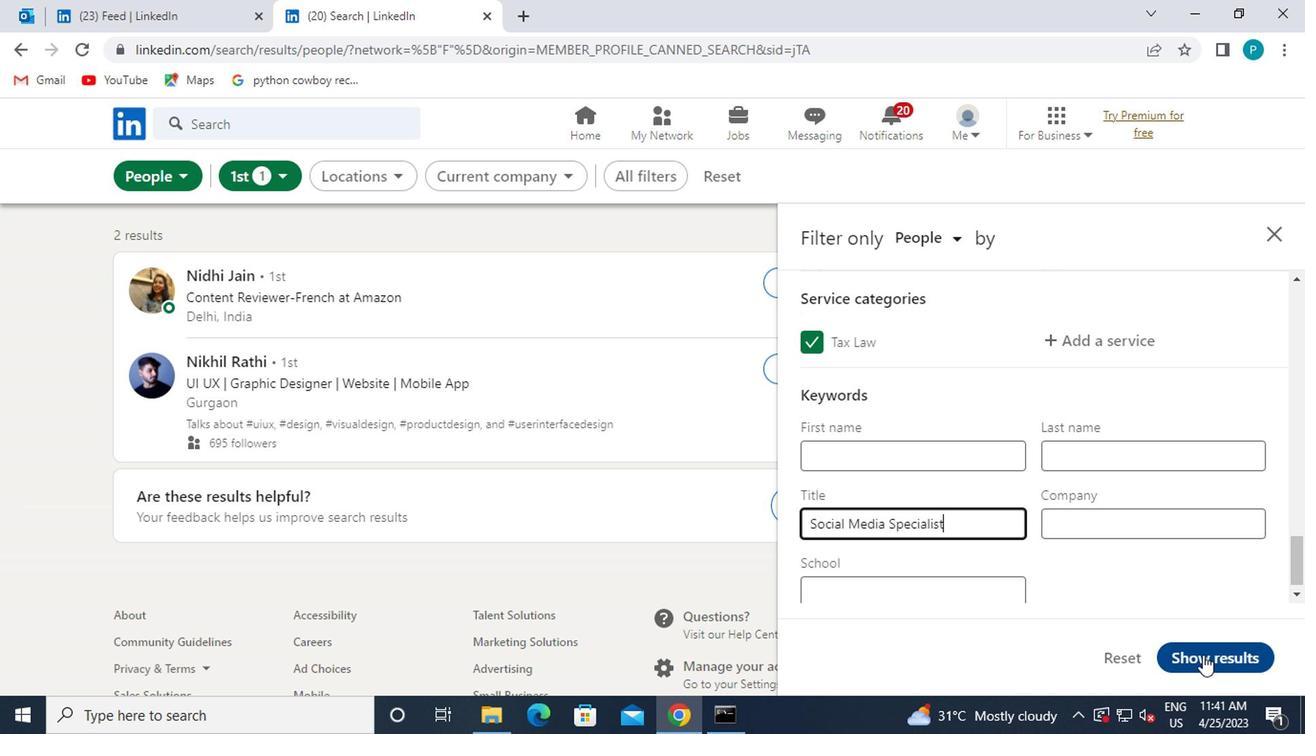 
Action: Mouse moved to (1102, 606)
Screenshot: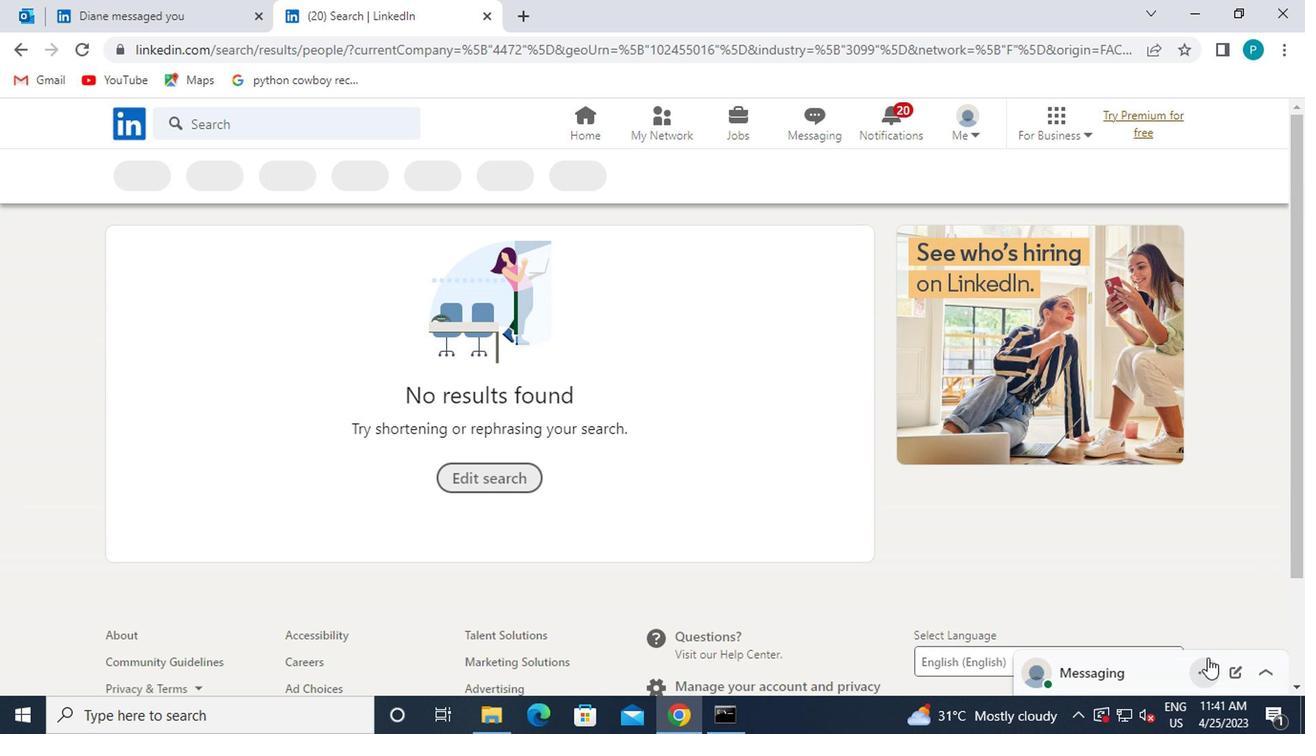 
